 Task: Search one way flight ticket for 1 adult, 5 children, 2 infants in seat and 1 infant on lap in first from Louisville: Louisville International Airport (standiford Field) to Rock Springs: Southwest Wyoming Regional Airport (rock Springs Sweetwater County Airport) on 8-5-2023. Choice of flights is JetBlue. Number of bags: 7 checked bags. Price is upto 100000. Outbound departure time preference is 23:15.
Action: Mouse moved to (396, 373)
Screenshot: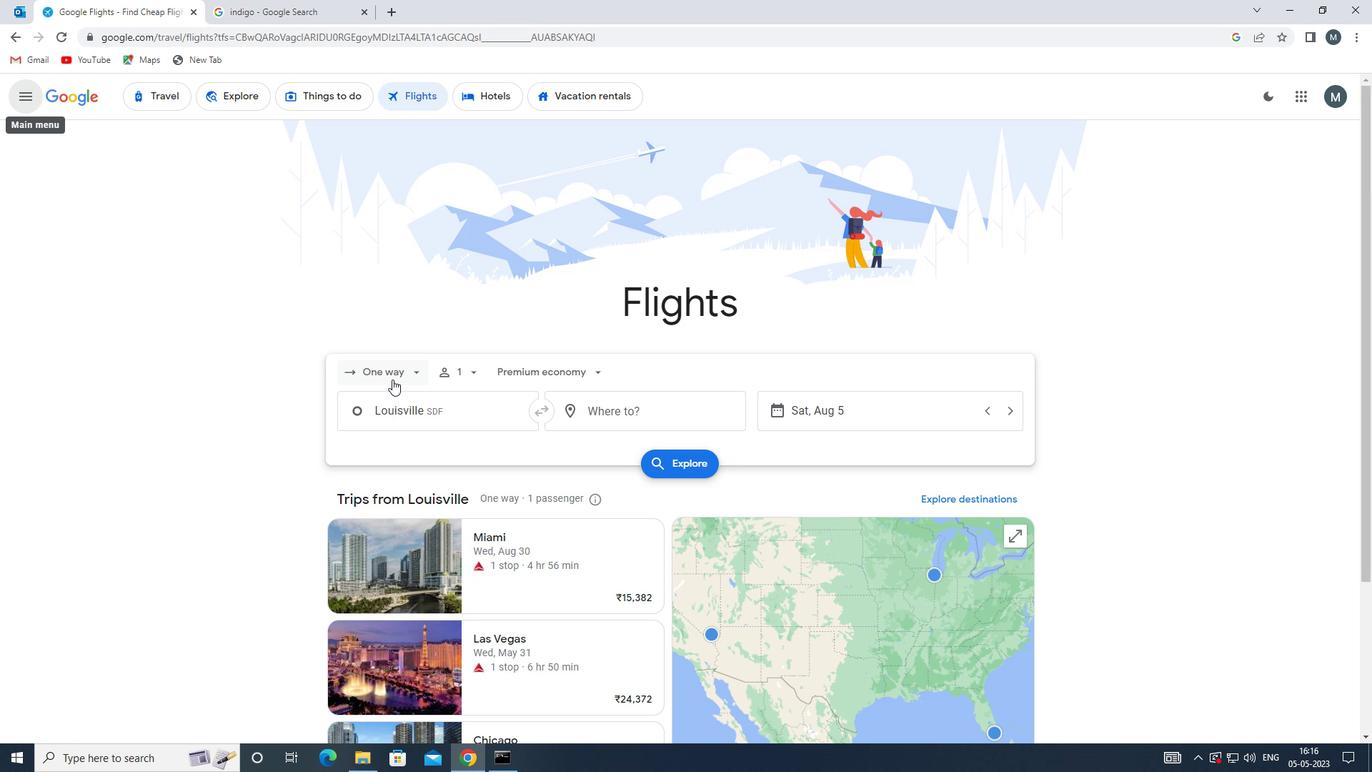 
Action: Mouse pressed left at (396, 373)
Screenshot: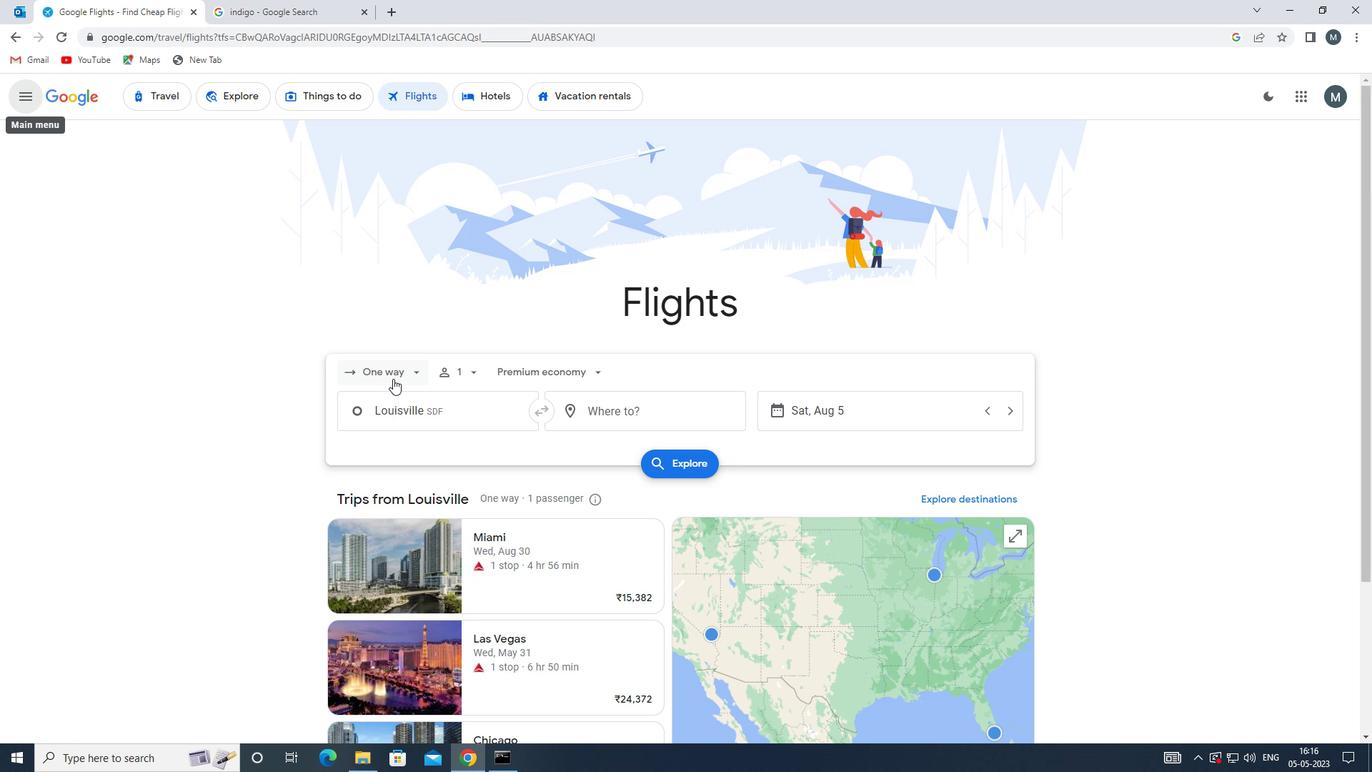 
Action: Mouse moved to (412, 447)
Screenshot: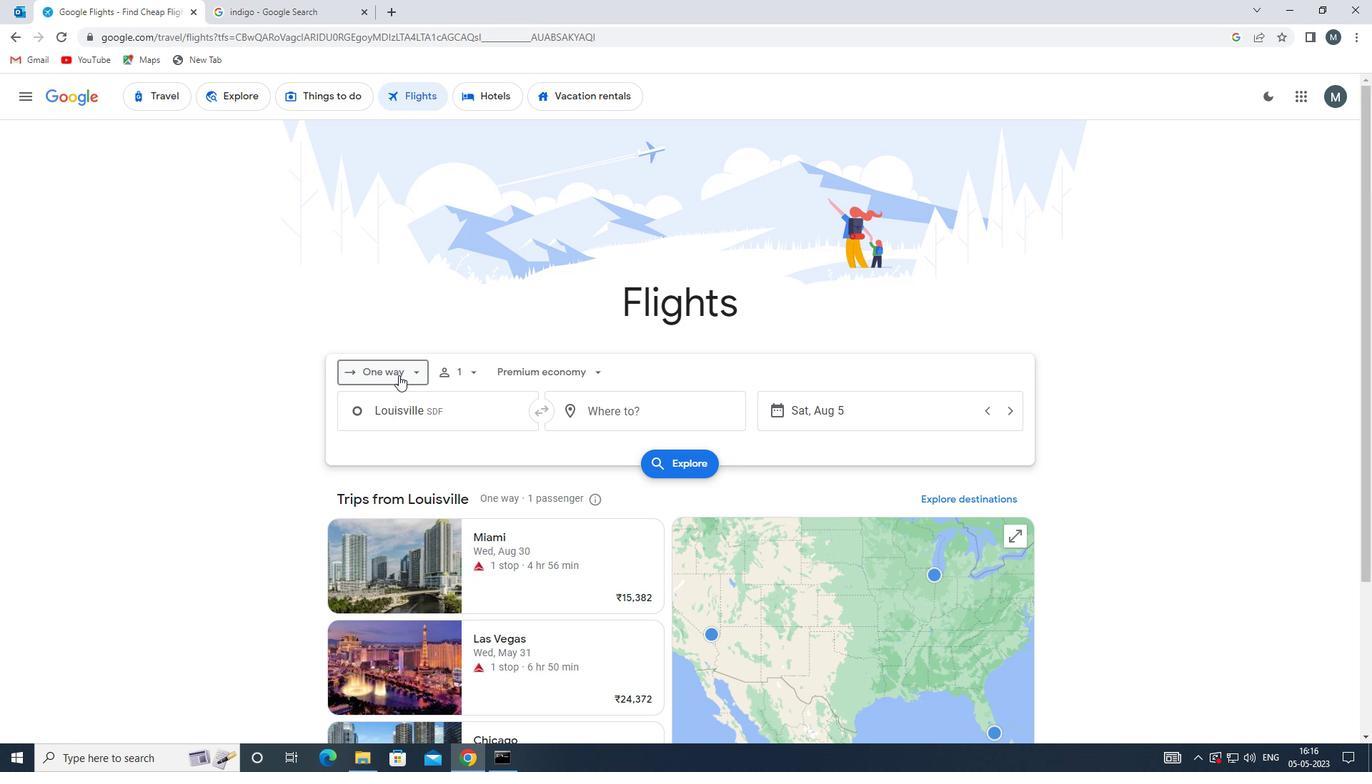 
Action: Mouse pressed left at (412, 447)
Screenshot: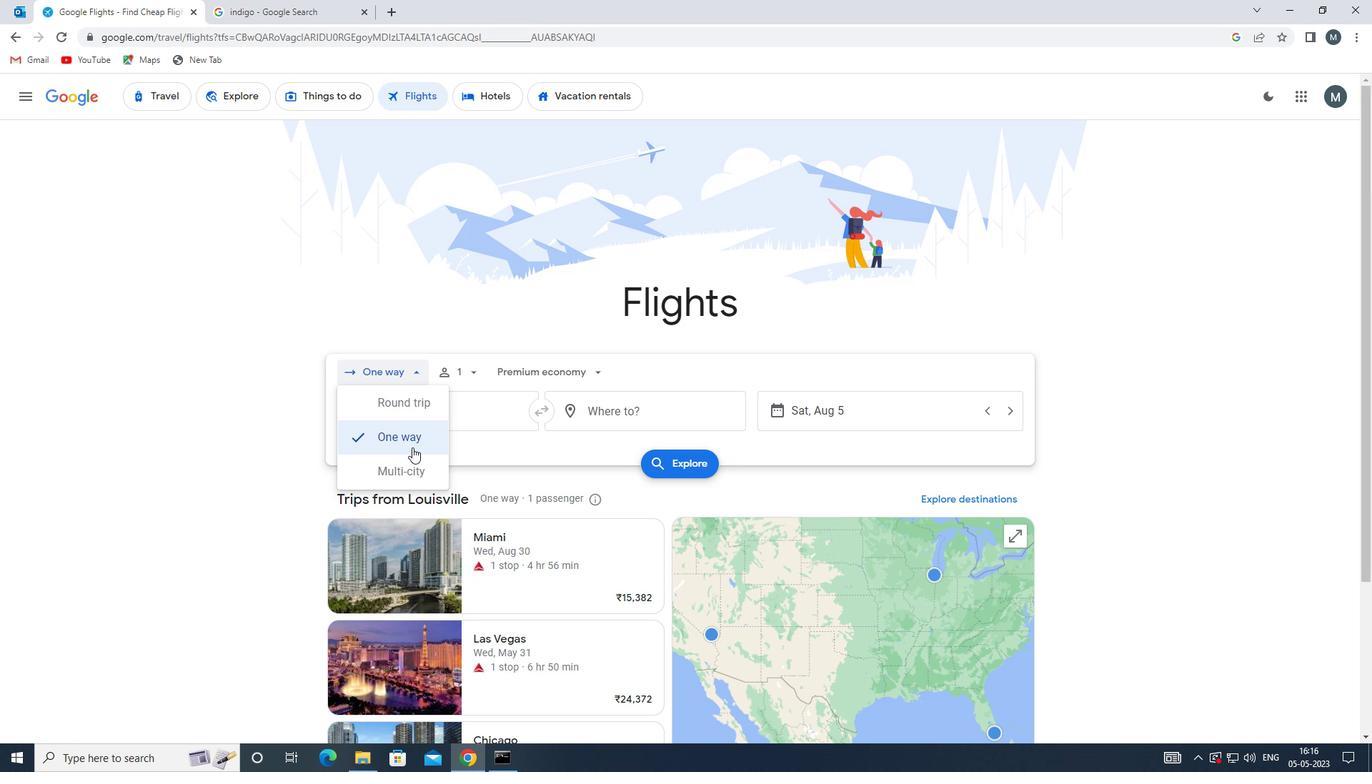 
Action: Mouse moved to (454, 375)
Screenshot: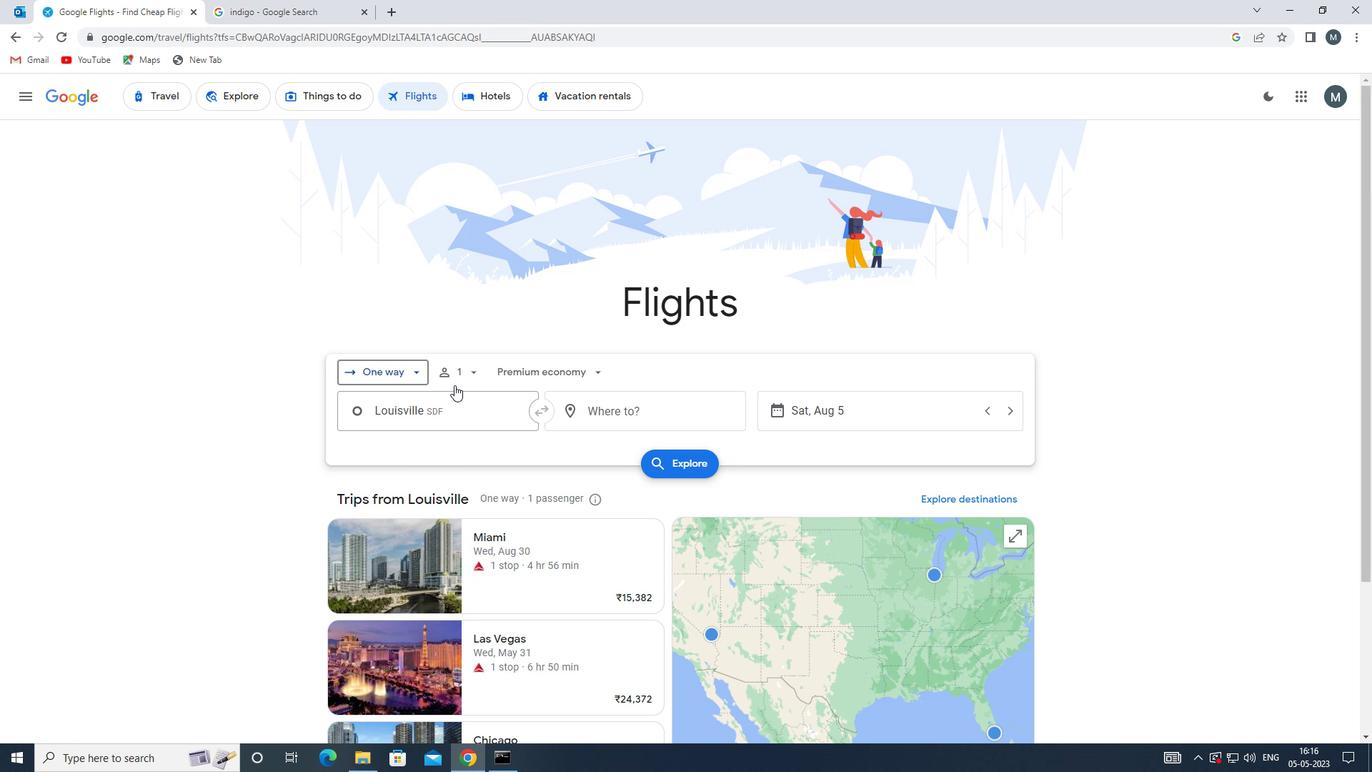 
Action: Mouse pressed left at (454, 375)
Screenshot: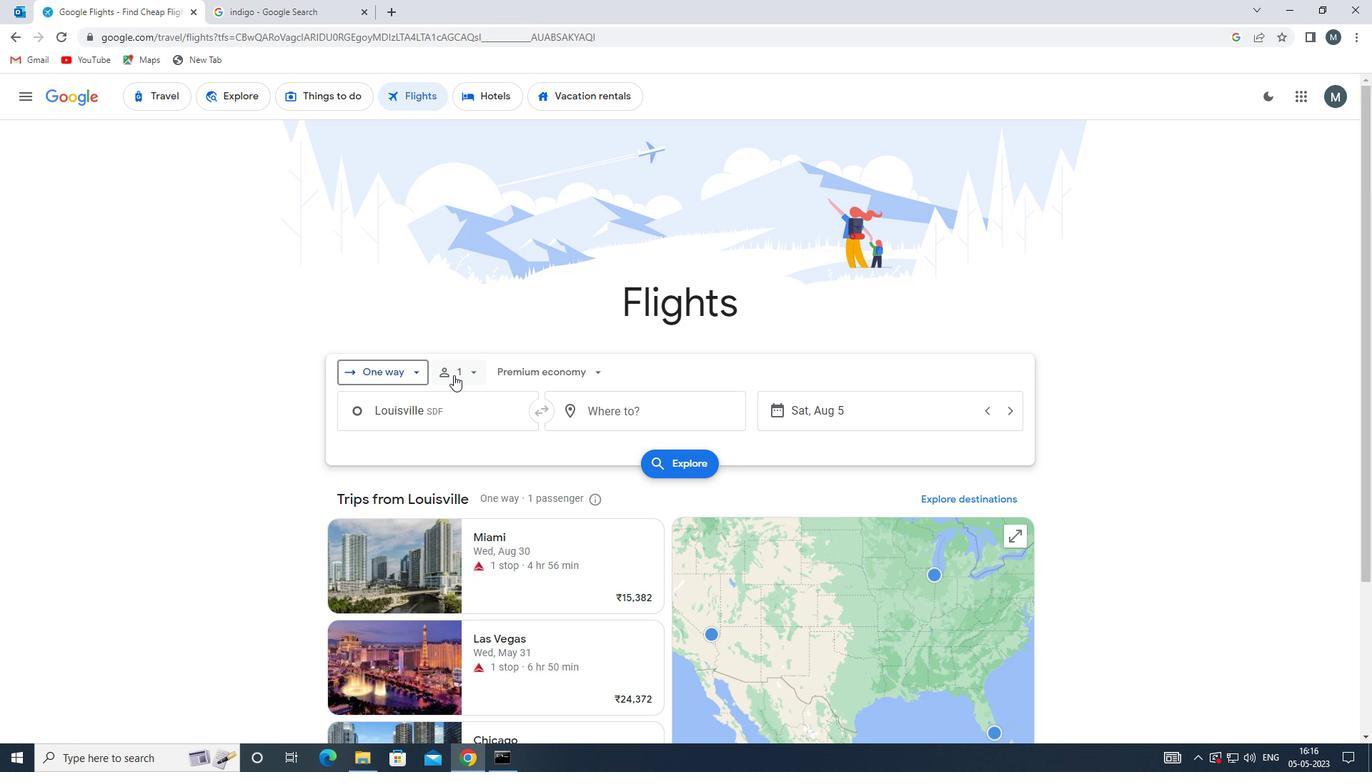 
Action: Mouse moved to (582, 442)
Screenshot: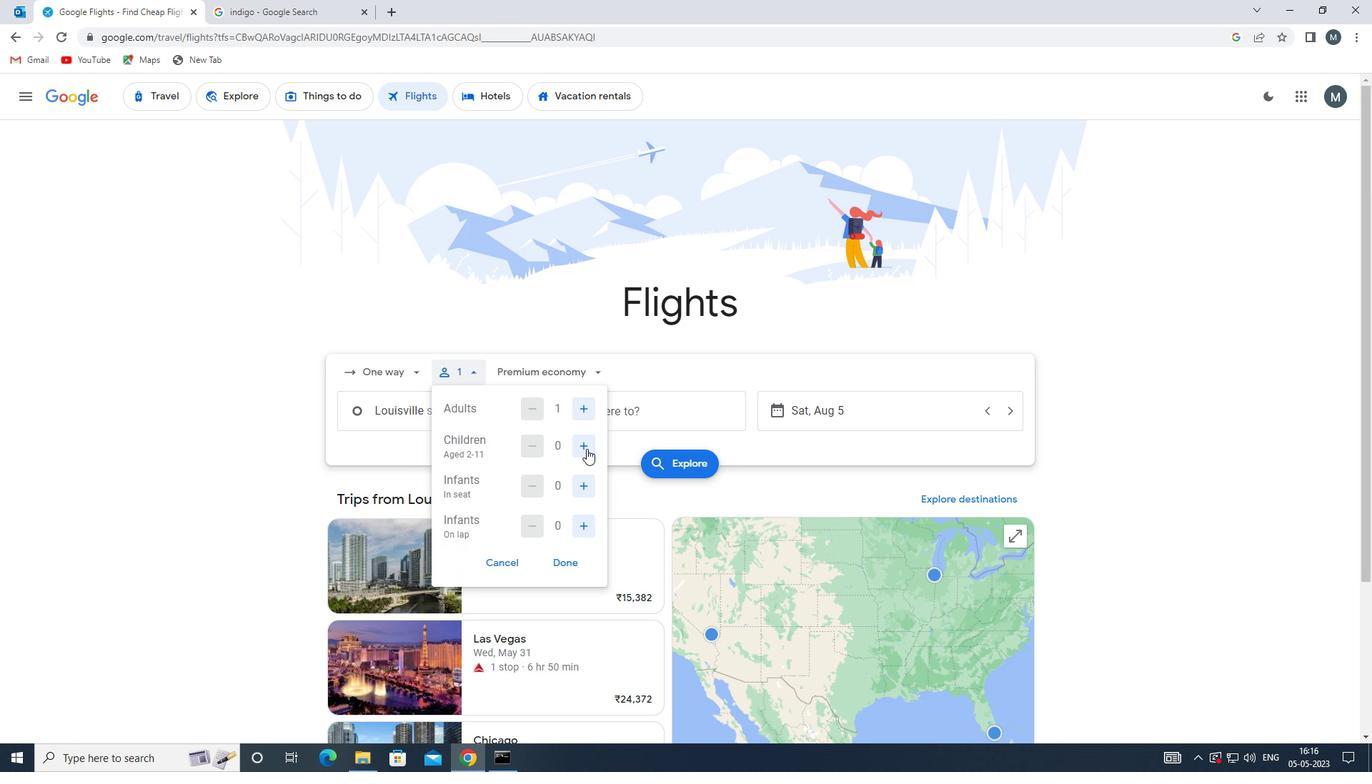 
Action: Mouse pressed left at (582, 442)
Screenshot: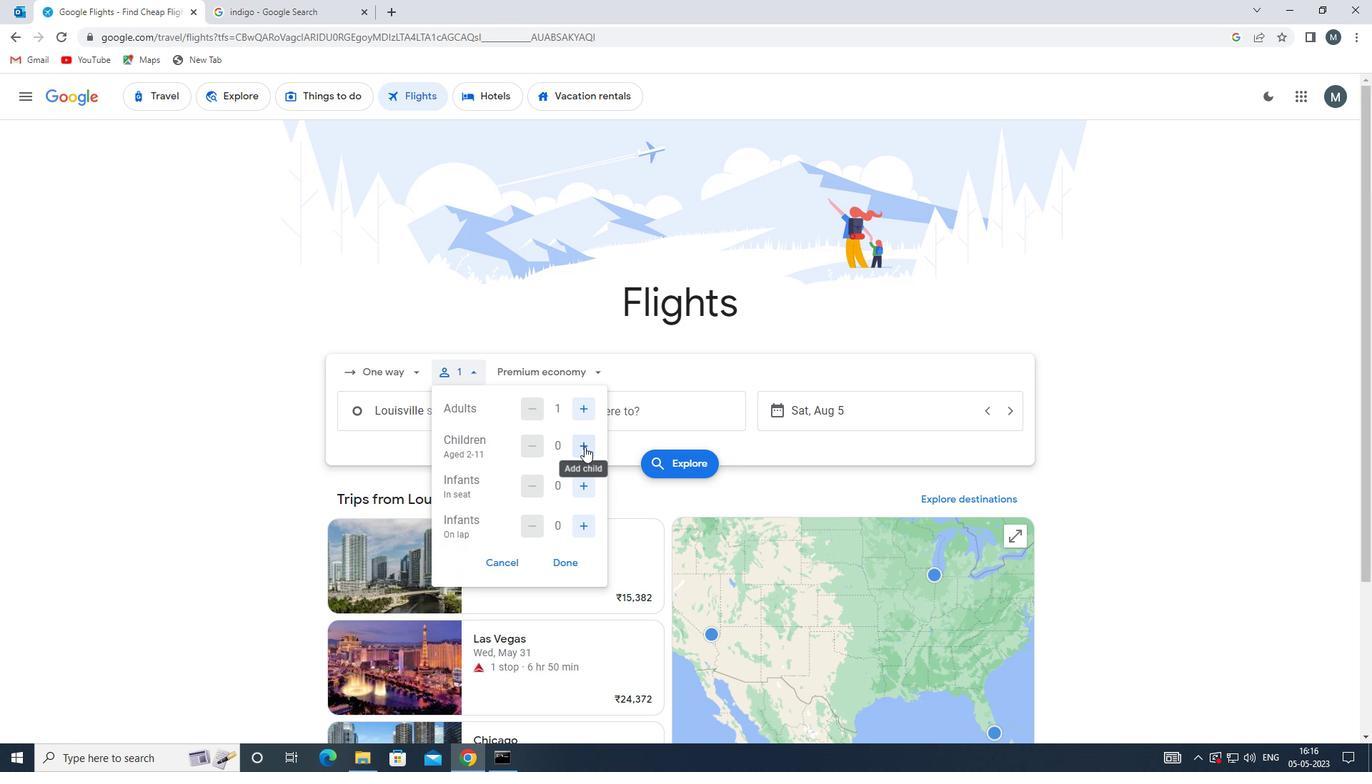 
Action: Mouse pressed left at (582, 442)
Screenshot: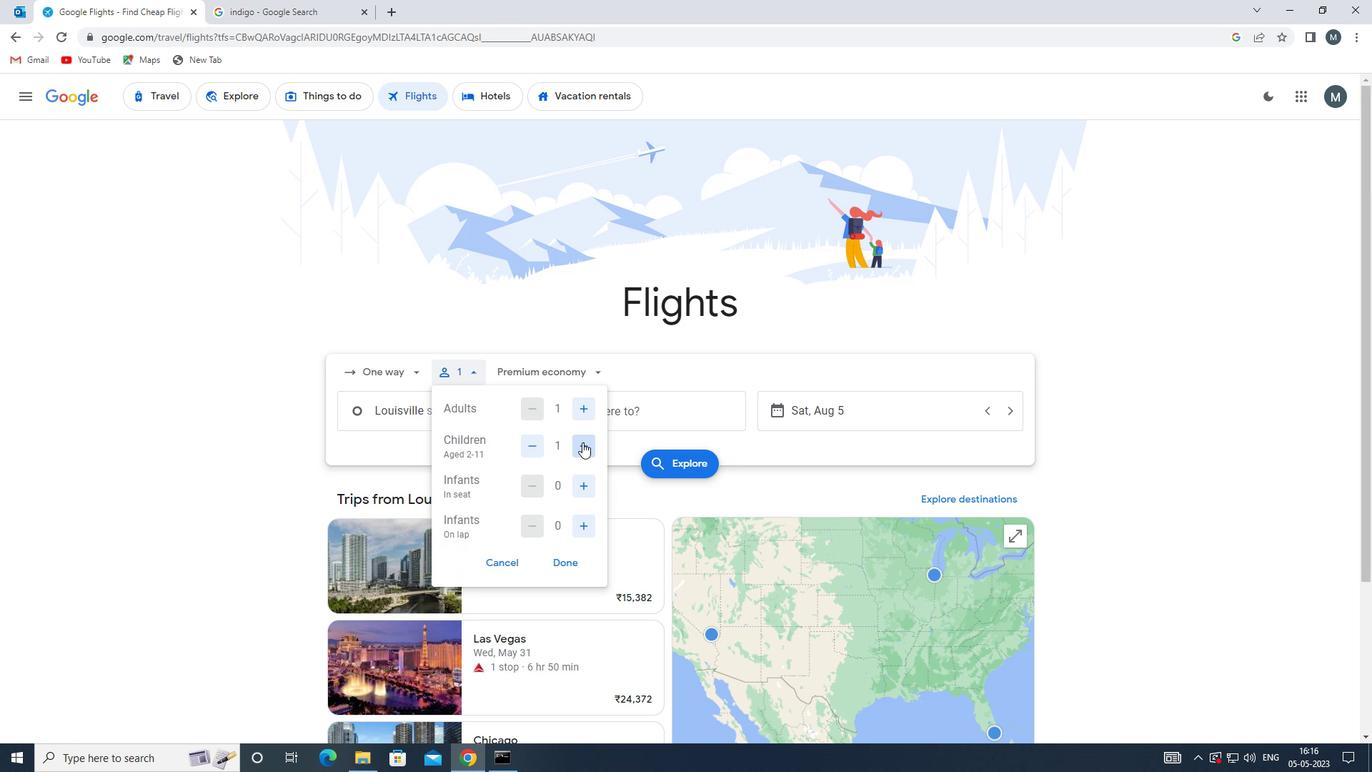 
Action: Mouse pressed left at (582, 442)
Screenshot: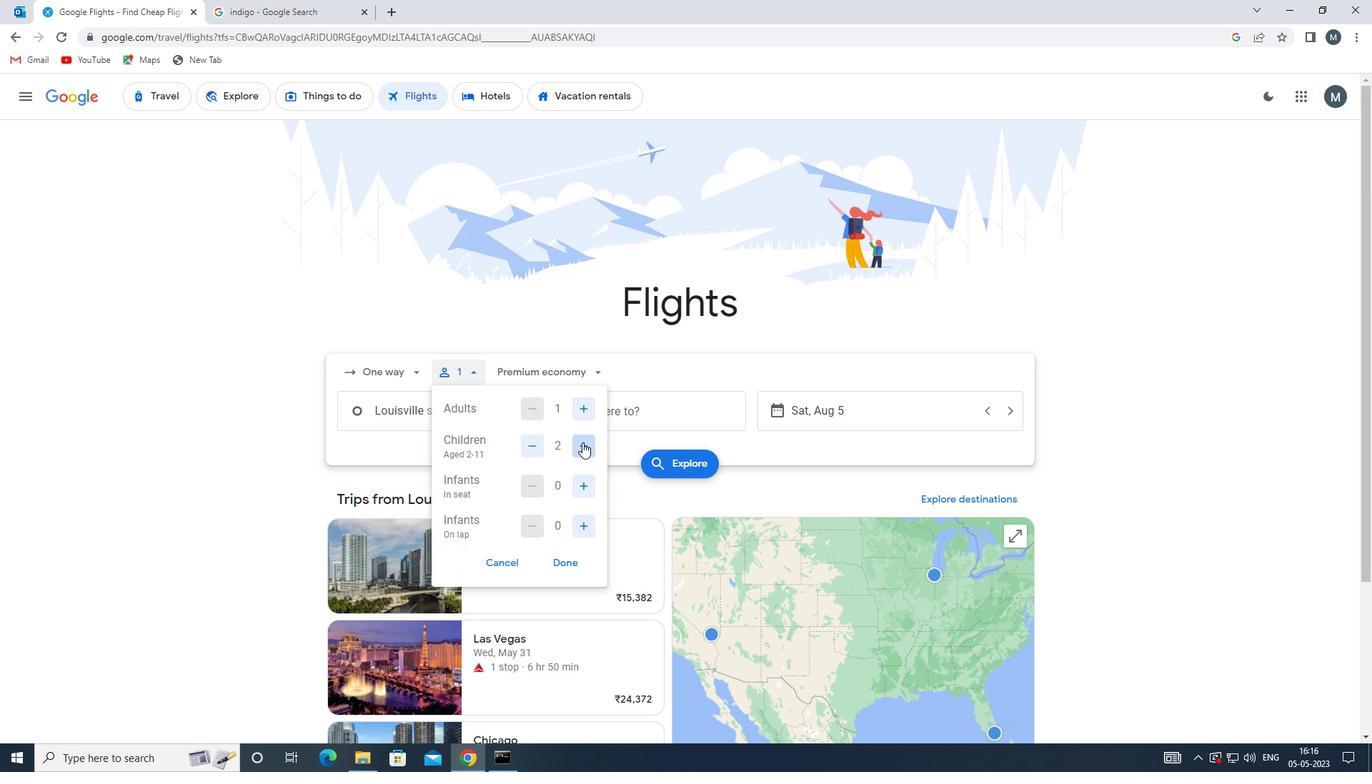 
Action: Mouse pressed left at (582, 442)
Screenshot: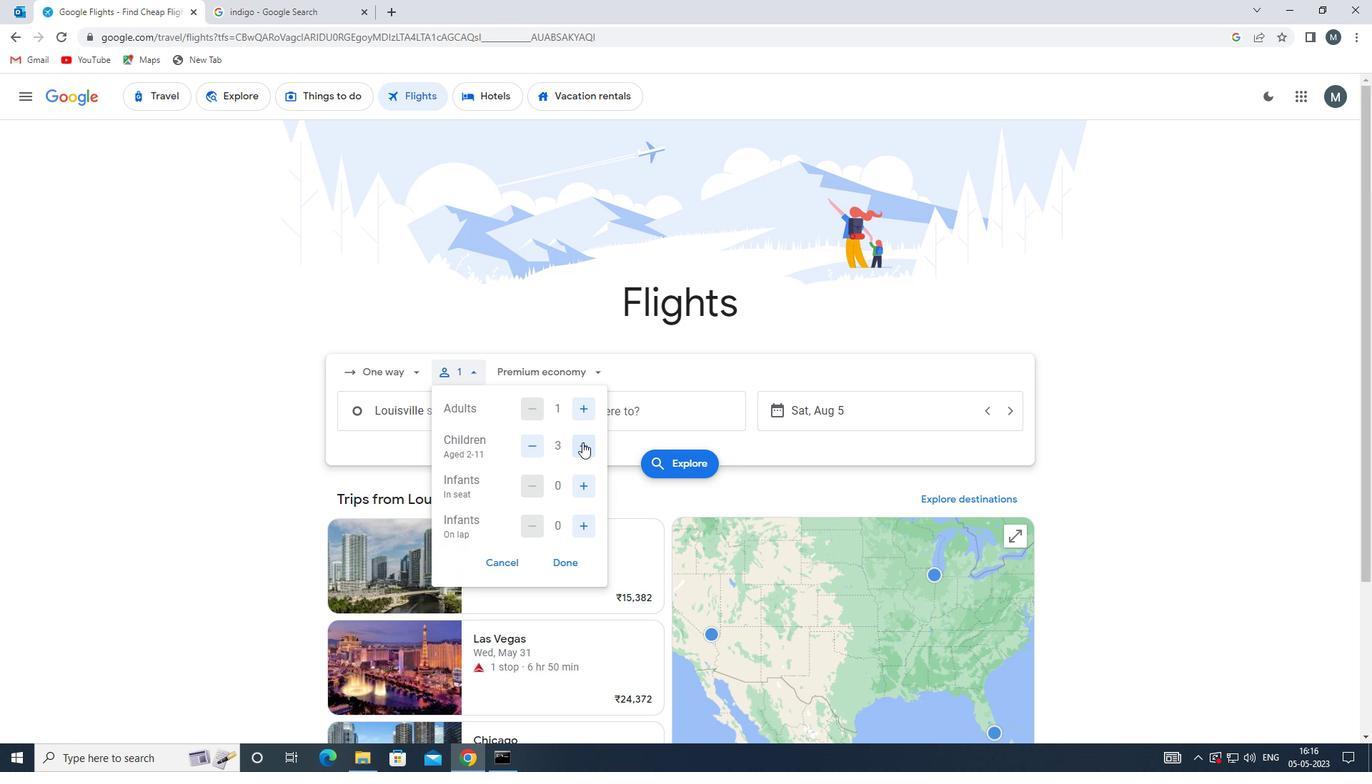 
Action: Mouse pressed left at (582, 442)
Screenshot: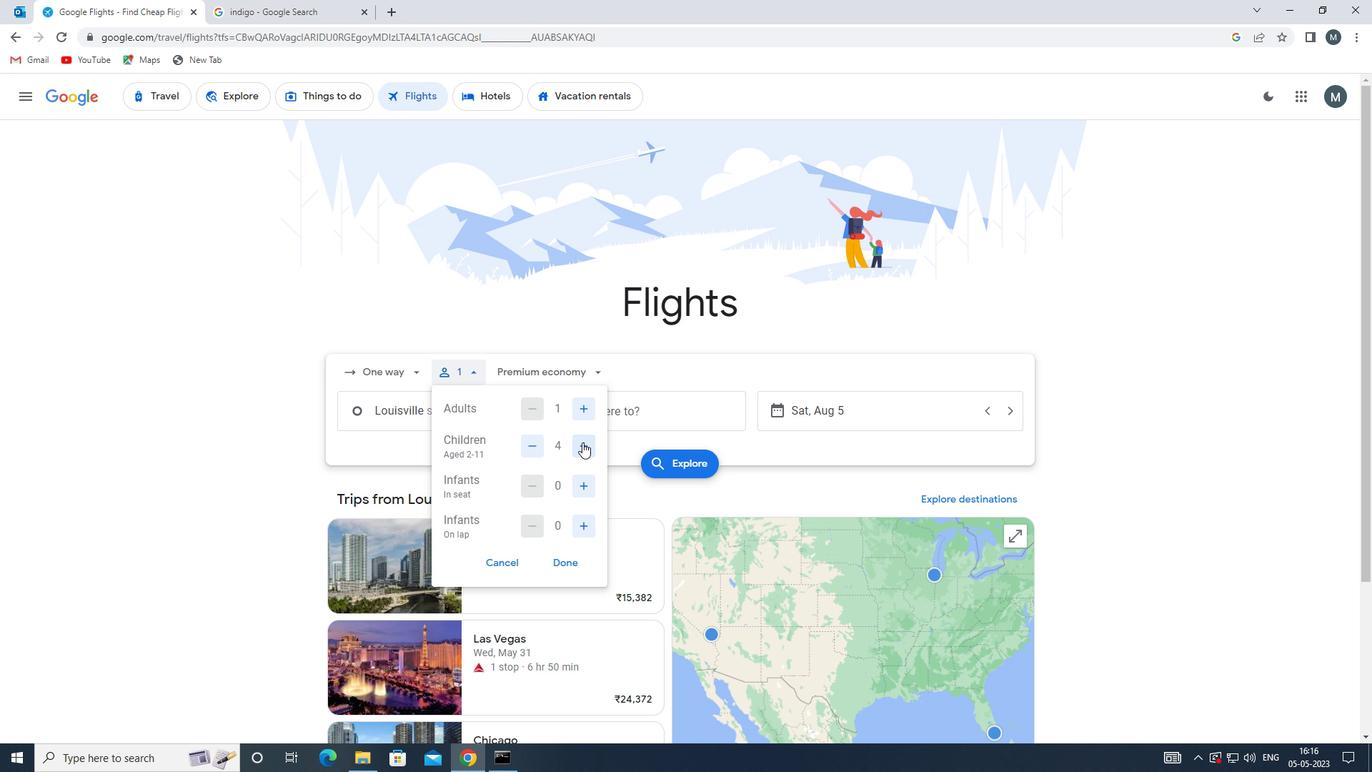 
Action: Mouse moved to (583, 485)
Screenshot: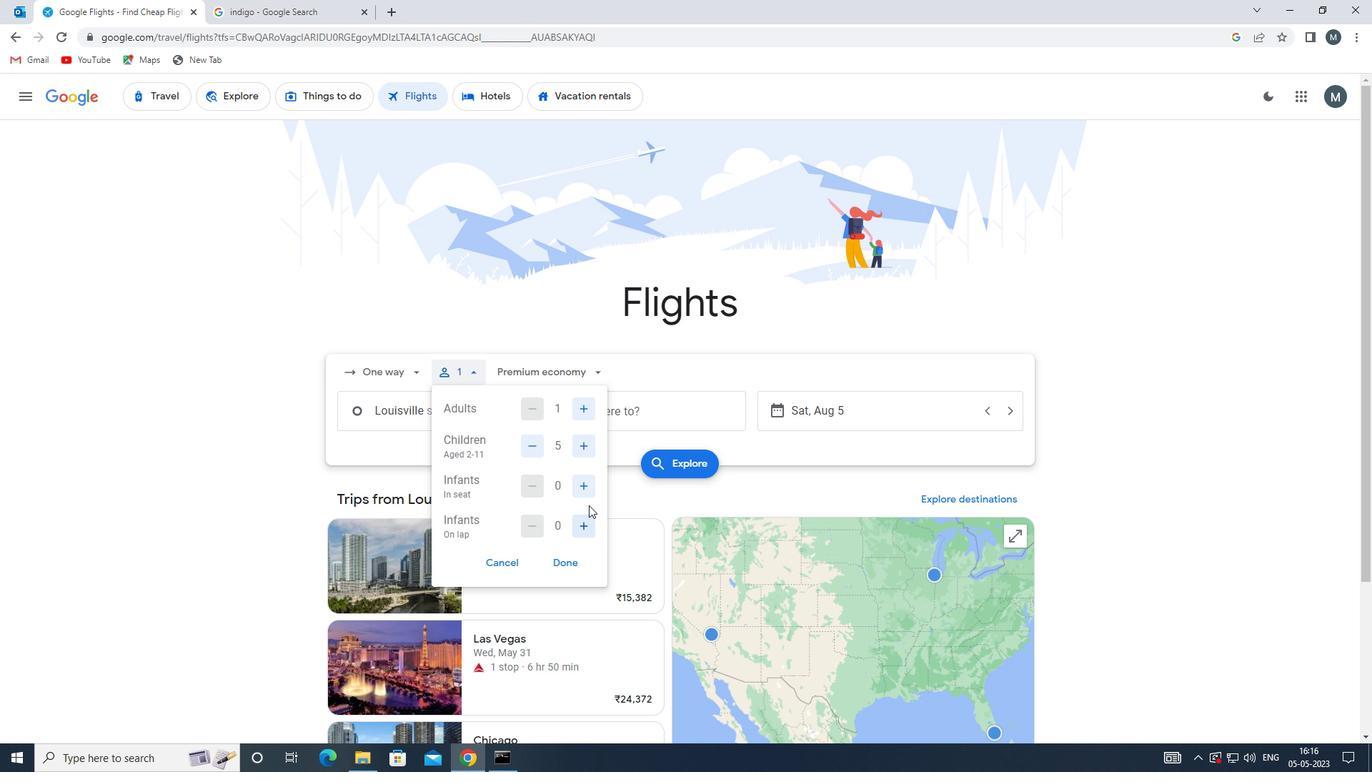
Action: Mouse pressed left at (583, 485)
Screenshot: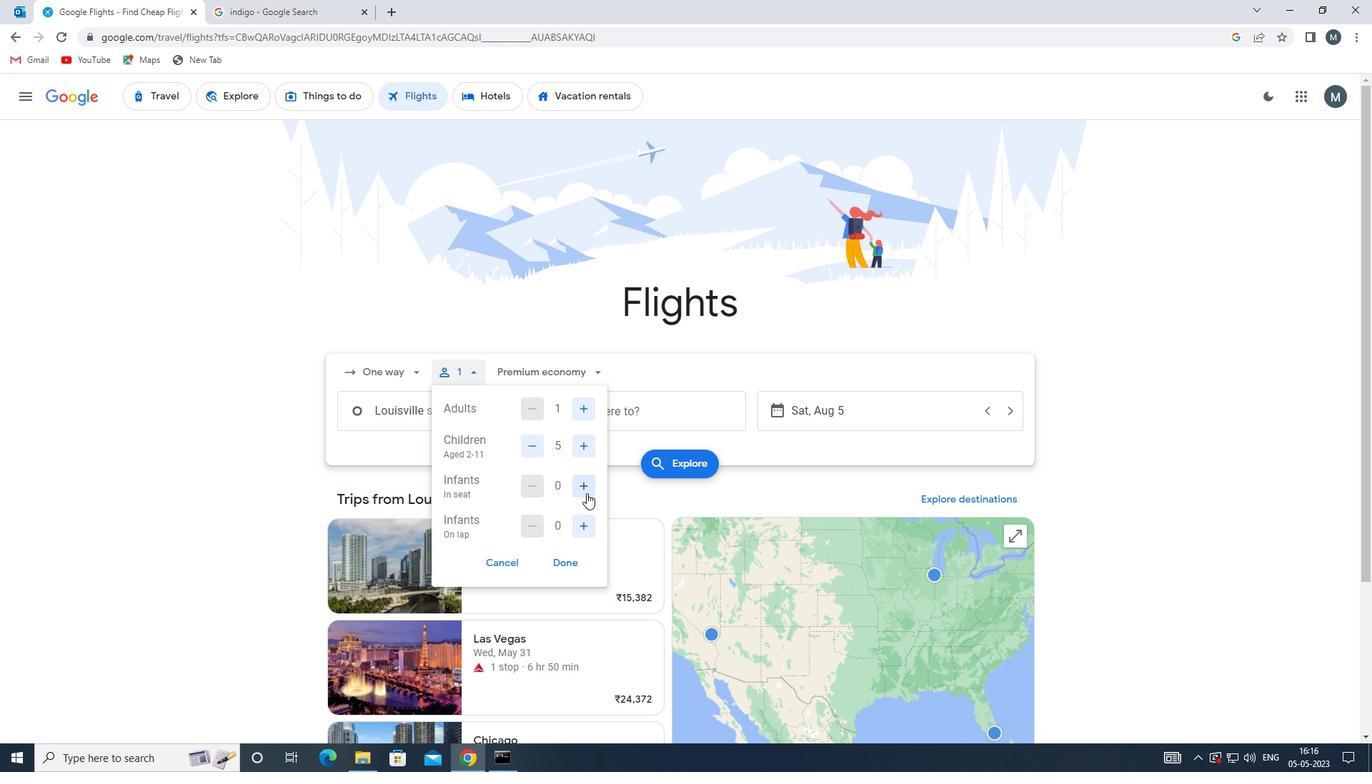 
Action: Mouse pressed left at (583, 485)
Screenshot: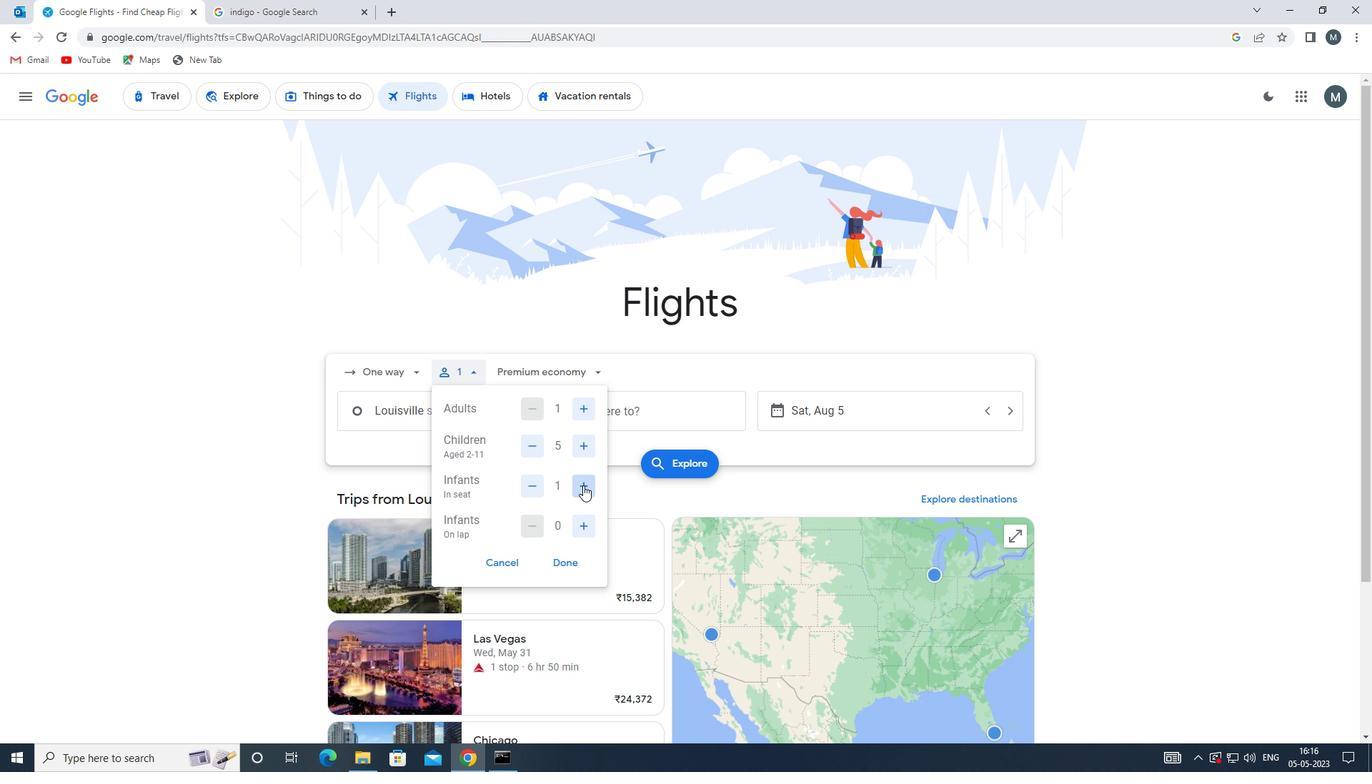 
Action: Mouse moved to (582, 530)
Screenshot: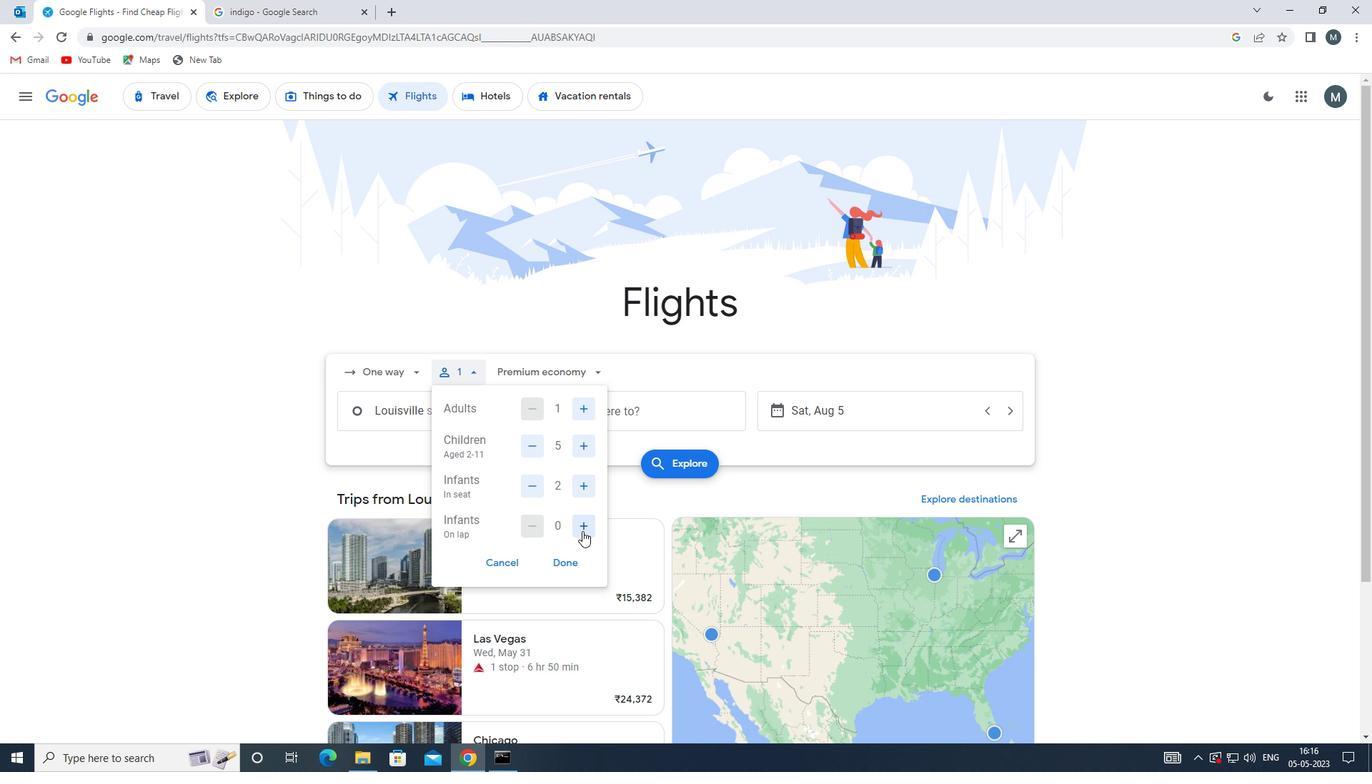 
Action: Mouse pressed left at (582, 530)
Screenshot: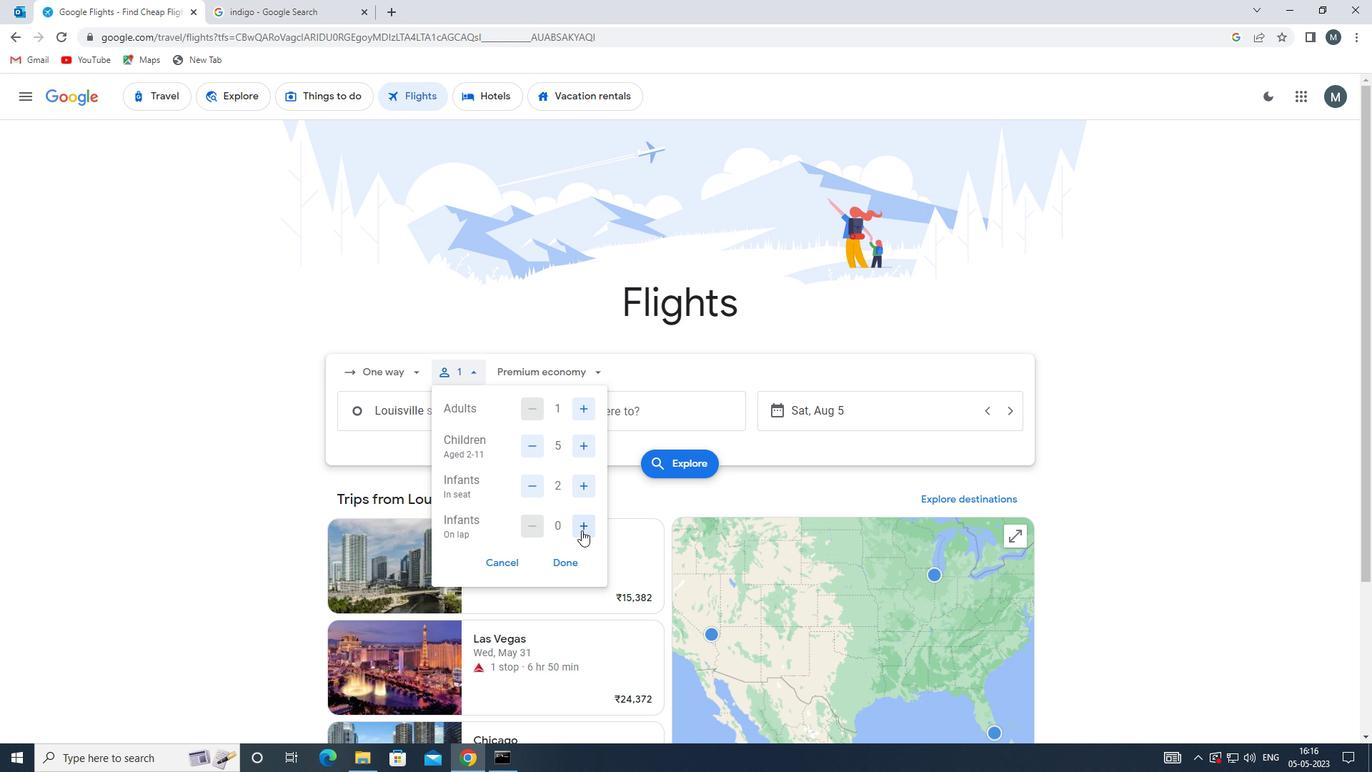 
Action: Mouse moved to (536, 481)
Screenshot: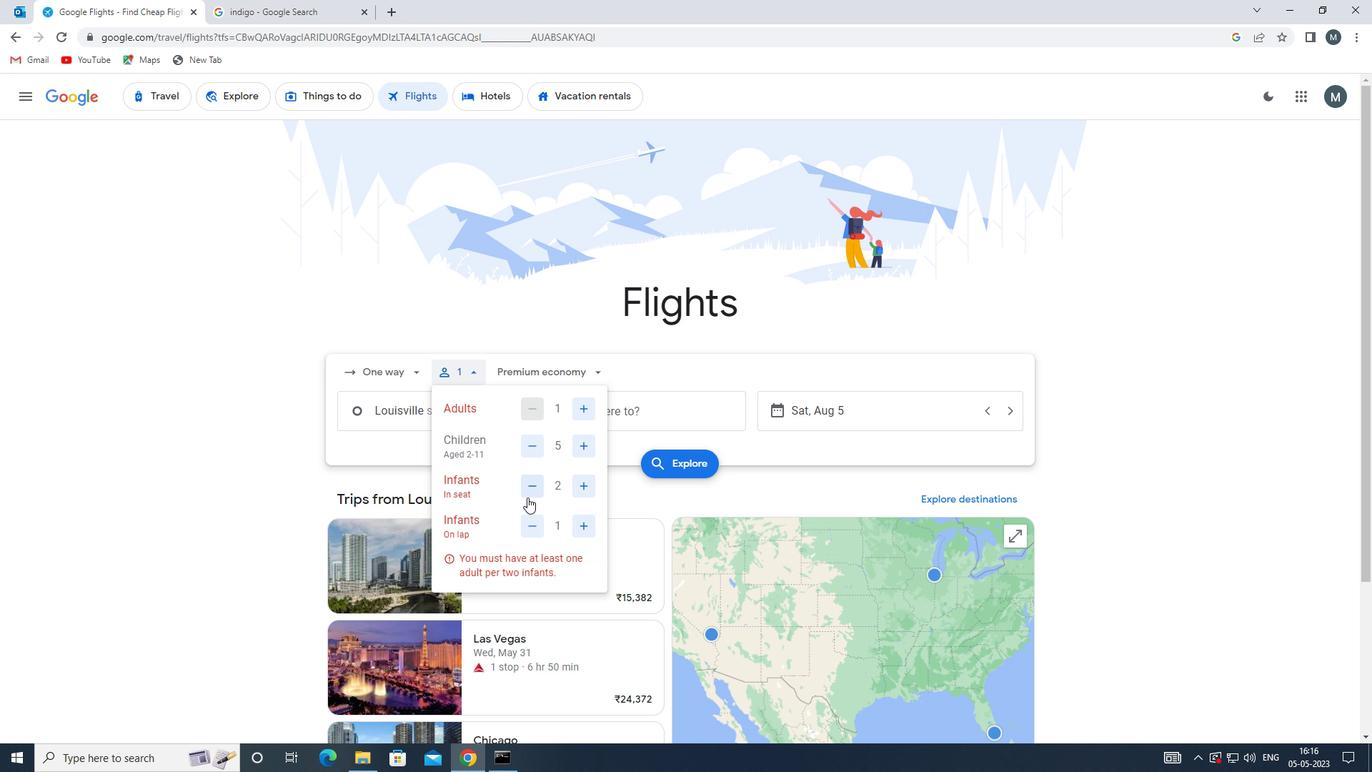 
Action: Mouse pressed left at (536, 481)
Screenshot: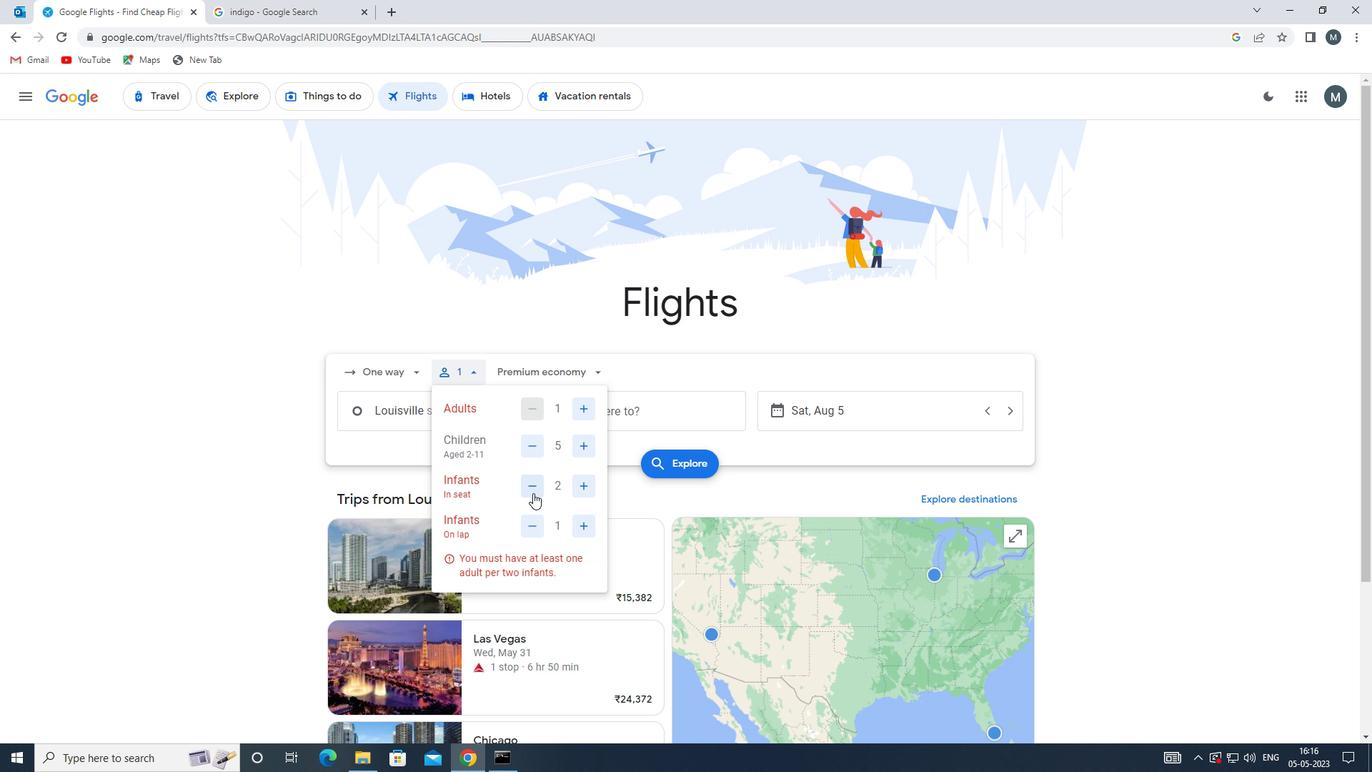 
Action: Mouse moved to (567, 559)
Screenshot: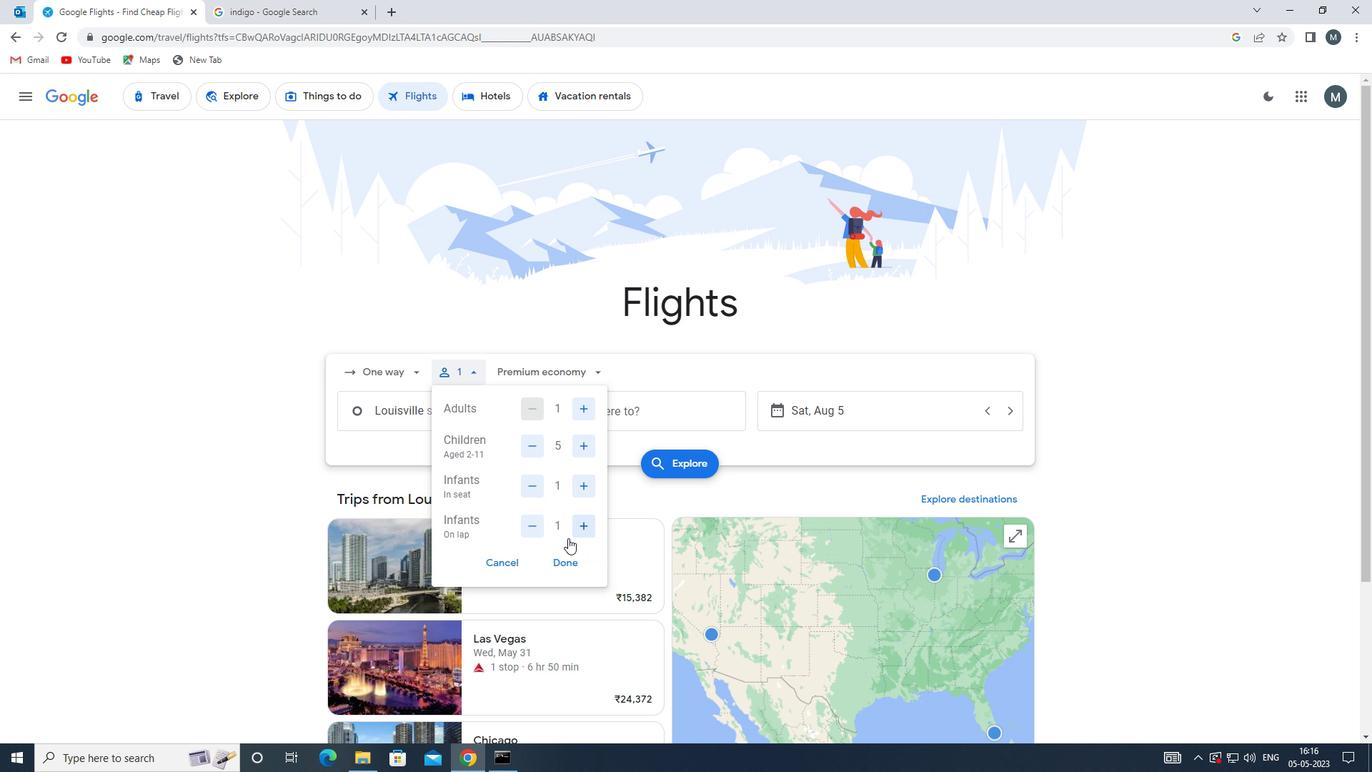 
Action: Mouse pressed left at (567, 559)
Screenshot: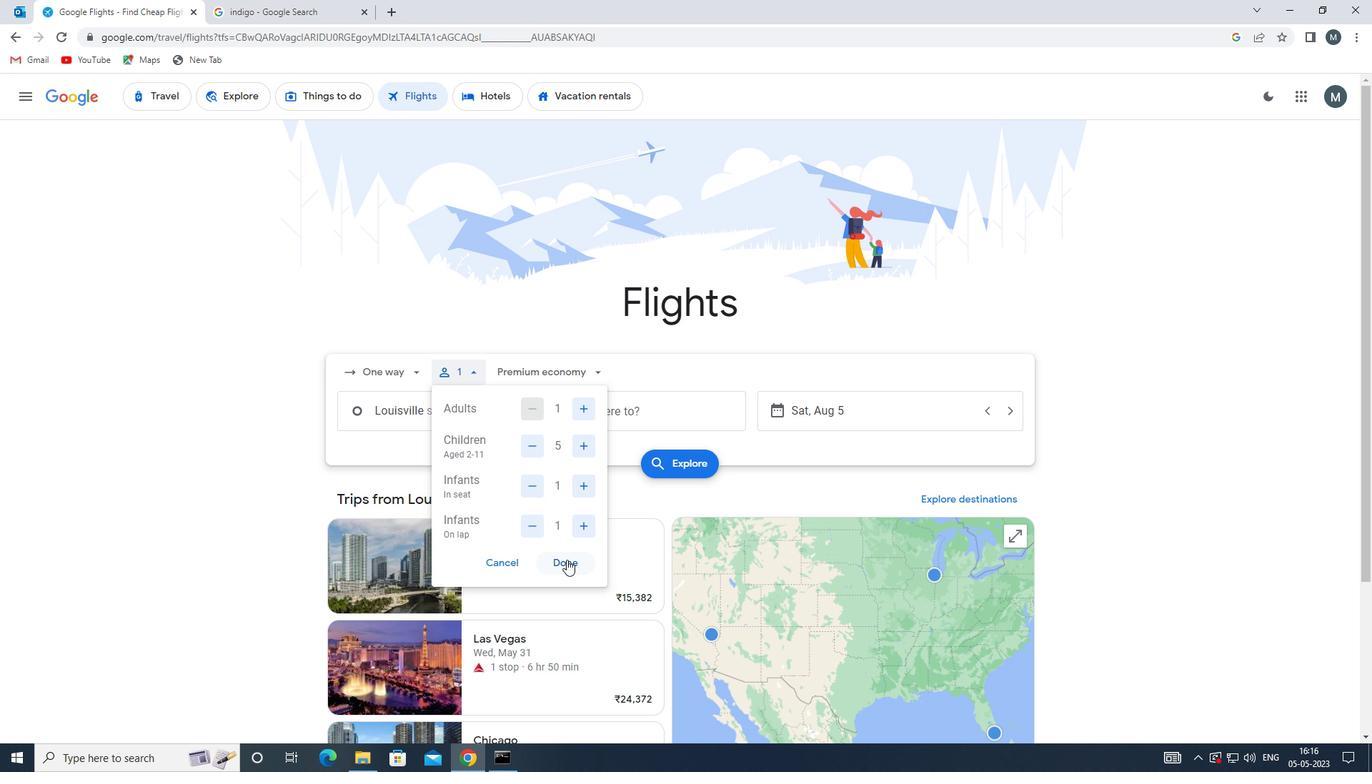 
Action: Mouse moved to (552, 371)
Screenshot: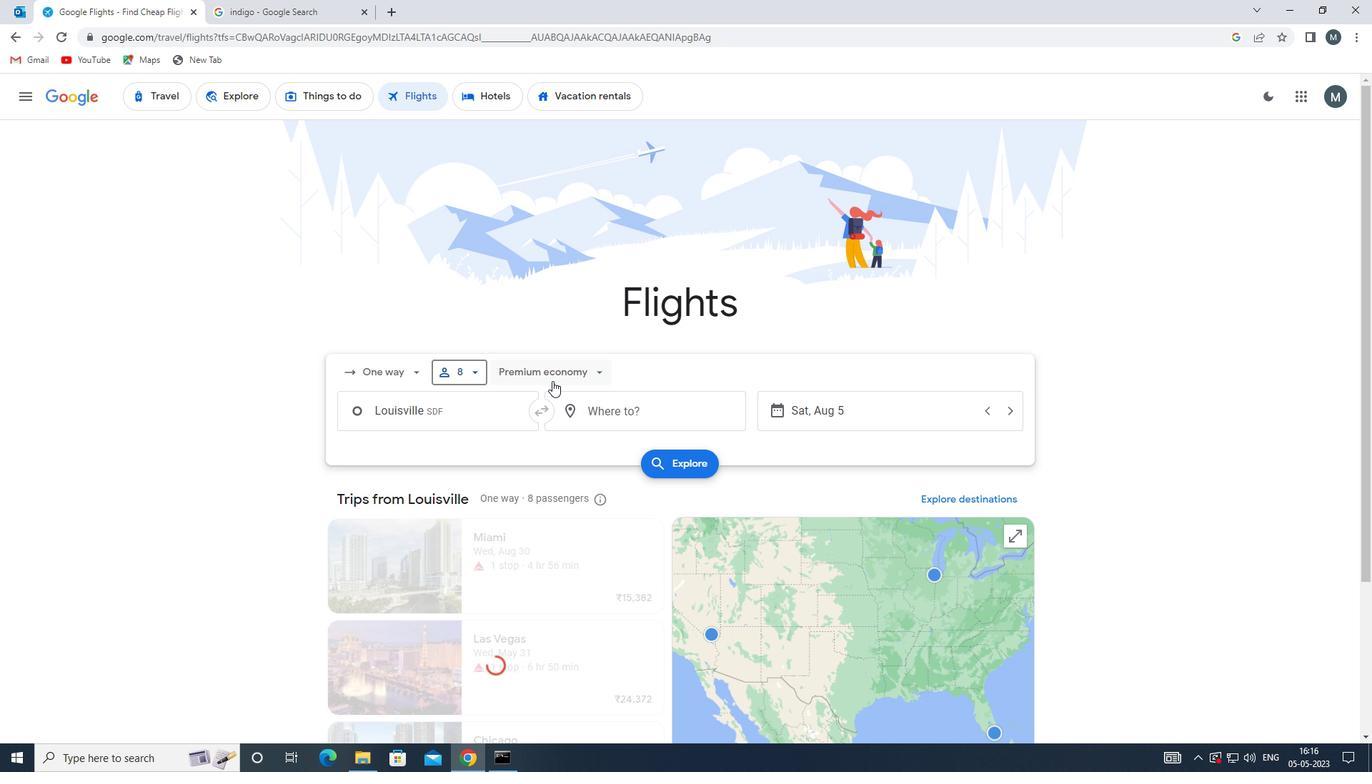 
Action: Mouse pressed left at (552, 371)
Screenshot: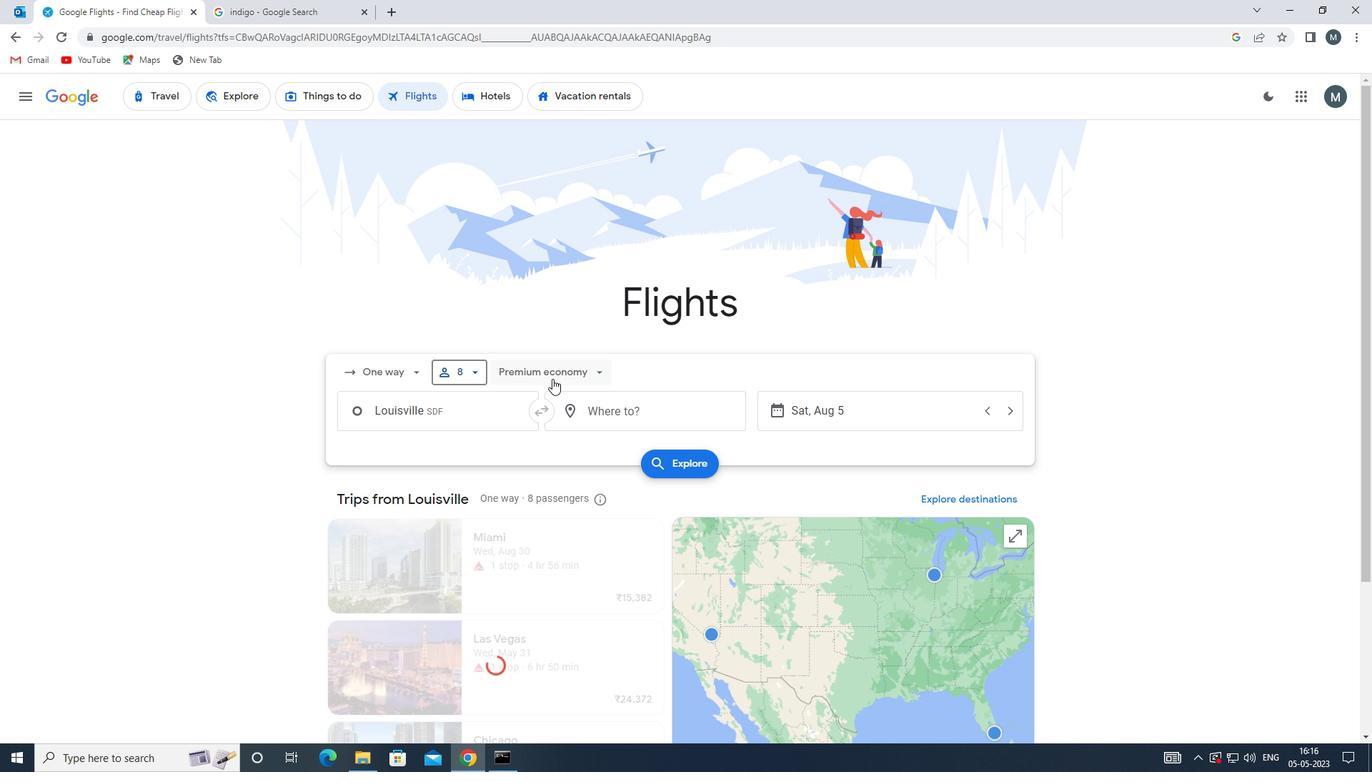 
Action: Mouse moved to (552, 512)
Screenshot: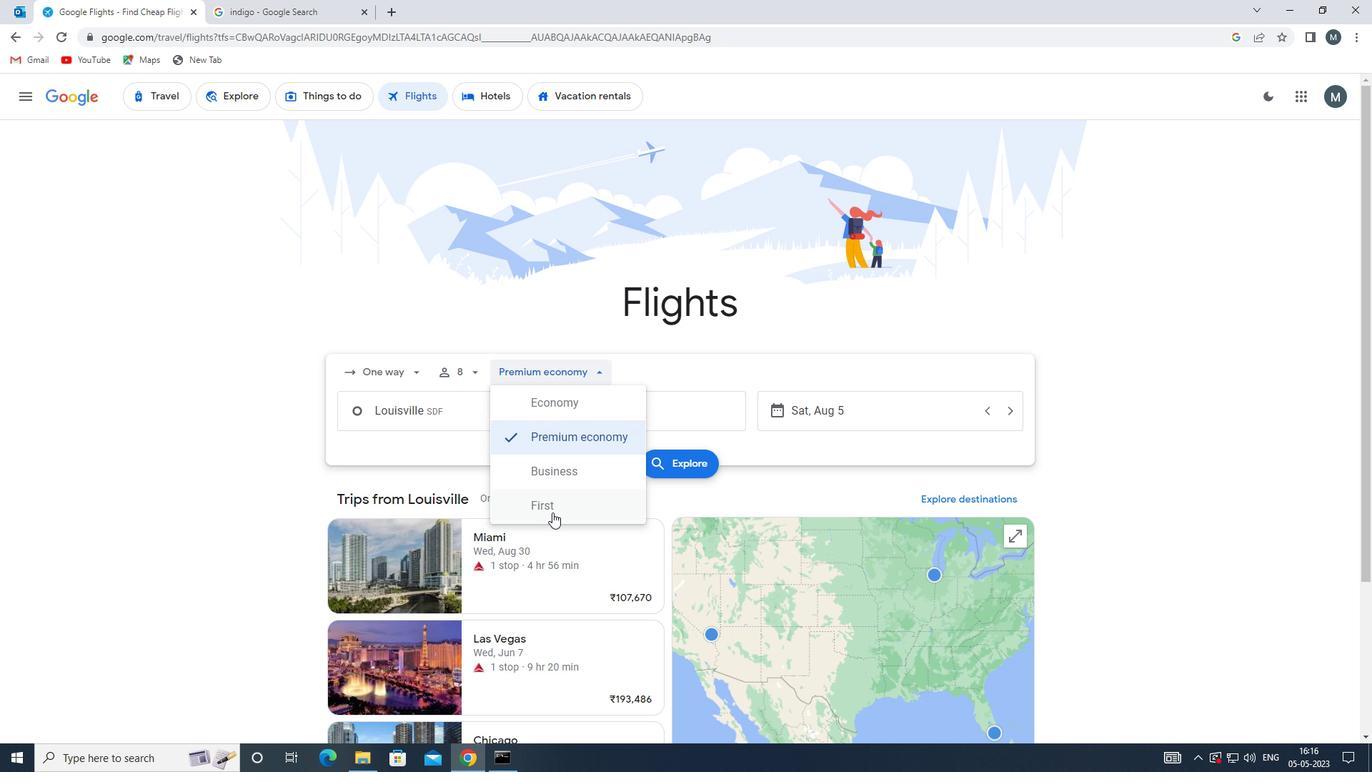 
Action: Mouse pressed left at (552, 512)
Screenshot: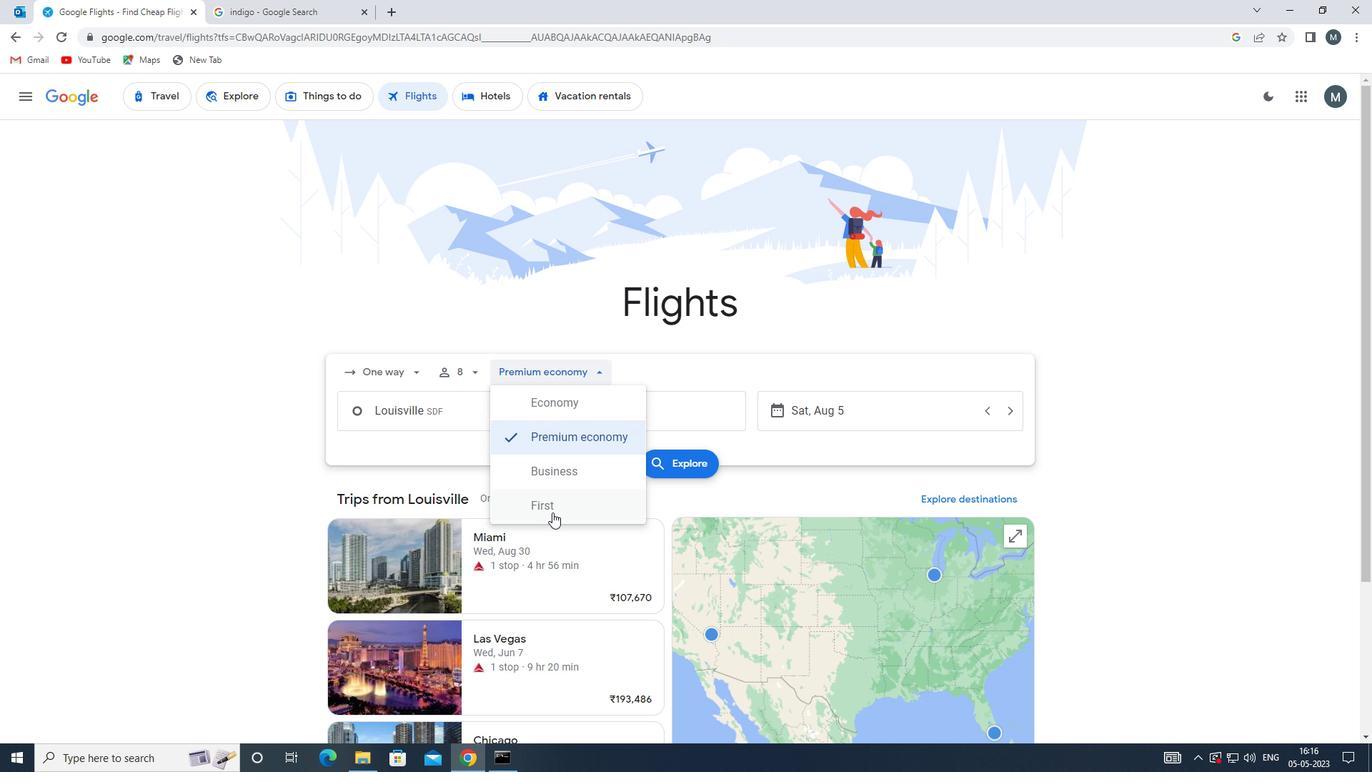 
Action: Mouse moved to (430, 410)
Screenshot: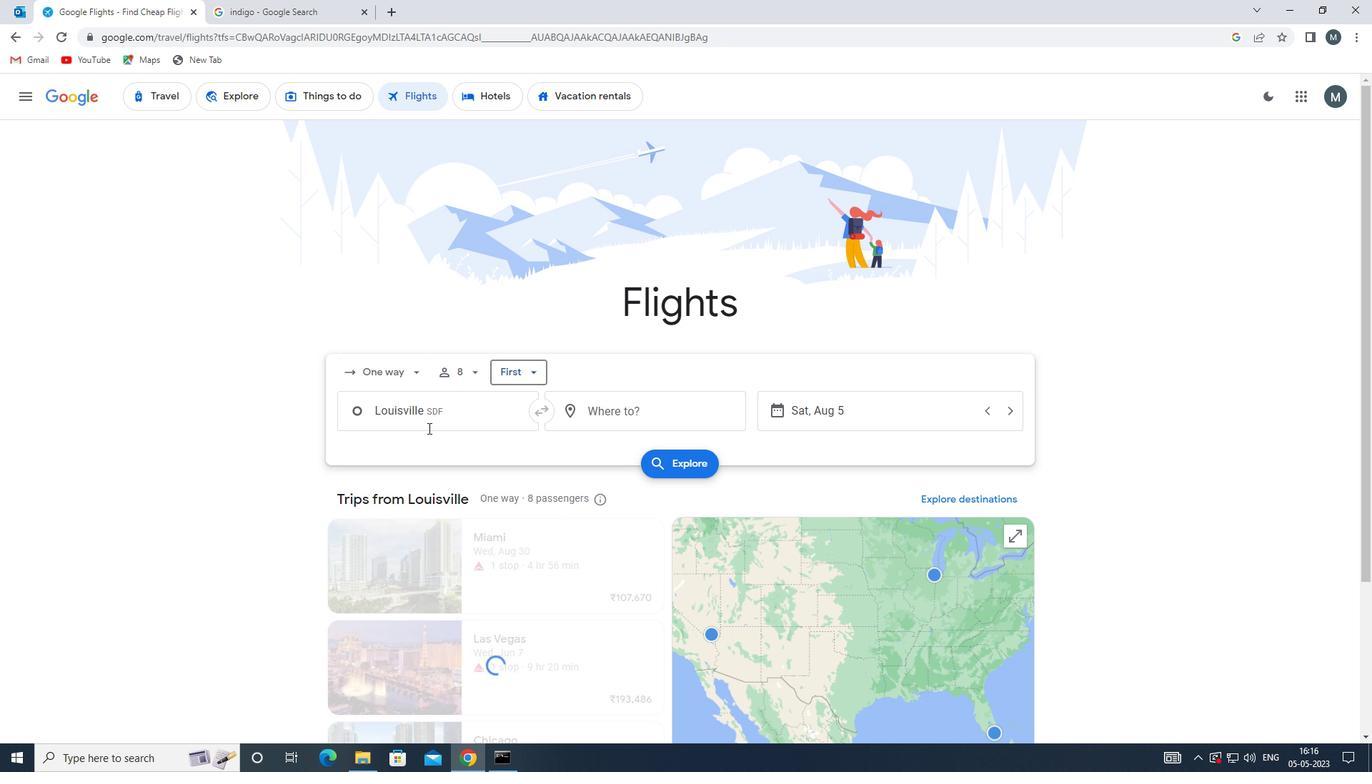 
Action: Mouse pressed left at (430, 410)
Screenshot: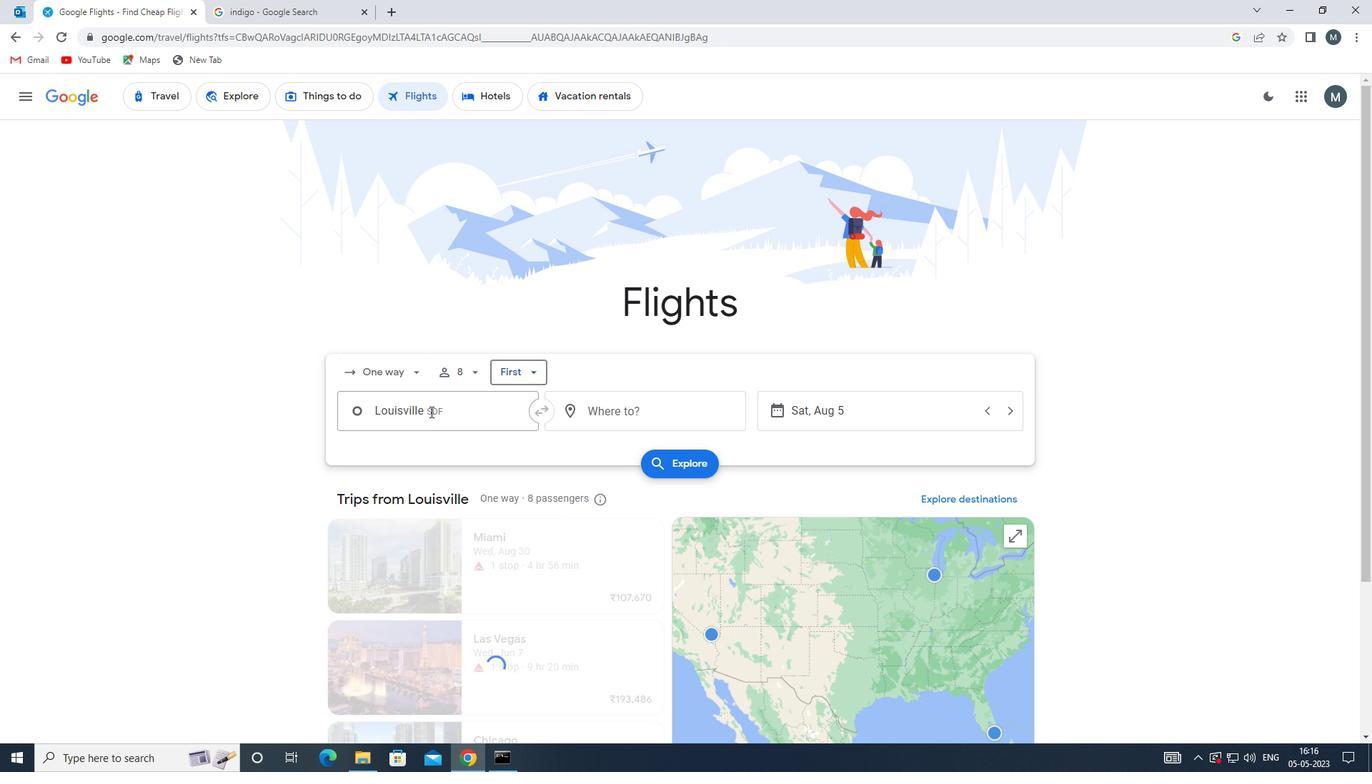 
Action: Mouse moved to (491, 490)
Screenshot: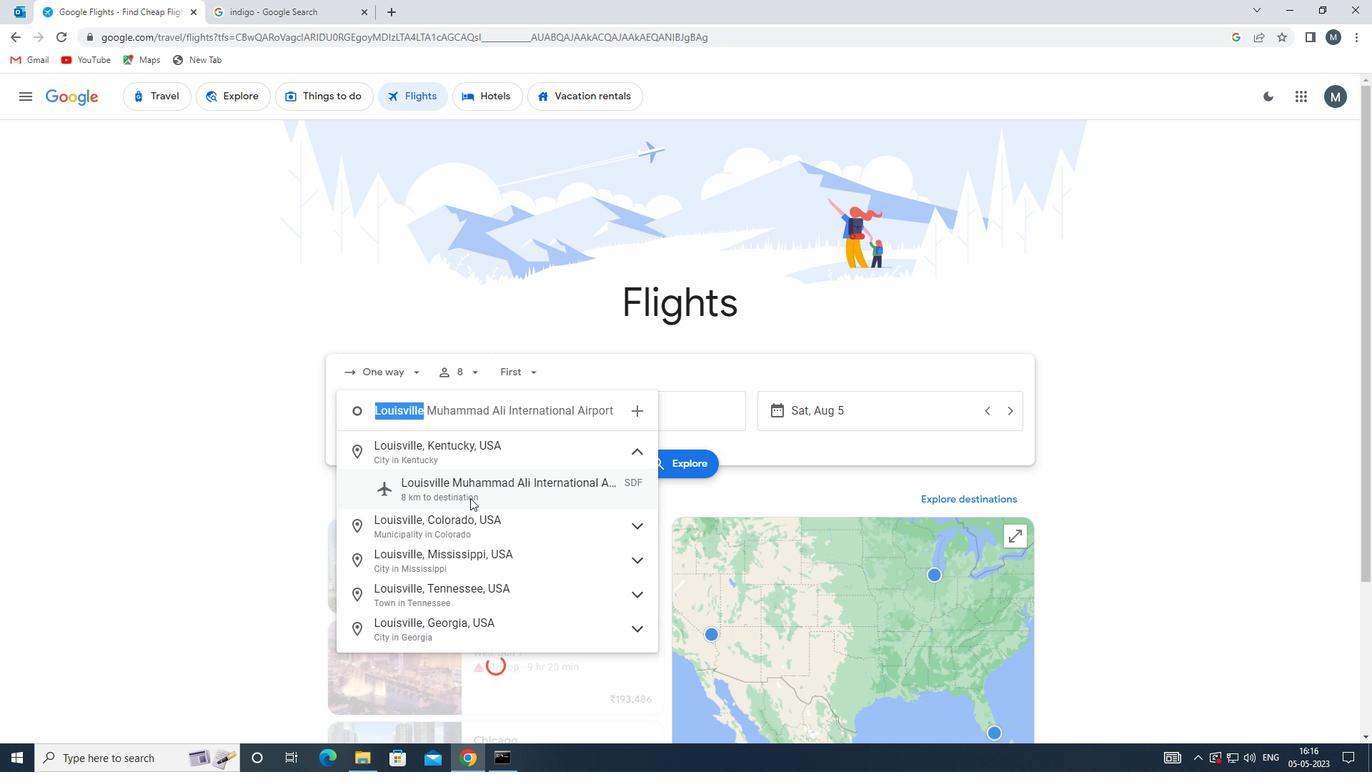 
Action: Mouse pressed left at (491, 490)
Screenshot: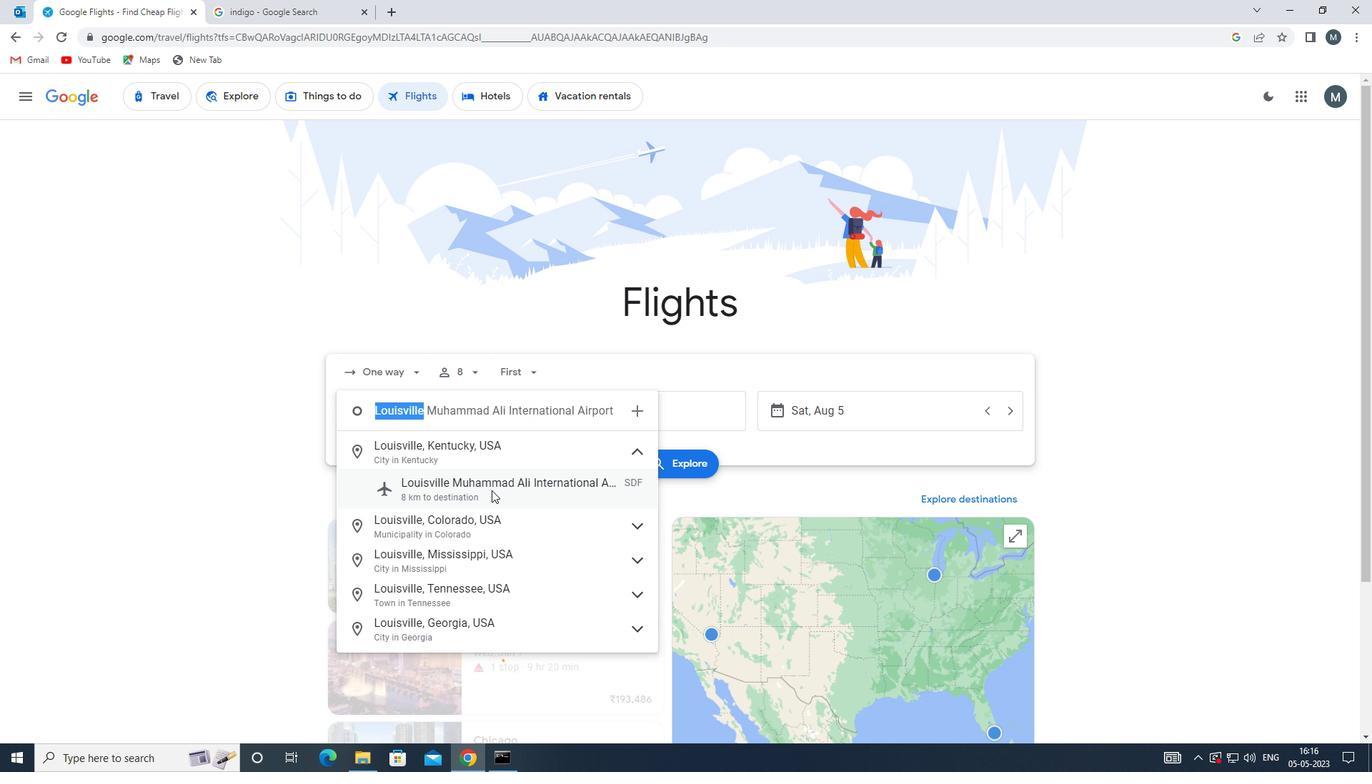 
Action: Mouse moved to (632, 409)
Screenshot: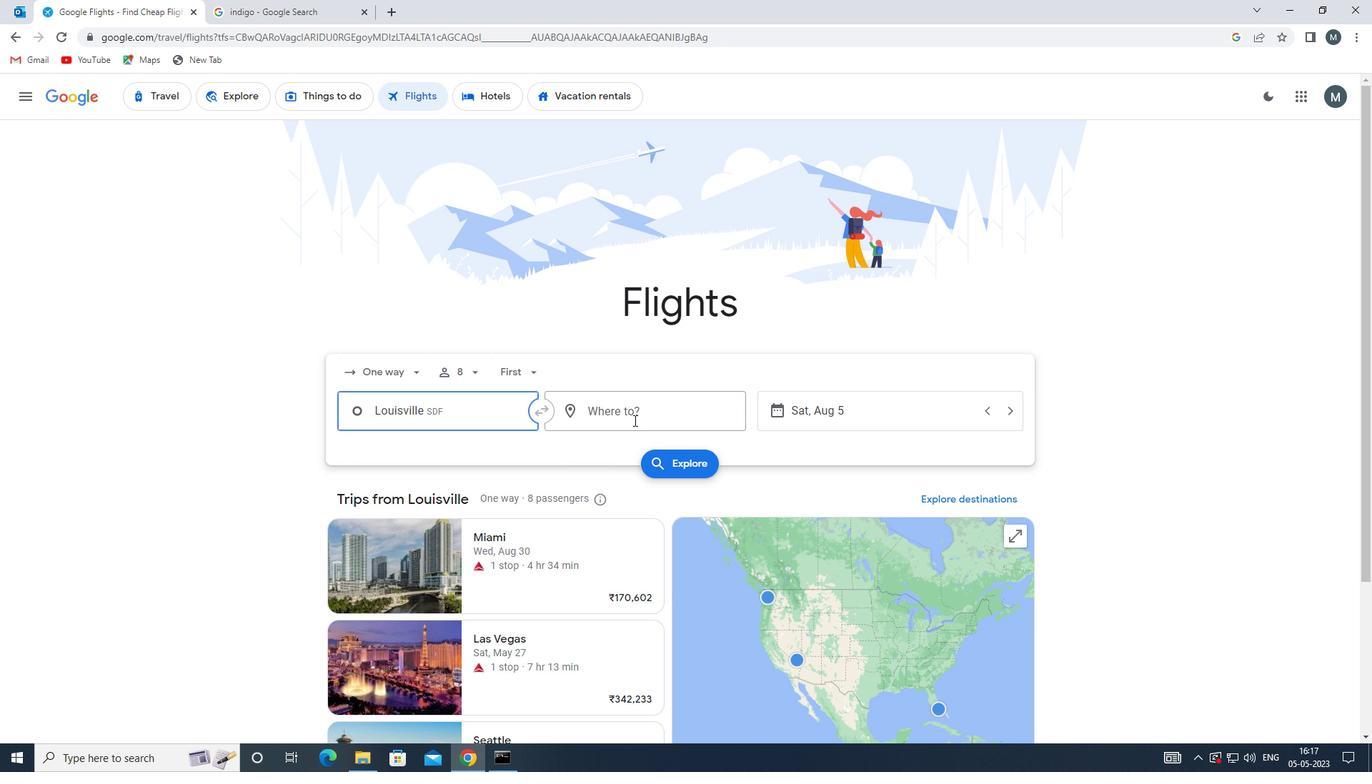 
Action: Mouse pressed left at (632, 409)
Screenshot: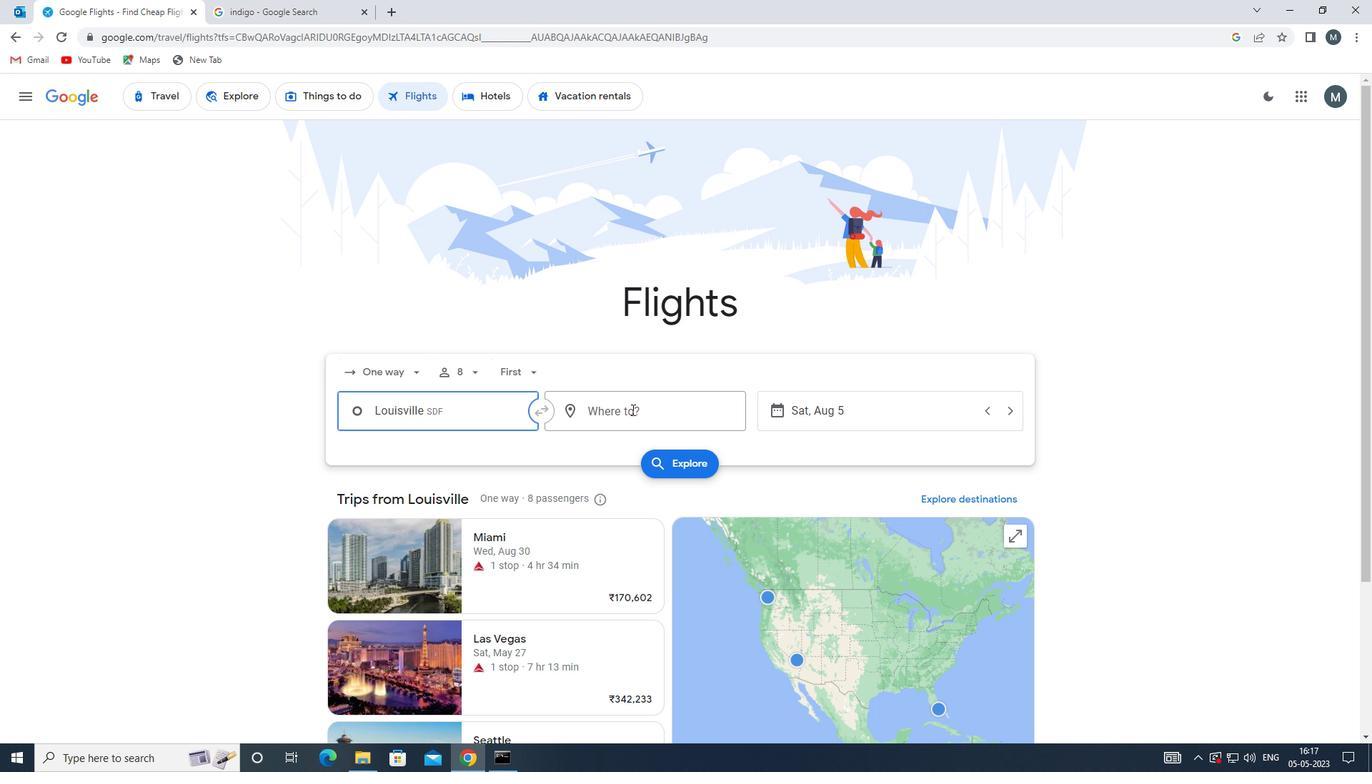 
Action: Key pressed r<Key.backspace><Key.backspace><Key.backspace>southwest<Key.space>wyoming
Screenshot: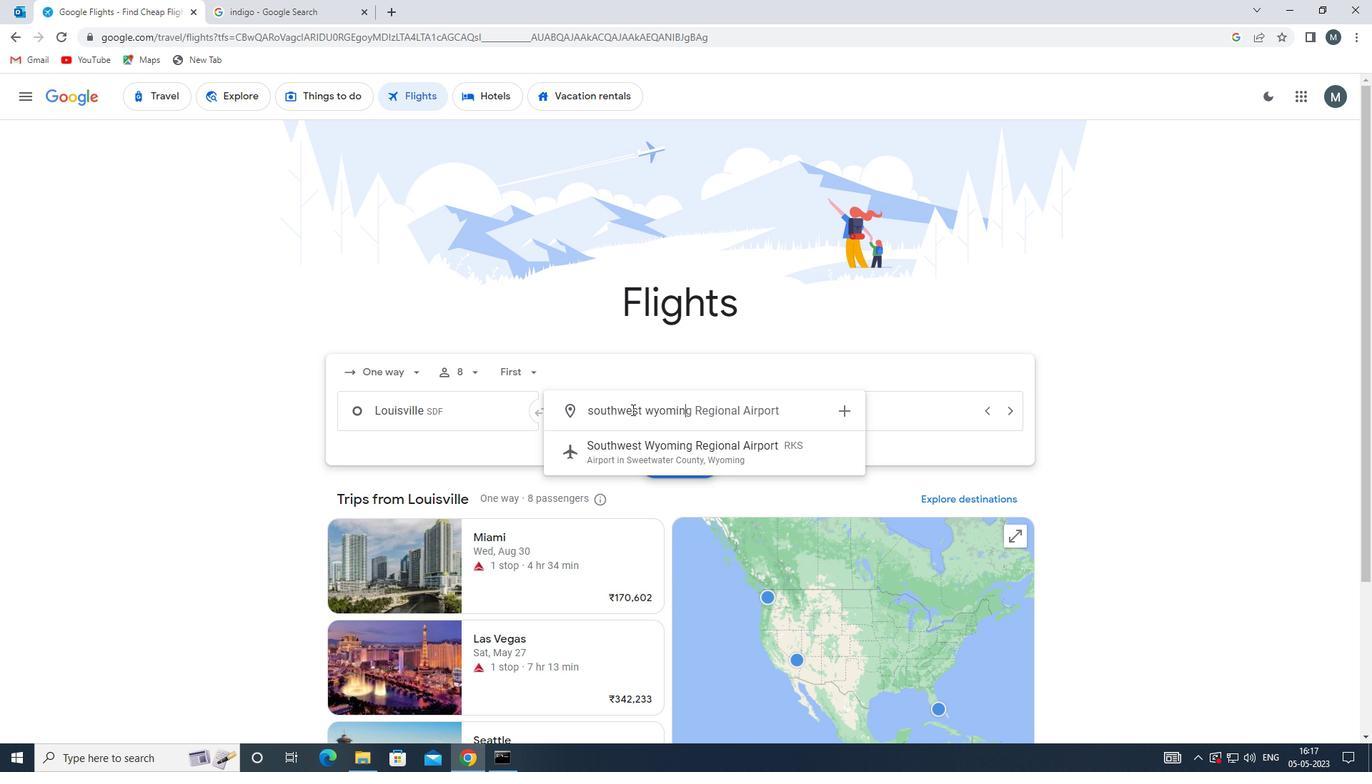 
Action: Mouse moved to (654, 452)
Screenshot: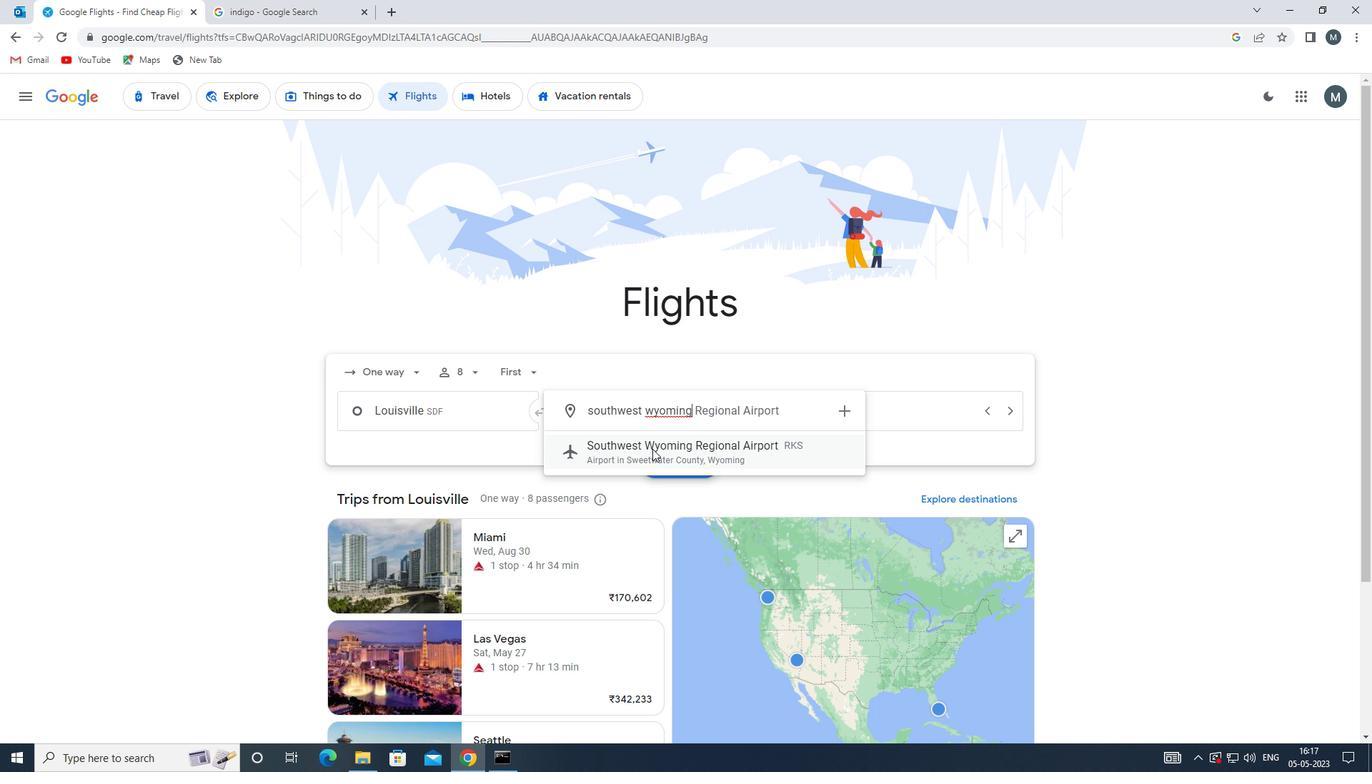 
Action: Mouse pressed left at (654, 452)
Screenshot: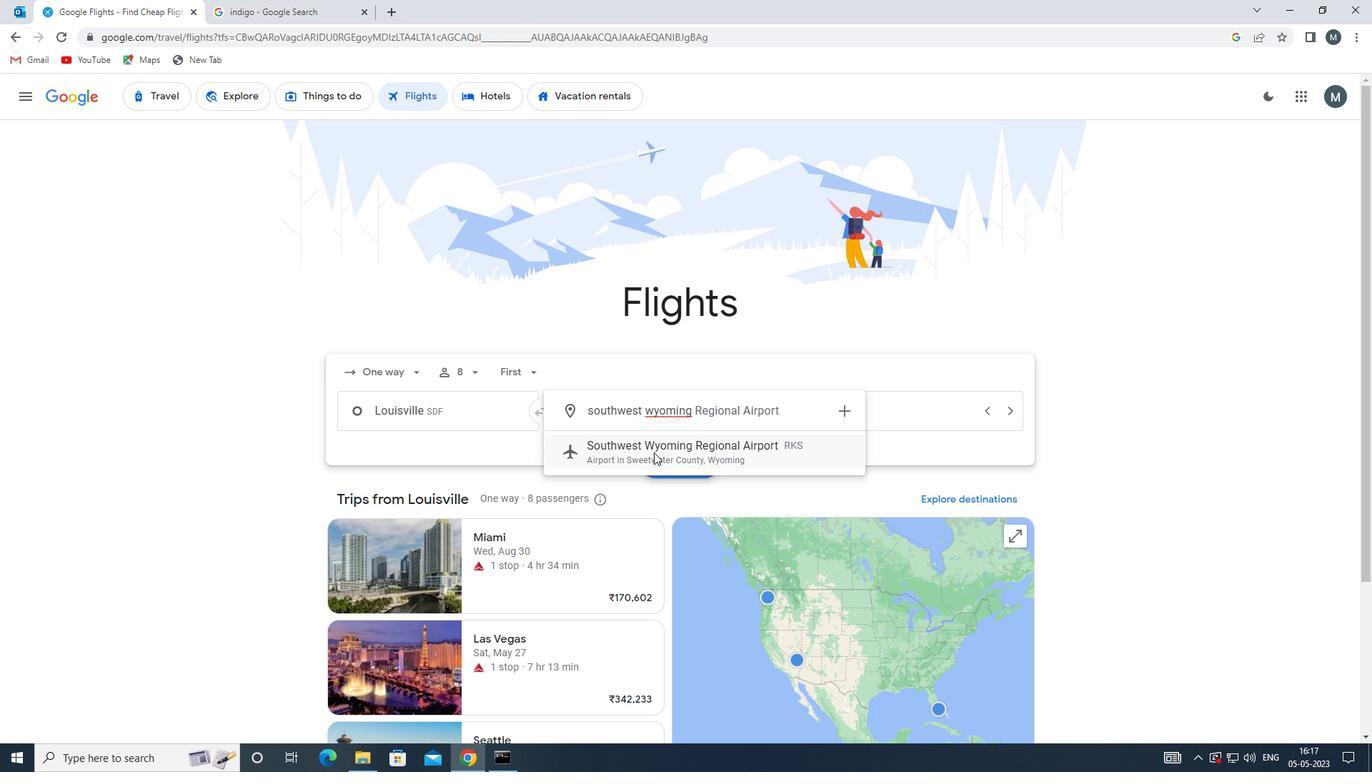 
Action: Mouse moved to (823, 410)
Screenshot: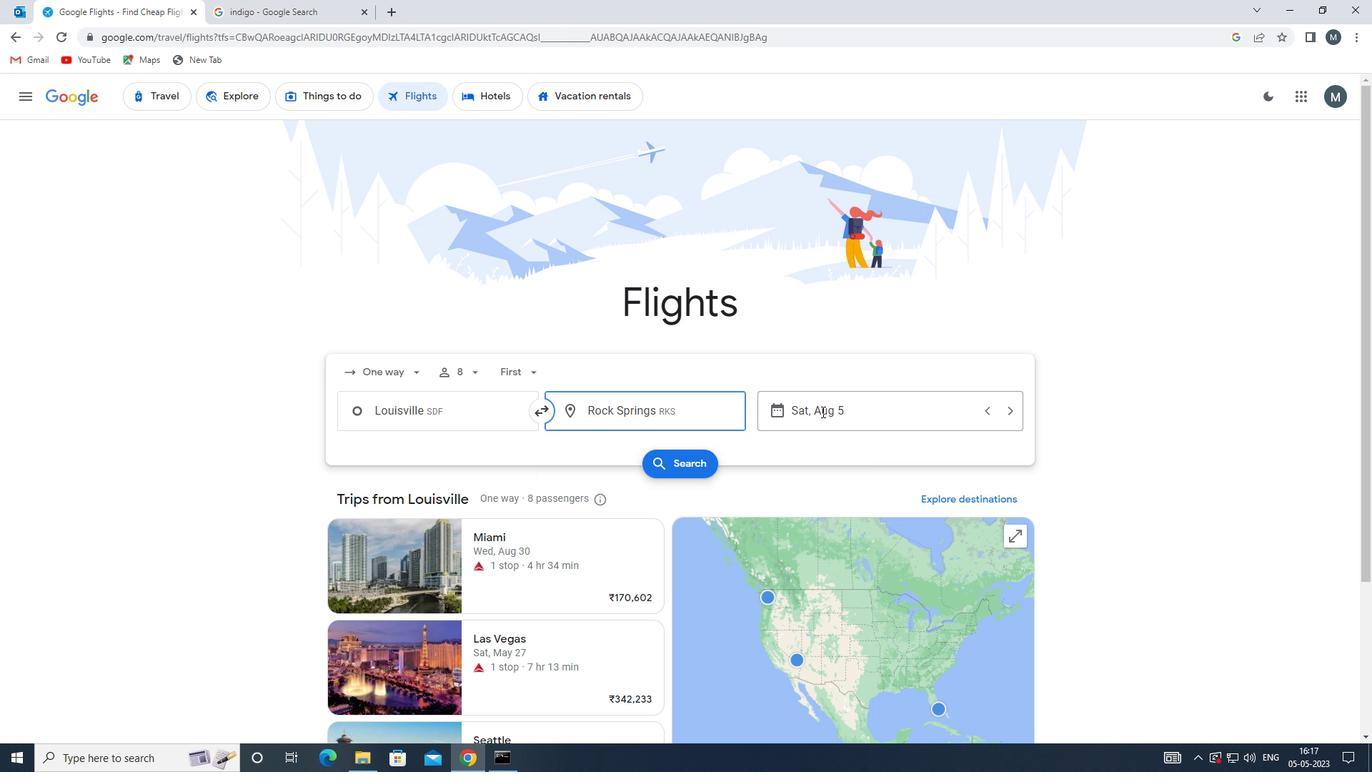 
Action: Mouse pressed left at (823, 410)
Screenshot: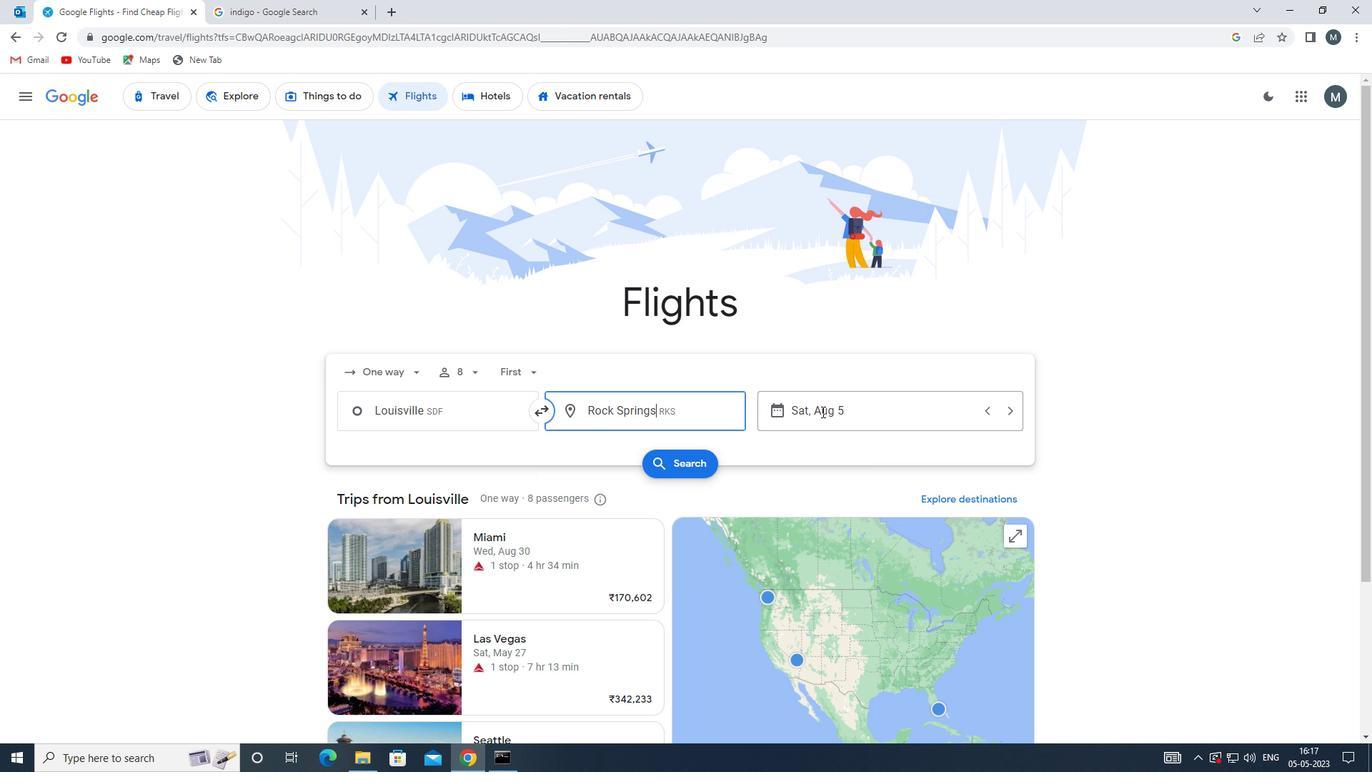 
Action: Mouse moved to (723, 484)
Screenshot: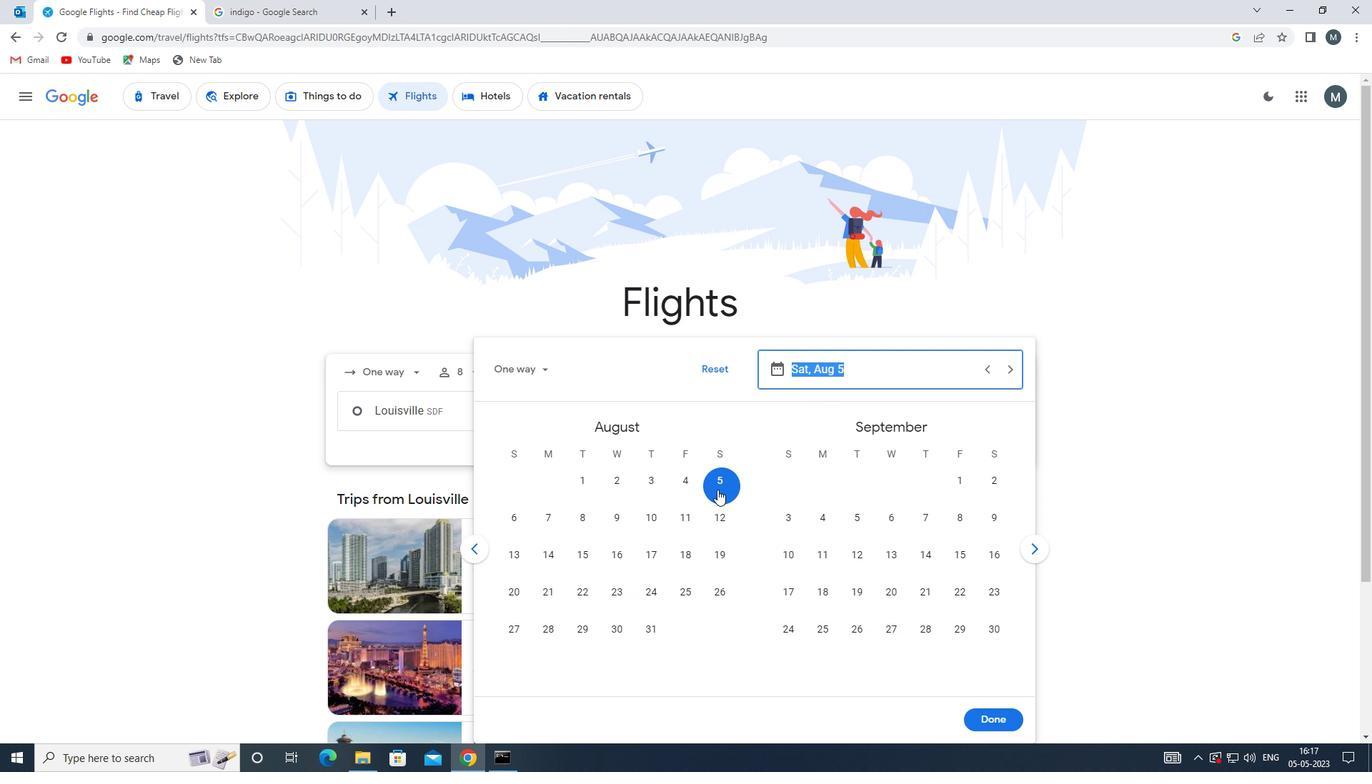 
Action: Mouse pressed left at (723, 484)
Screenshot: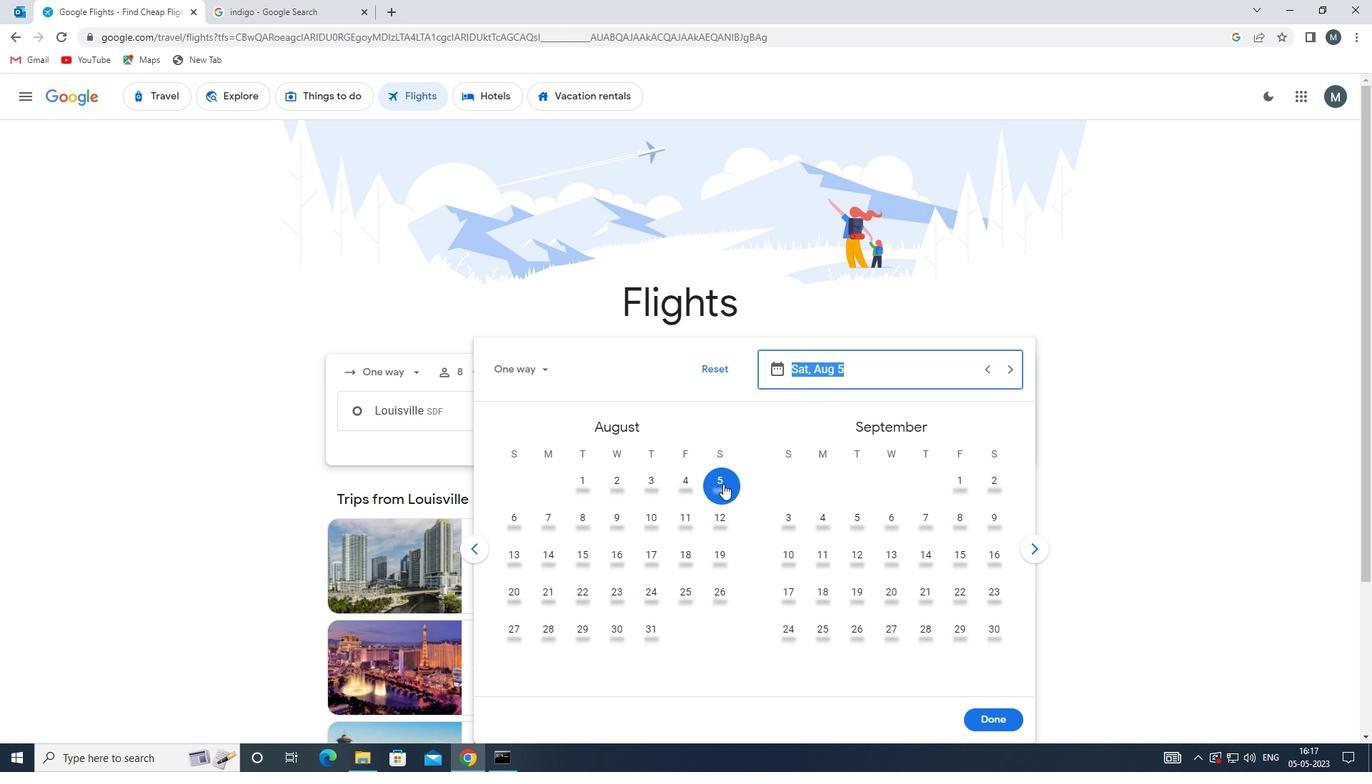 
Action: Mouse moved to (993, 717)
Screenshot: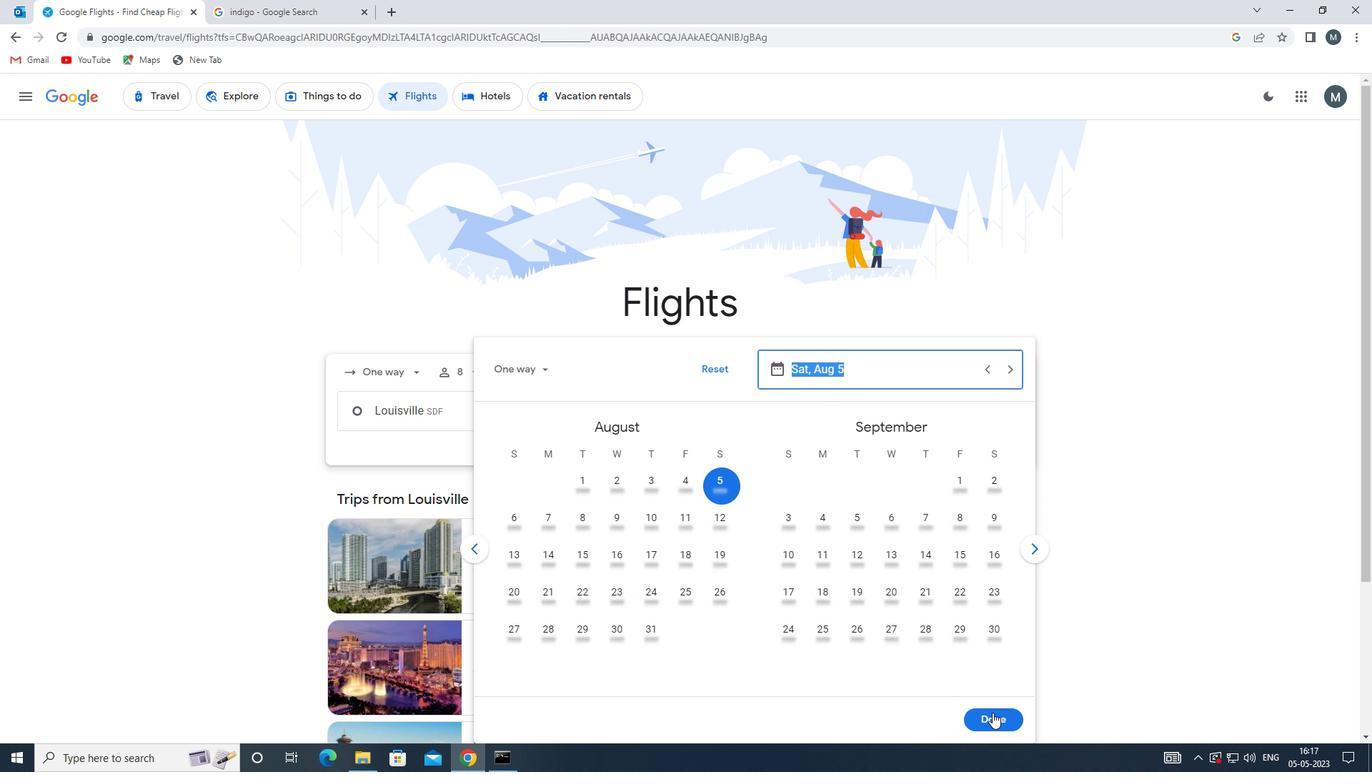 
Action: Mouse pressed left at (993, 717)
Screenshot: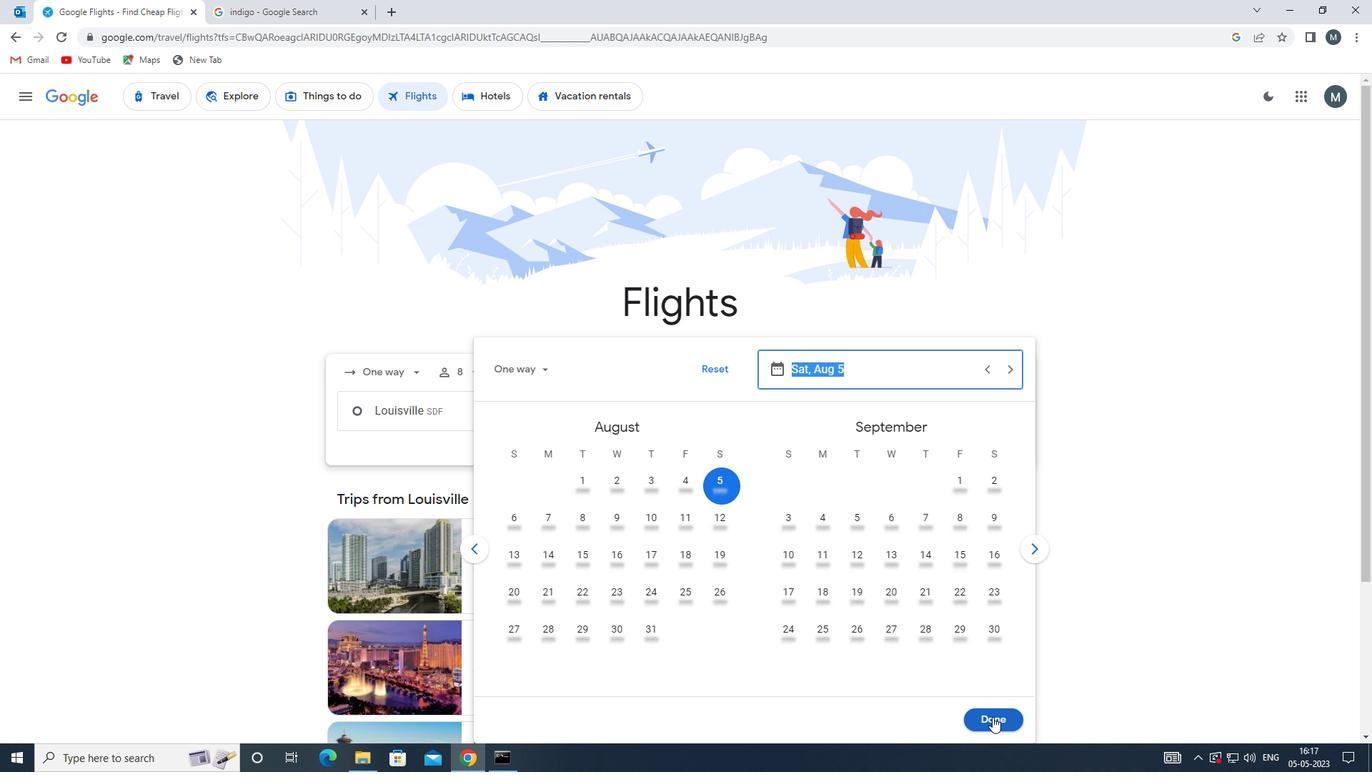 
Action: Mouse moved to (670, 464)
Screenshot: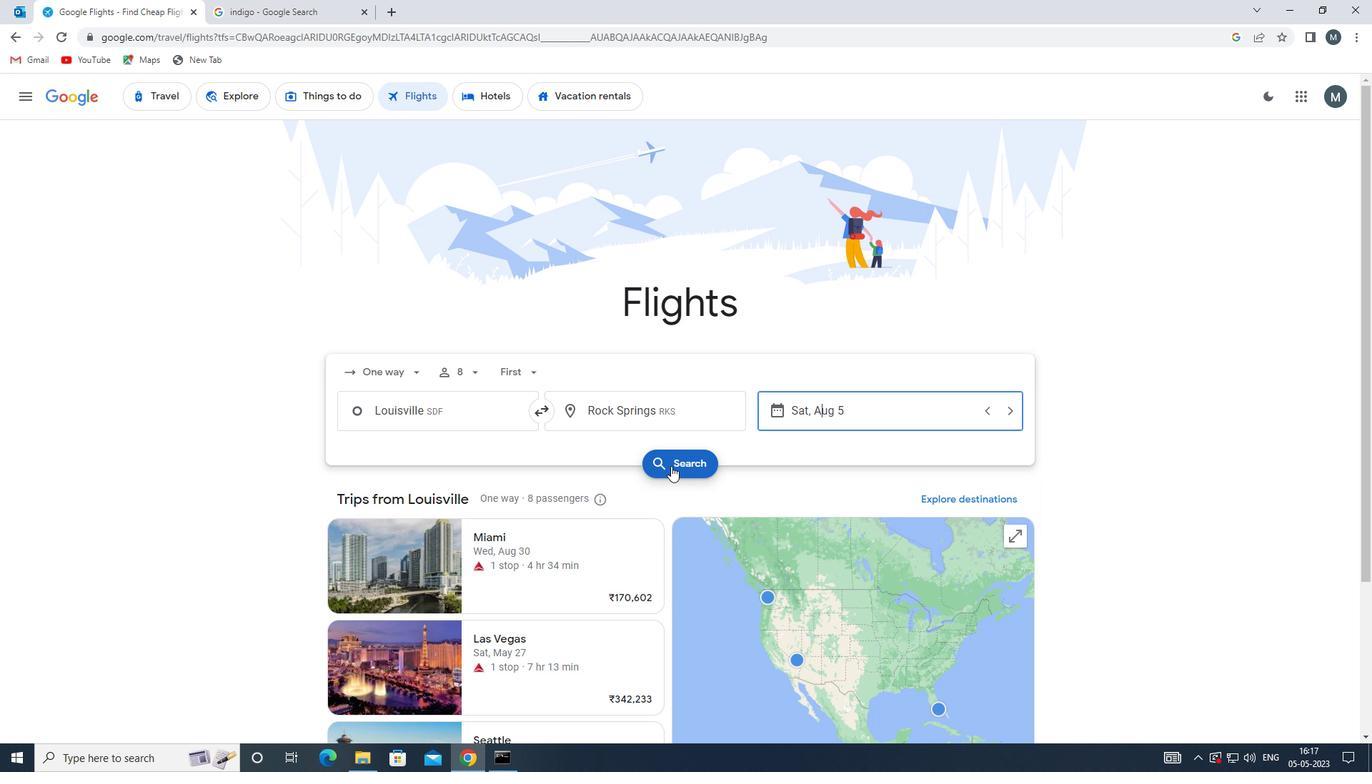 
Action: Mouse pressed left at (670, 464)
Screenshot: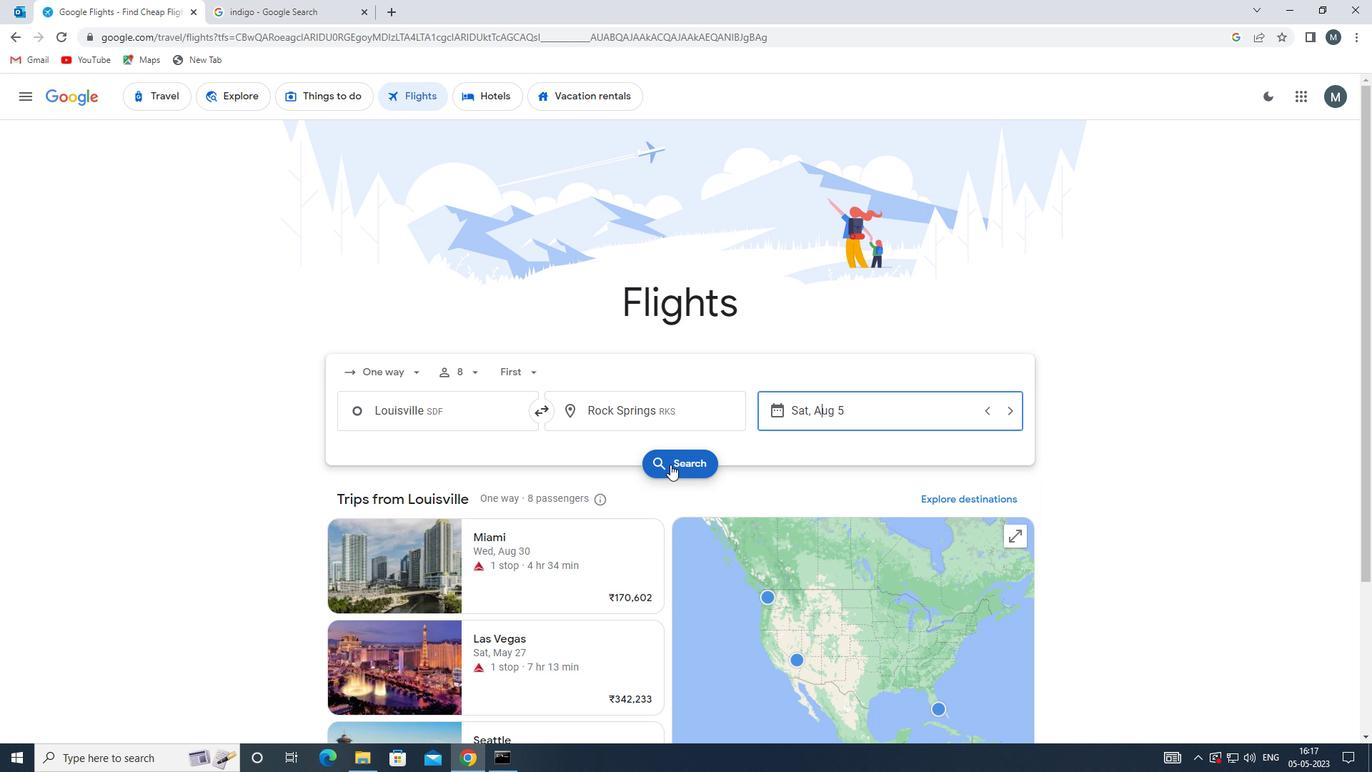 
Action: Mouse moved to (362, 224)
Screenshot: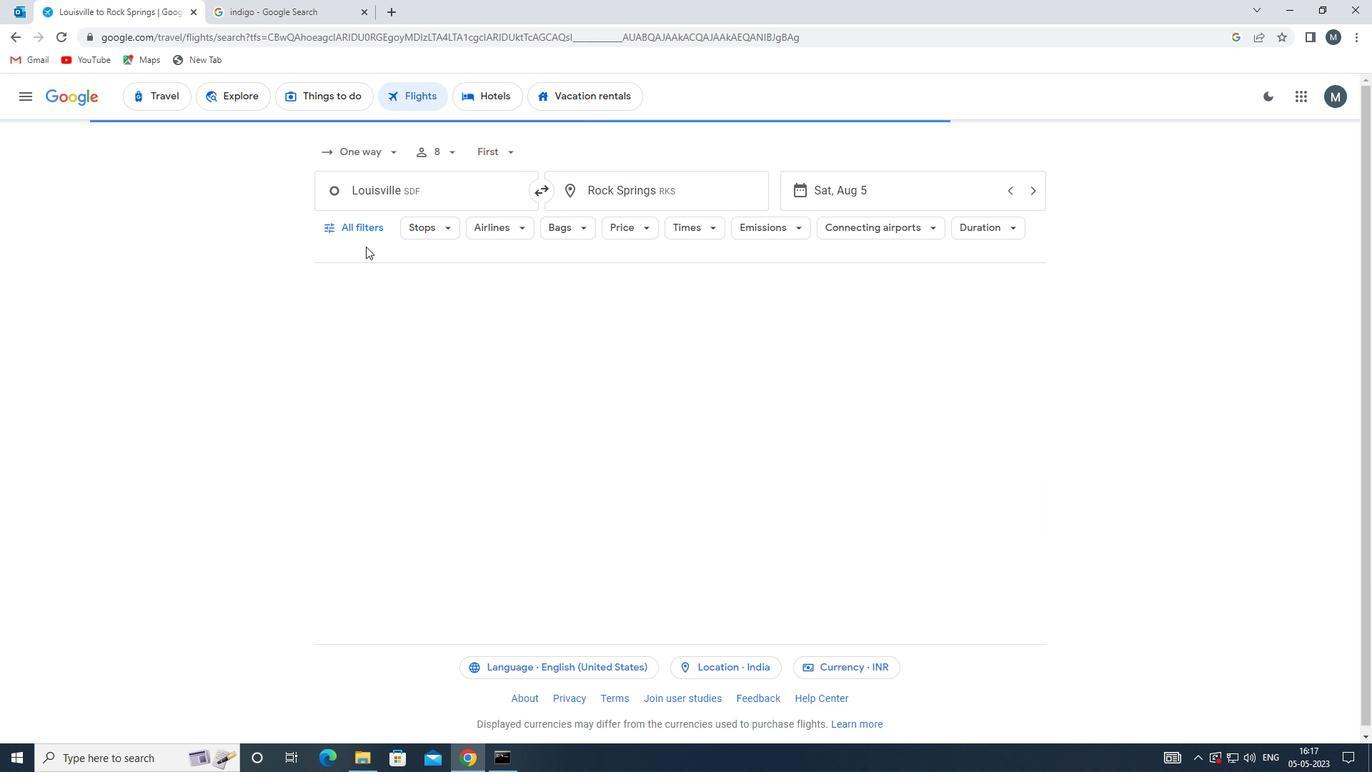 
Action: Mouse pressed left at (362, 224)
Screenshot: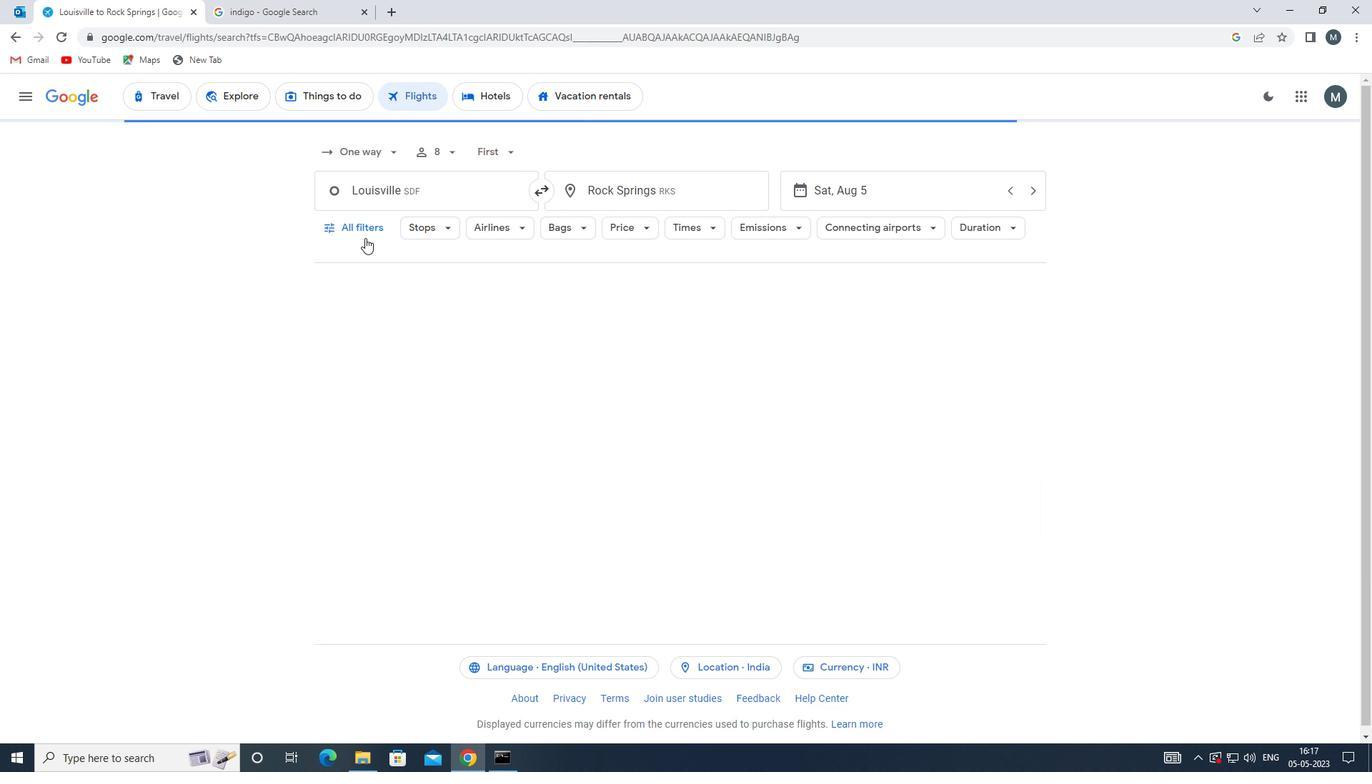 
Action: Mouse moved to (411, 437)
Screenshot: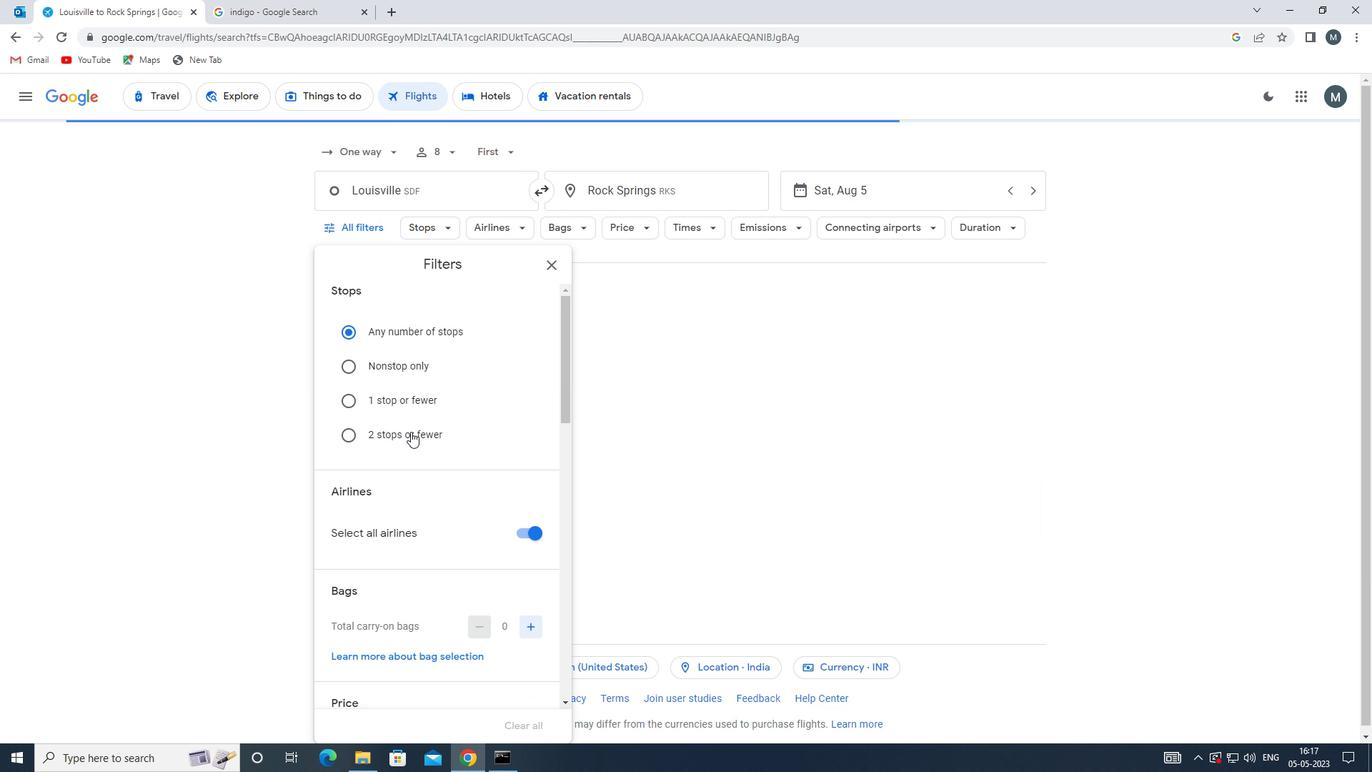 
Action: Mouse scrolled (411, 436) with delta (0, 0)
Screenshot: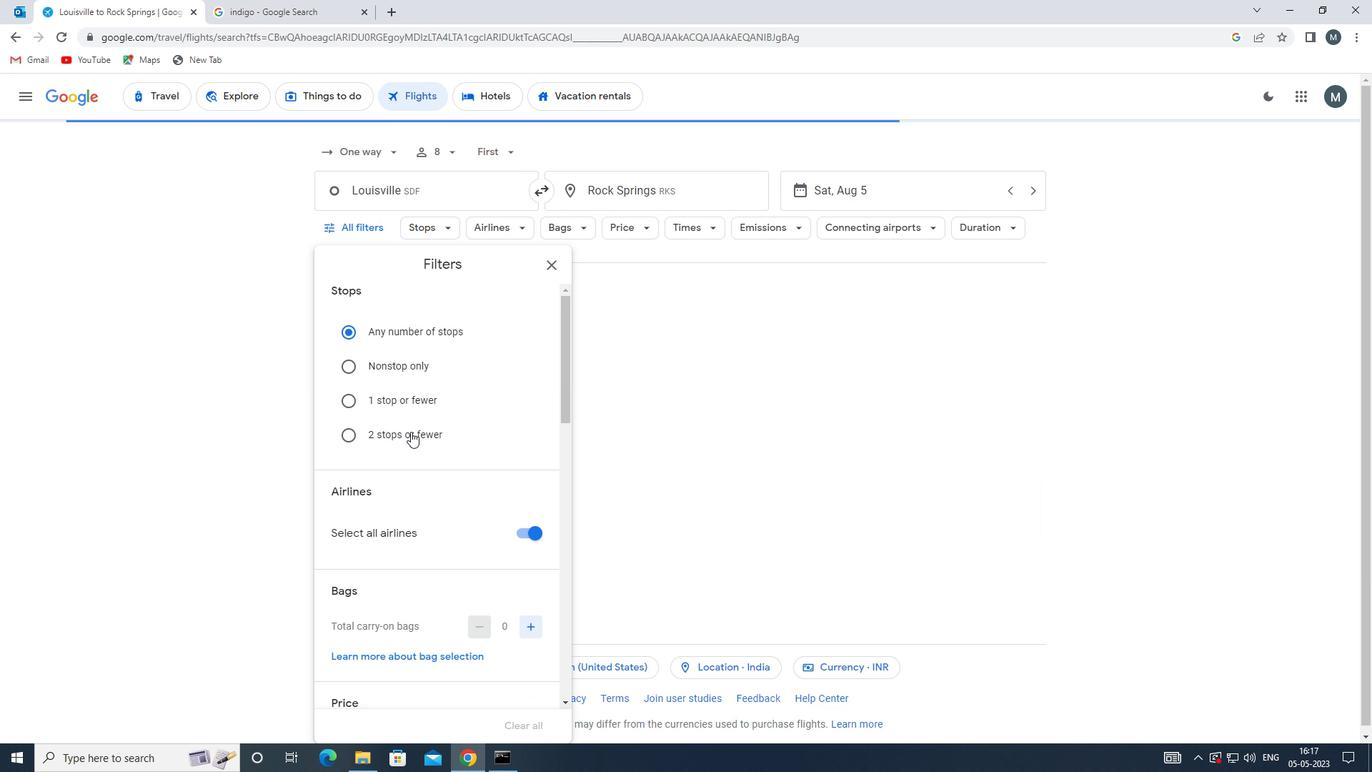 
Action: Mouse moved to (413, 438)
Screenshot: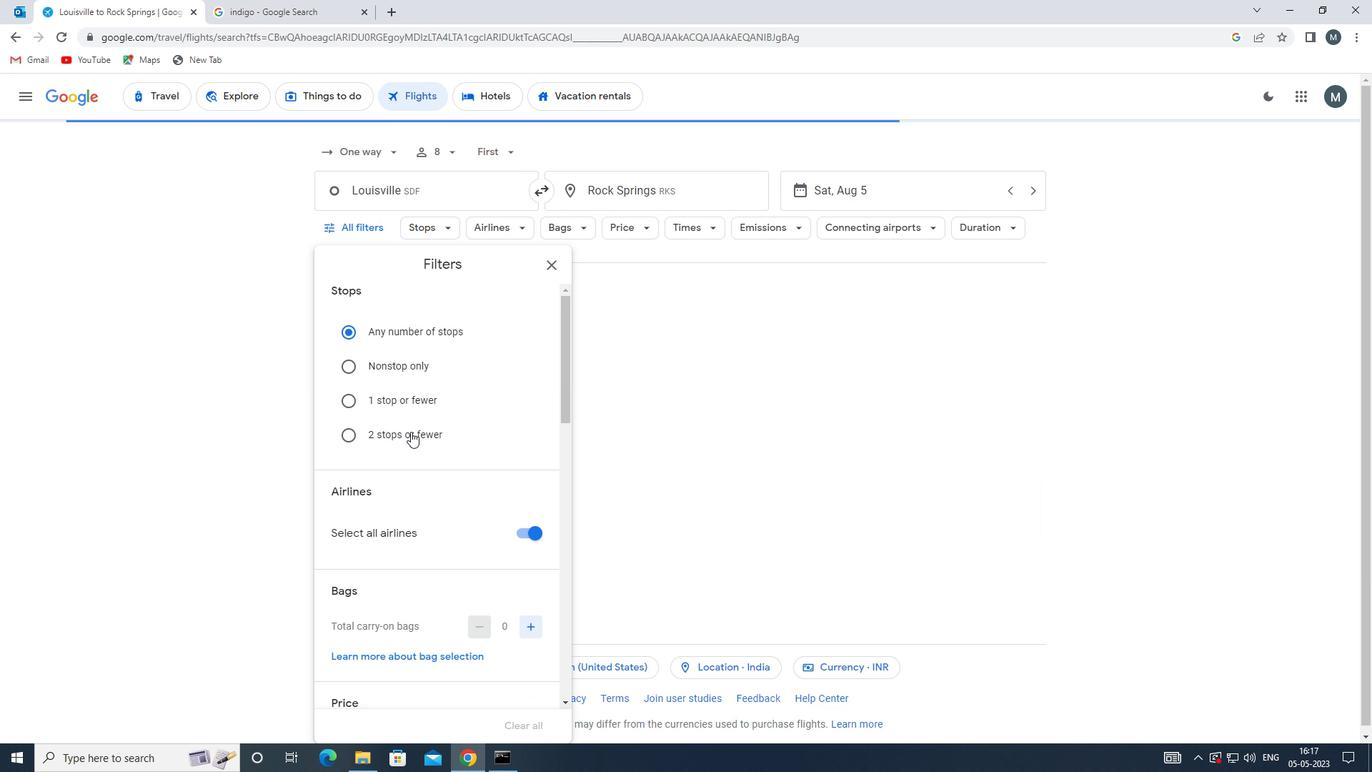 
Action: Mouse scrolled (413, 437) with delta (0, 0)
Screenshot: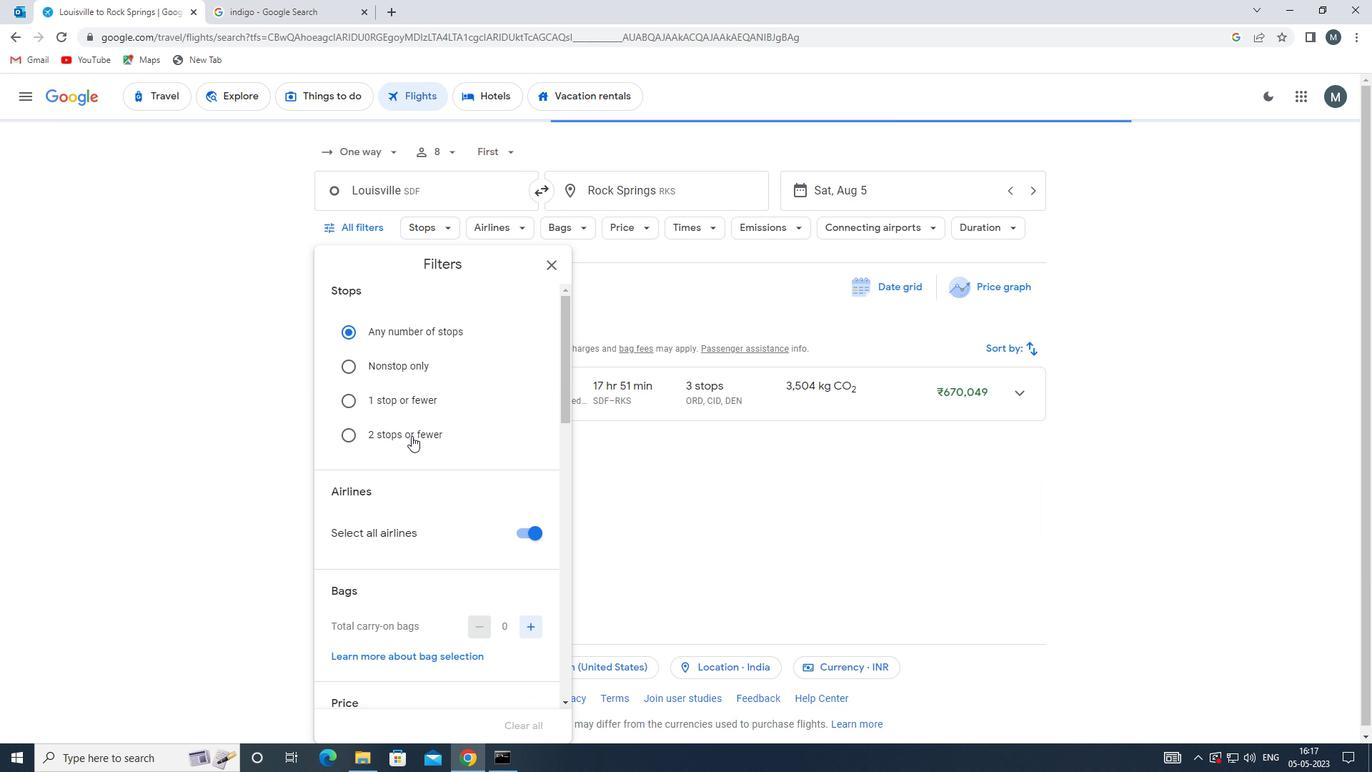 
Action: Mouse moved to (528, 388)
Screenshot: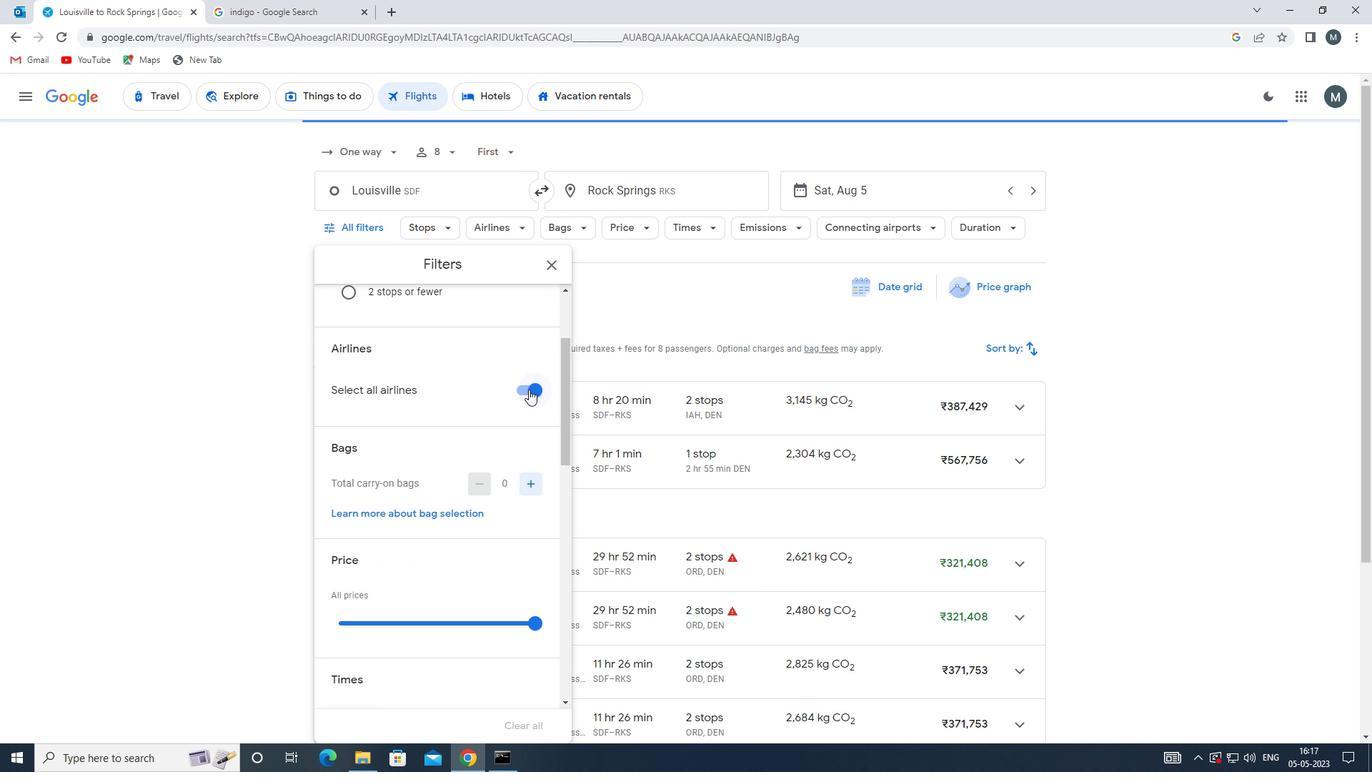
Action: Mouse pressed left at (528, 388)
Screenshot: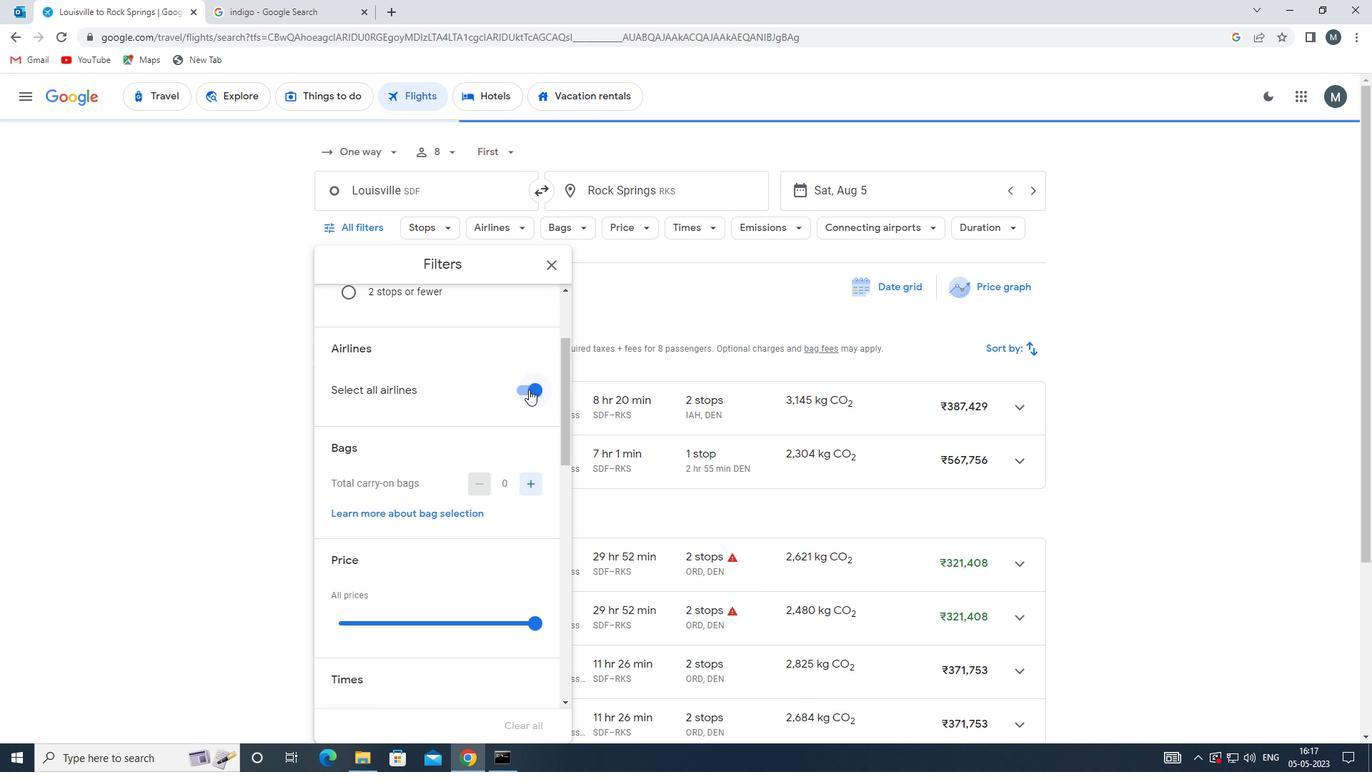 
Action: Mouse moved to (436, 433)
Screenshot: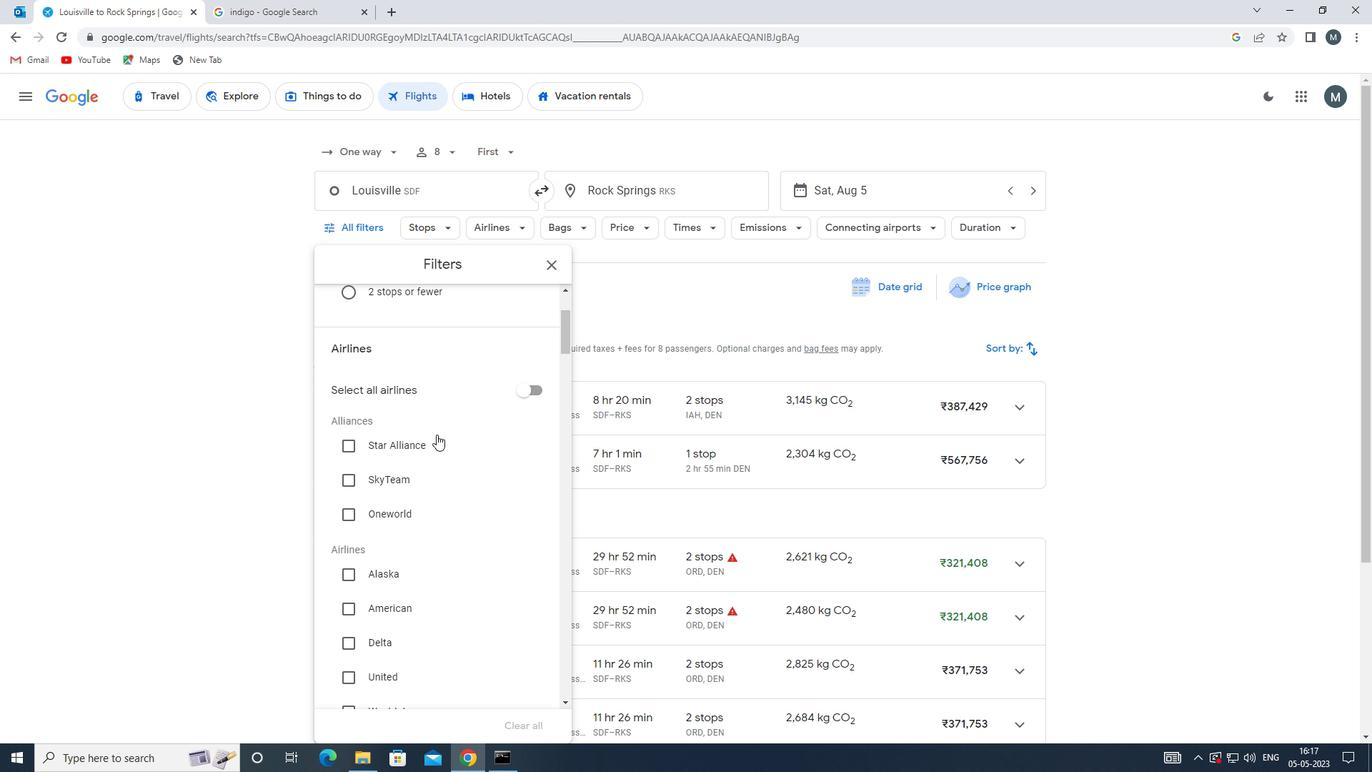 
Action: Mouse scrolled (436, 432) with delta (0, 0)
Screenshot: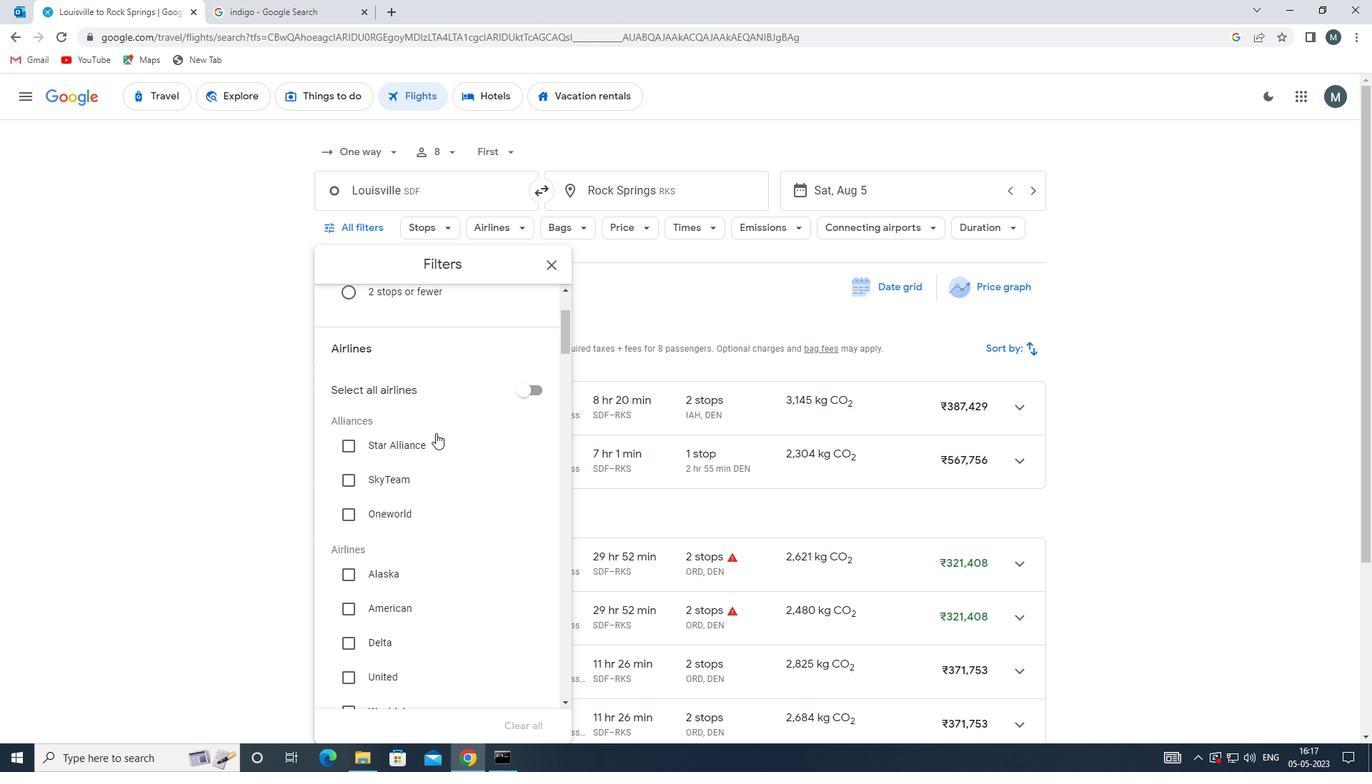
Action: Mouse moved to (442, 439)
Screenshot: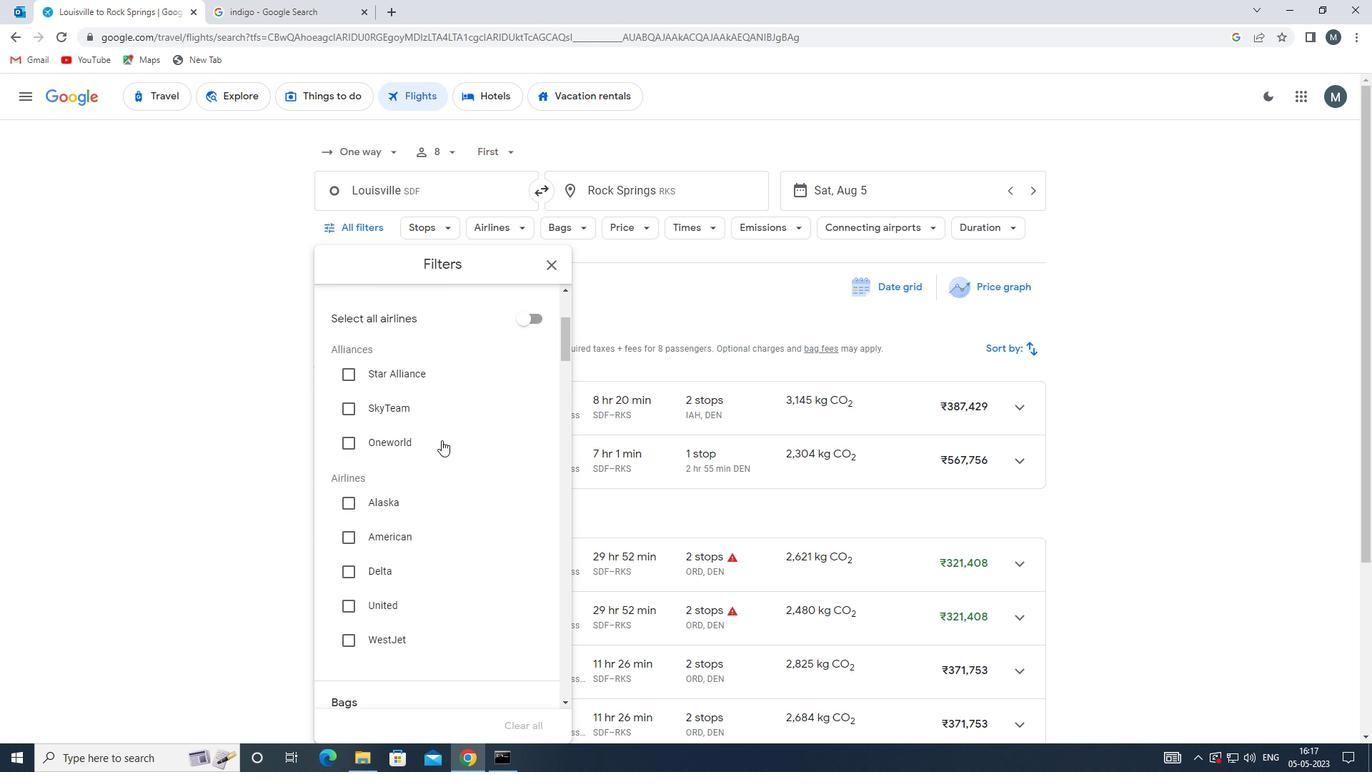 
Action: Mouse scrolled (442, 438) with delta (0, 0)
Screenshot: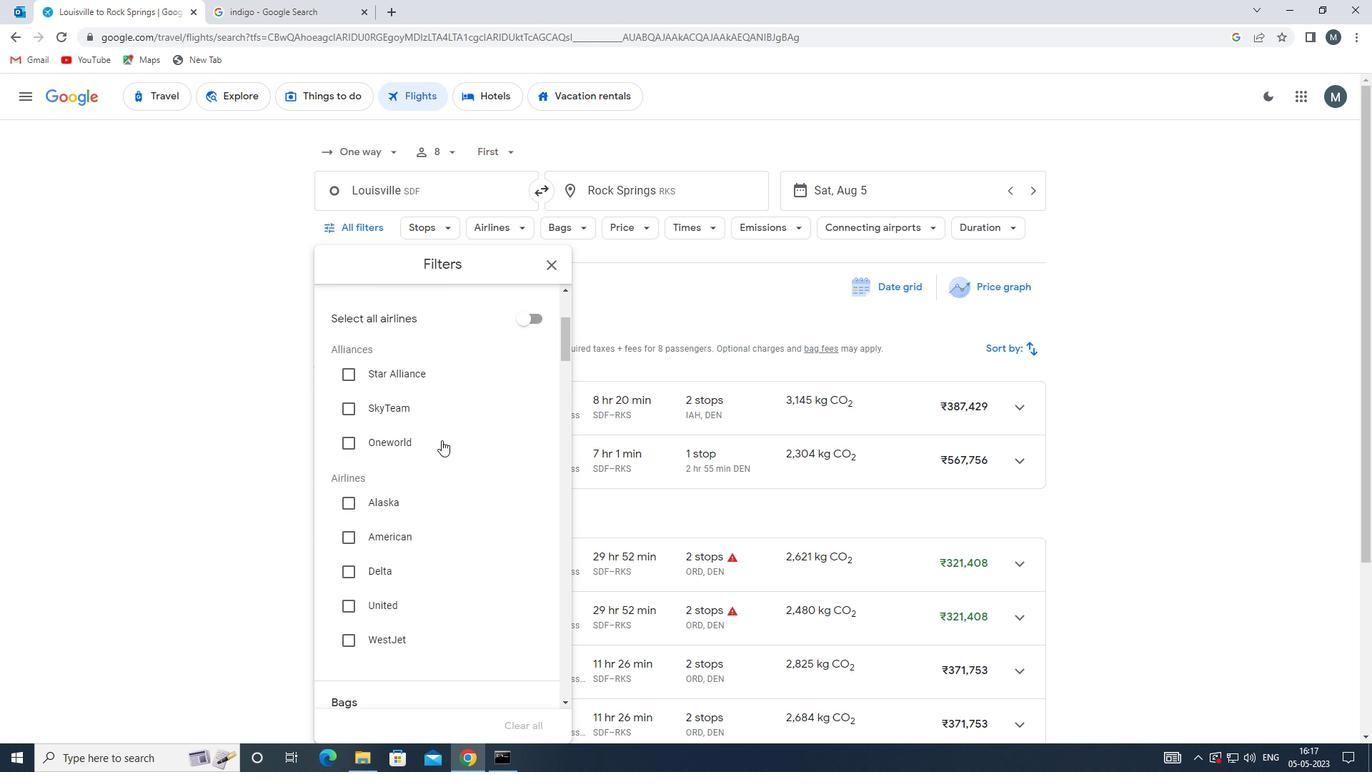 
Action: Mouse moved to (442, 438)
Screenshot: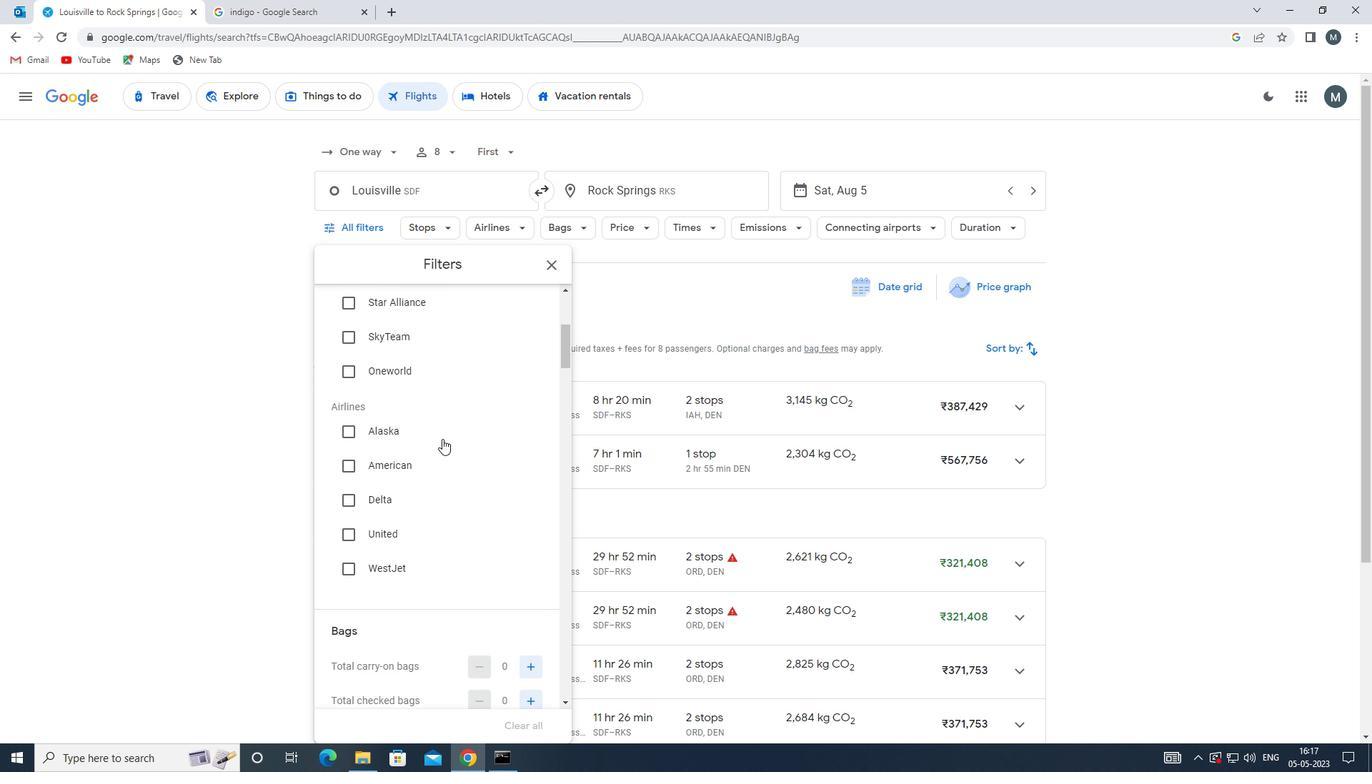 
Action: Mouse scrolled (442, 437) with delta (0, 0)
Screenshot: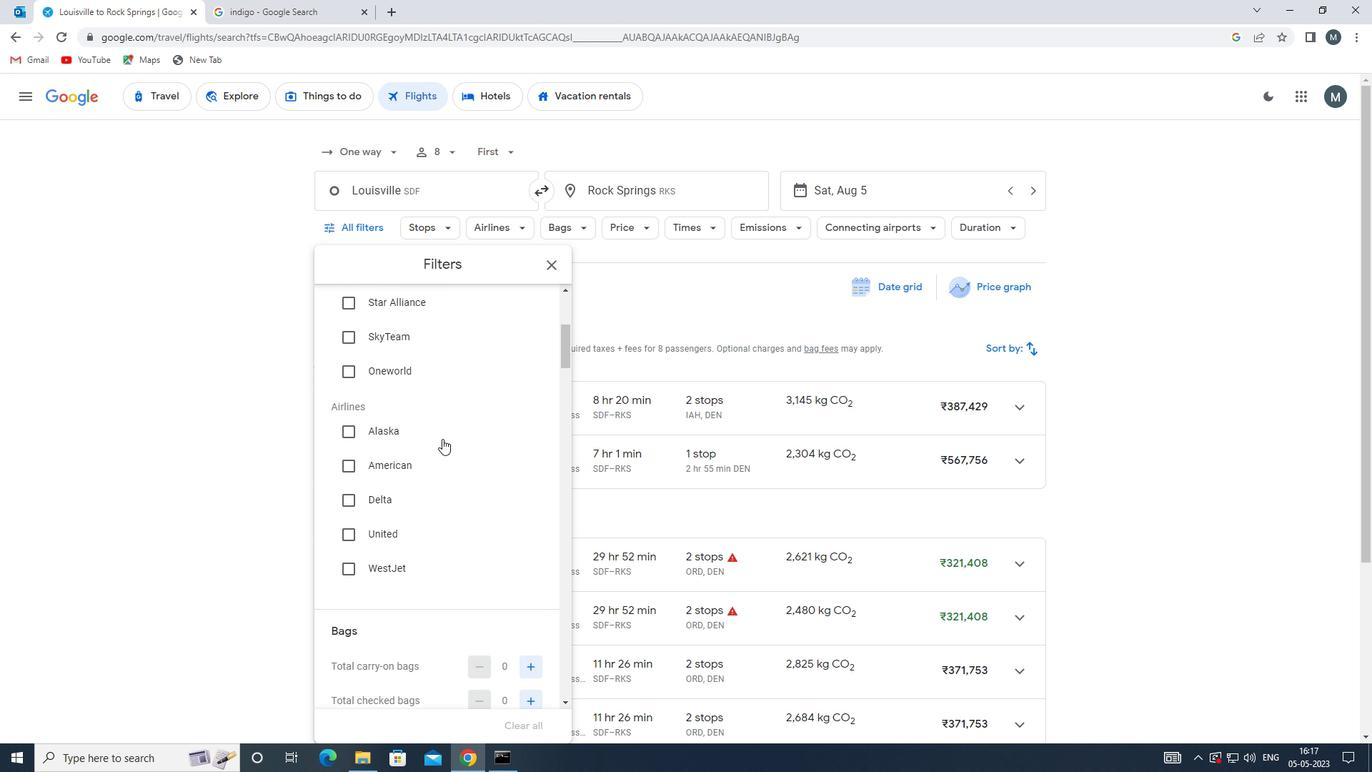 
Action: Mouse scrolled (442, 437) with delta (0, 0)
Screenshot: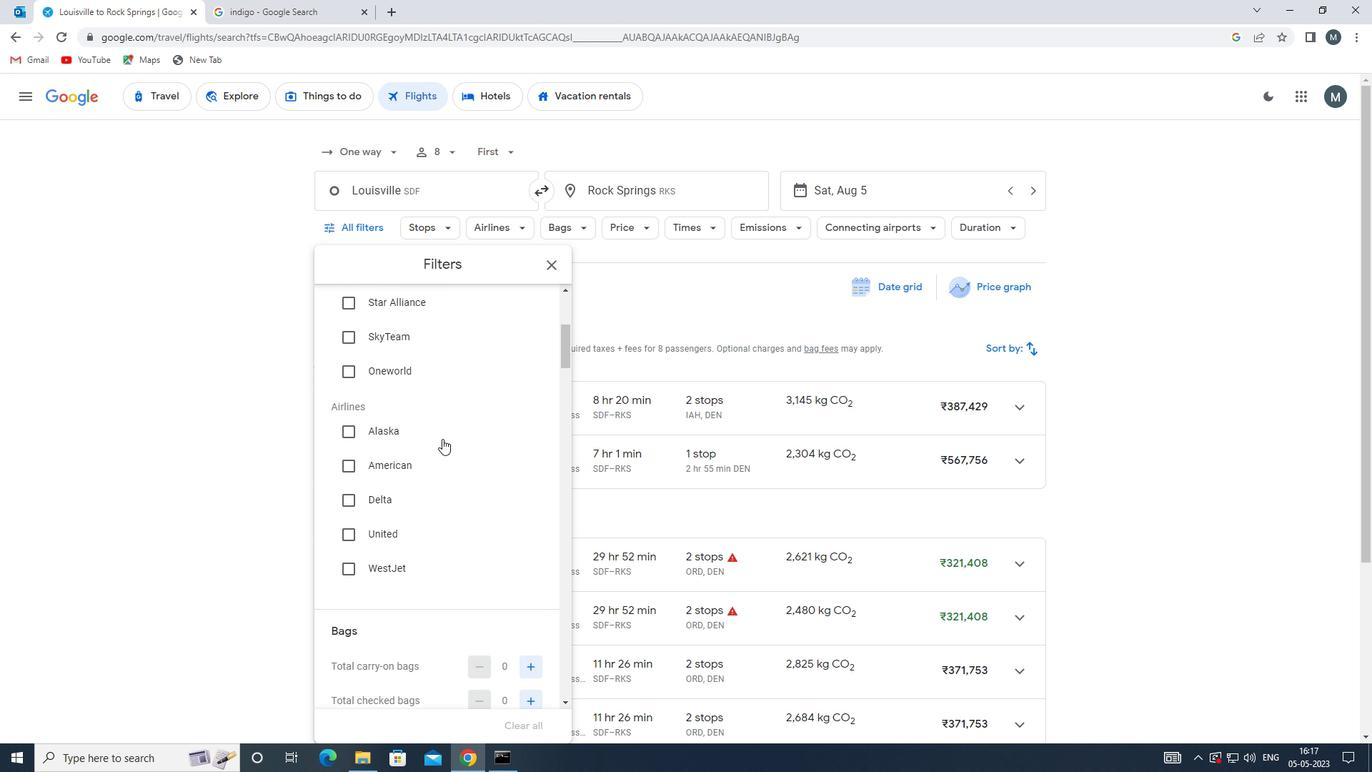 
Action: Mouse moved to (442, 438)
Screenshot: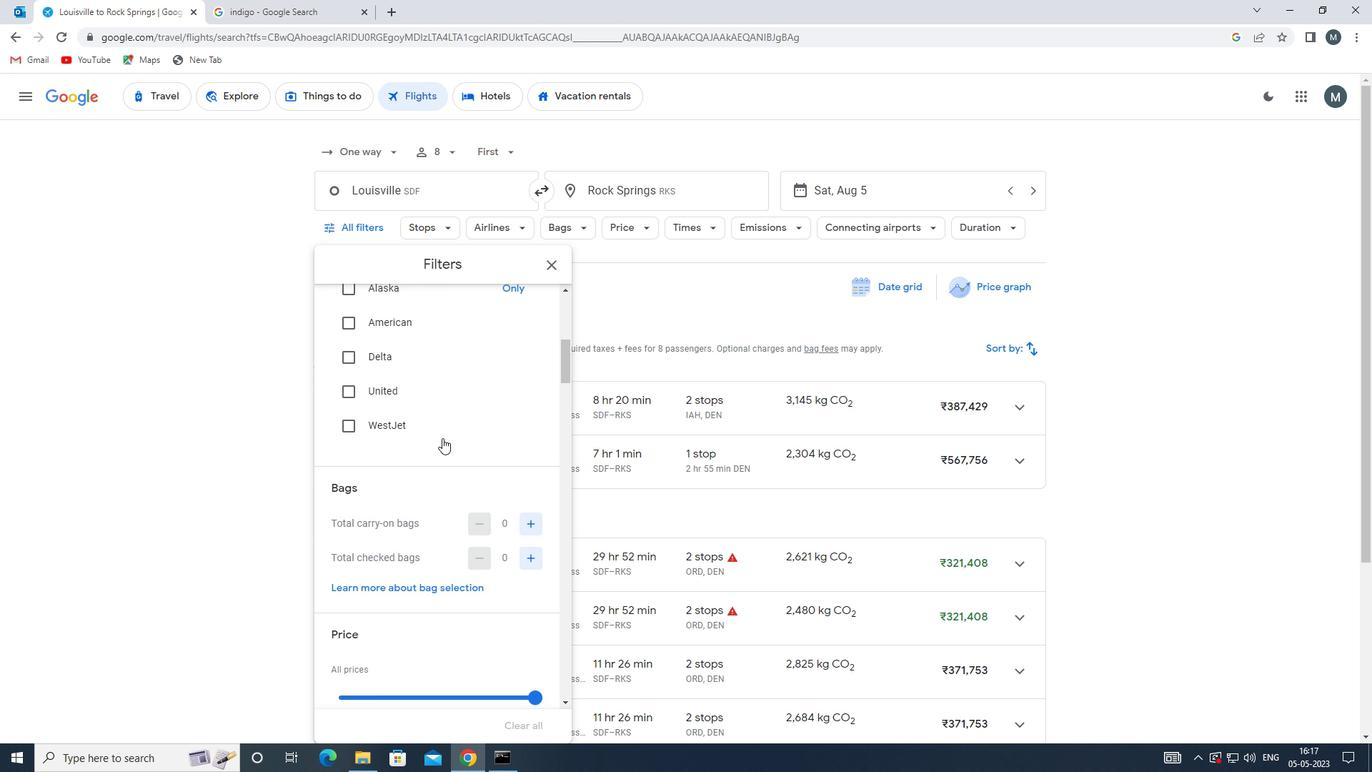 
Action: Mouse scrolled (442, 437) with delta (0, 0)
Screenshot: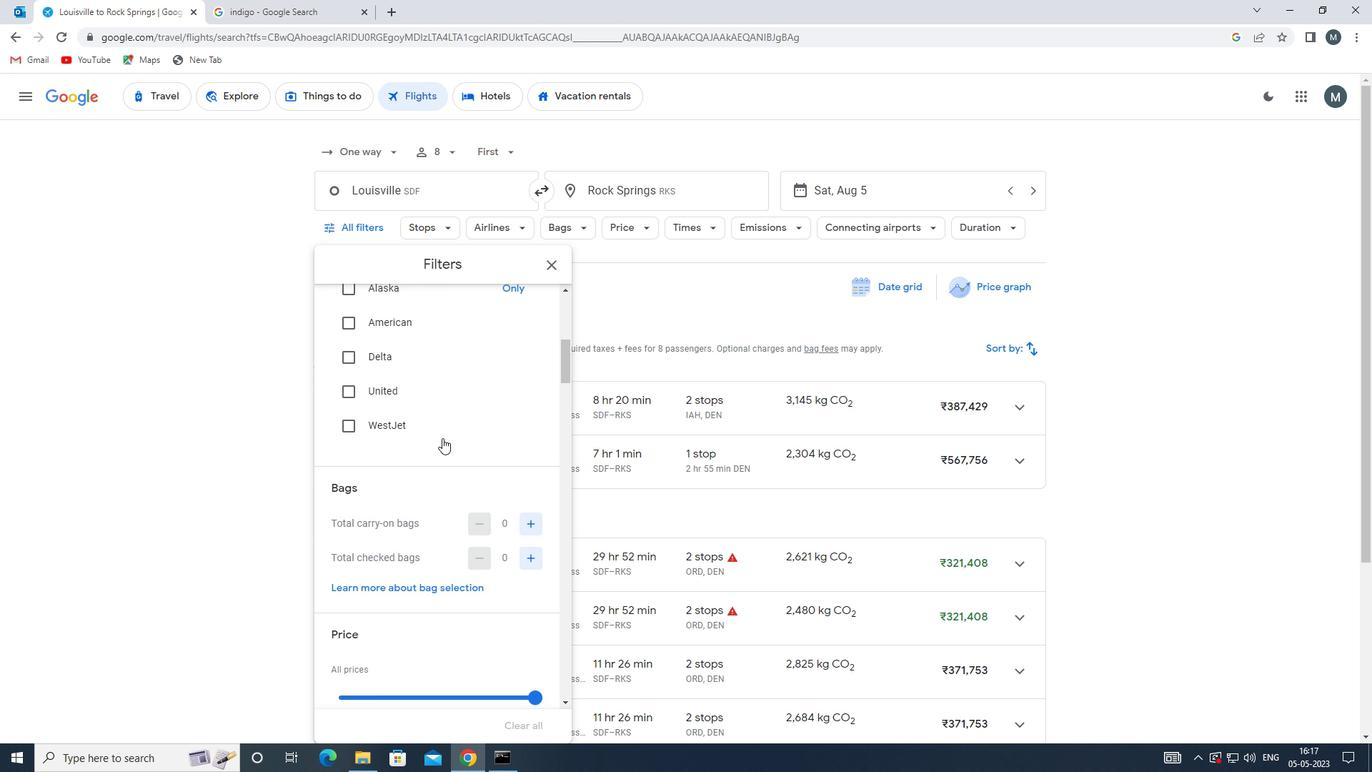 
Action: Mouse moved to (536, 489)
Screenshot: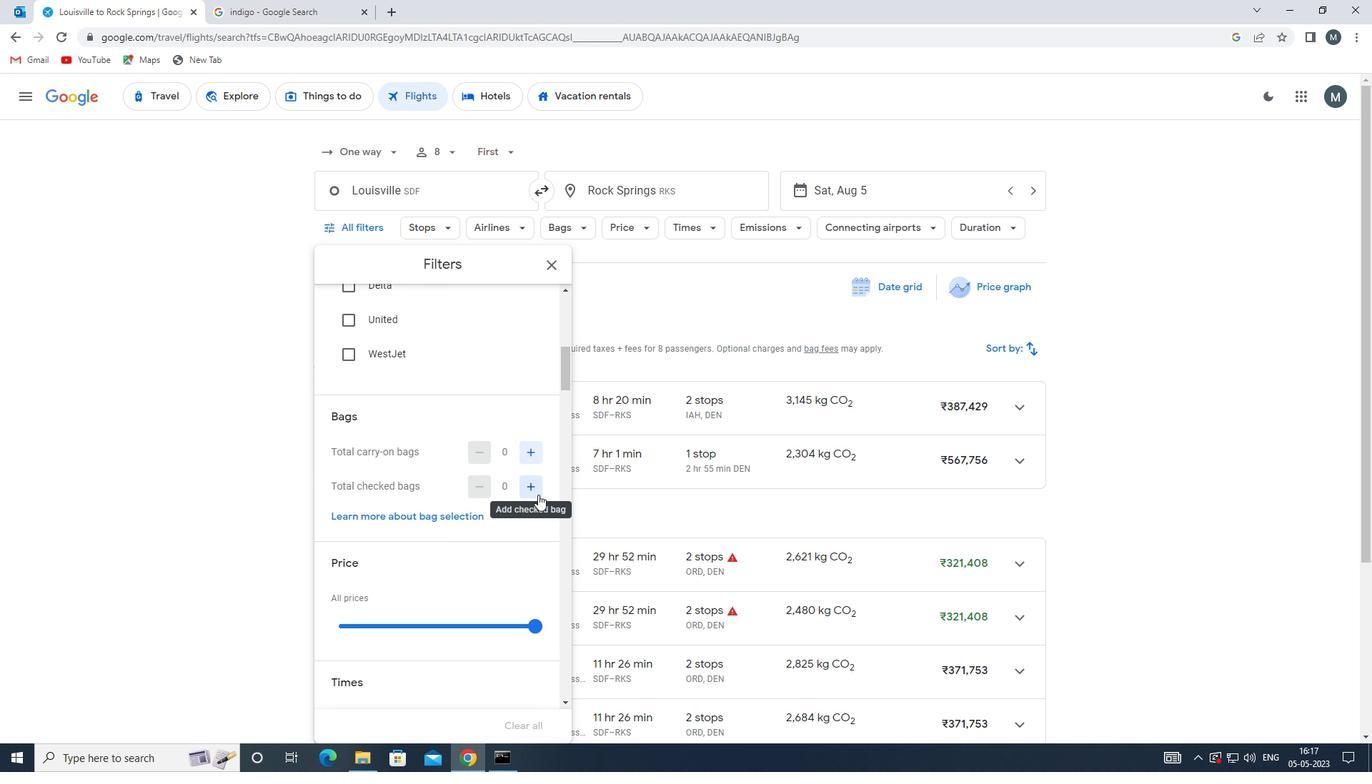 
Action: Mouse pressed left at (536, 489)
Screenshot: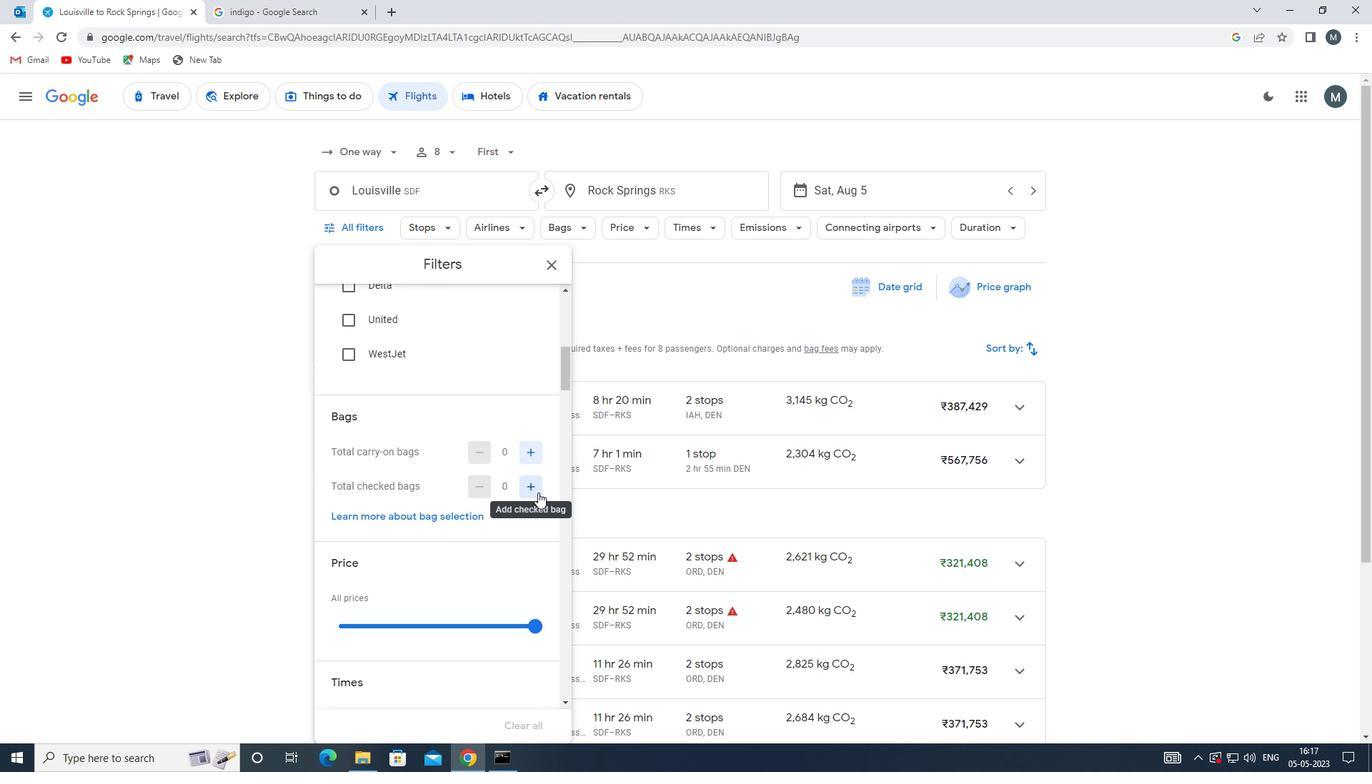 
Action: Mouse pressed left at (536, 489)
Screenshot: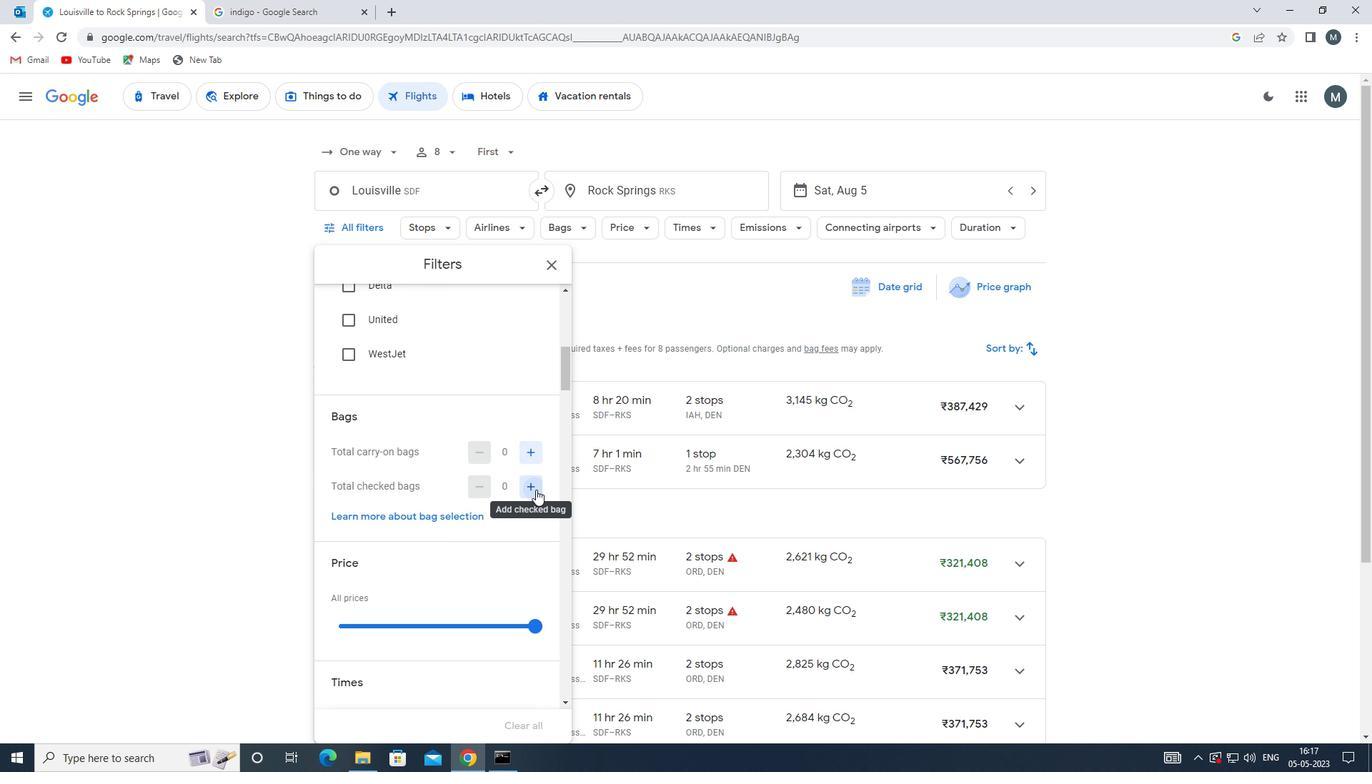 
Action: Mouse pressed left at (536, 489)
Screenshot: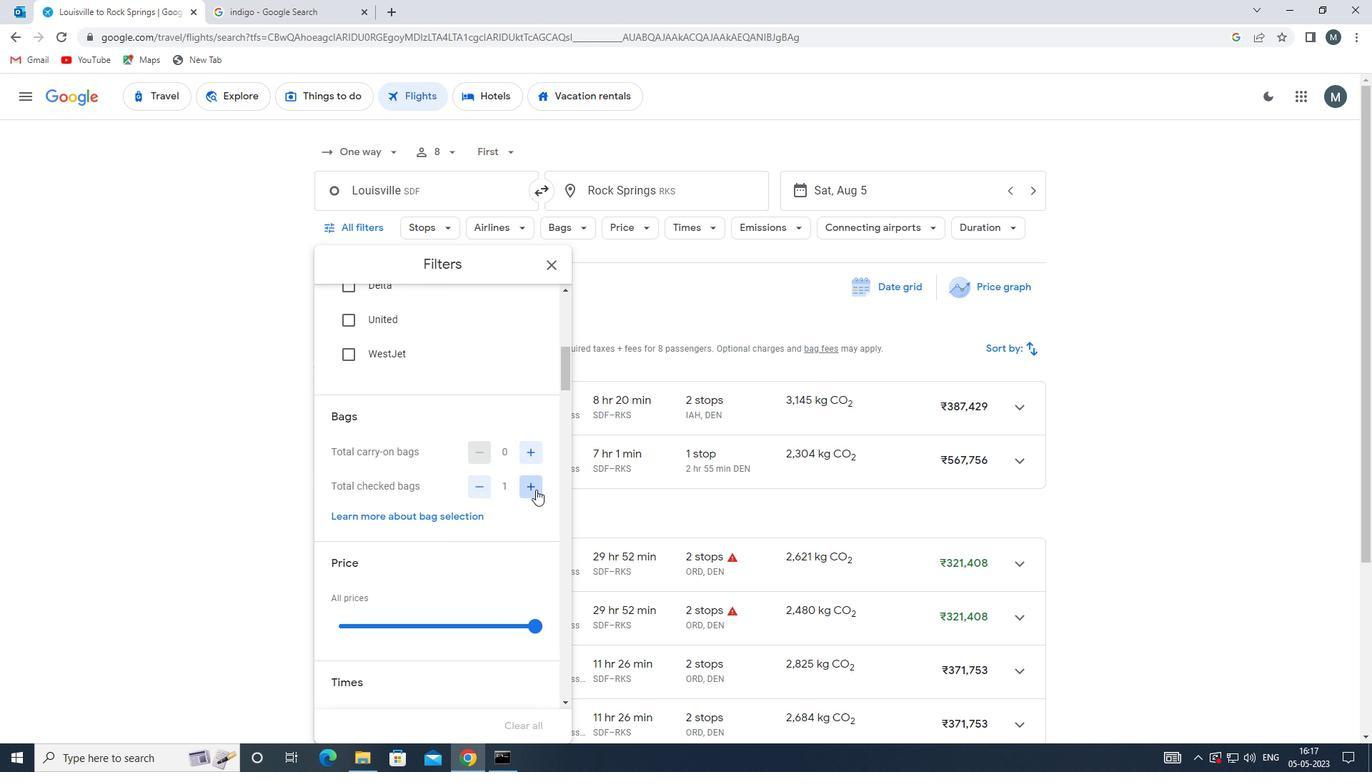
Action: Mouse pressed left at (536, 489)
Screenshot: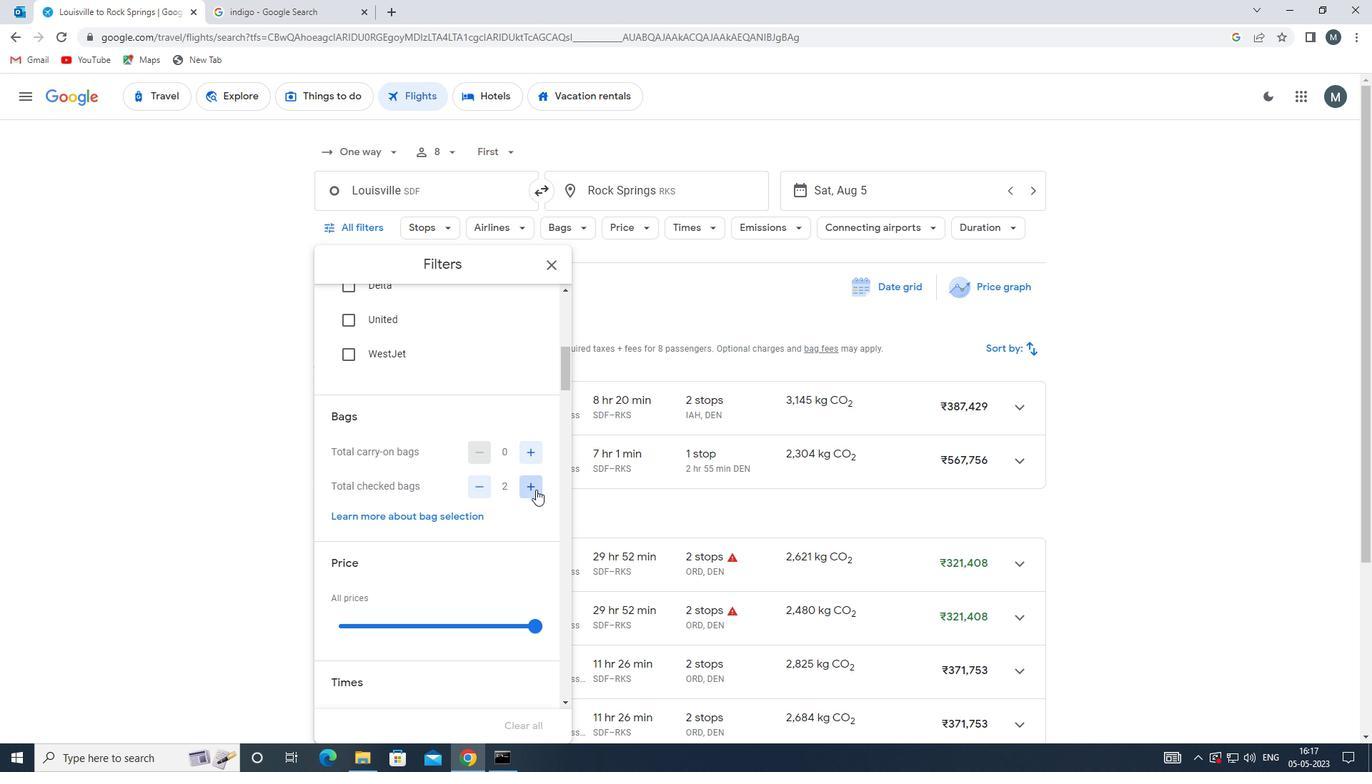 
Action: Mouse pressed left at (536, 489)
Screenshot: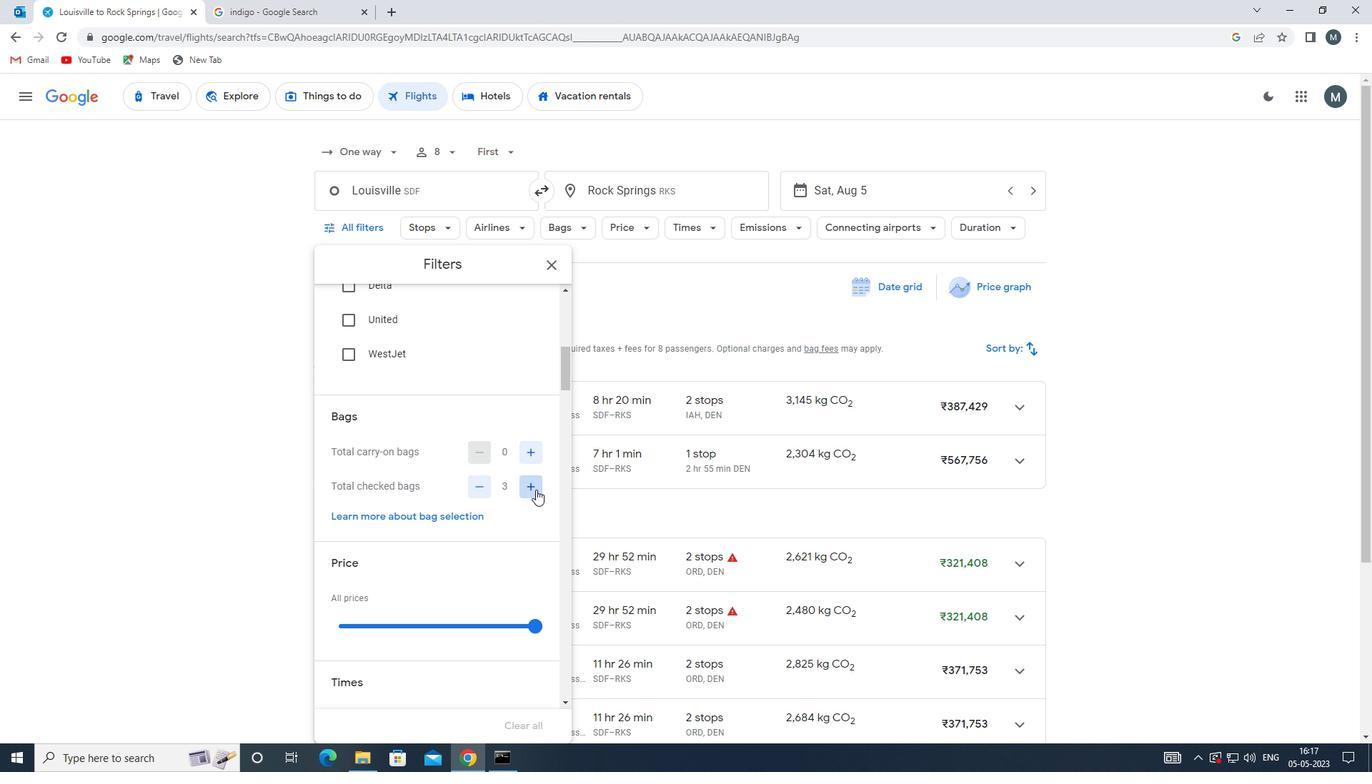 
Action: Mouse pressed left at (536, 489)
Screenshot: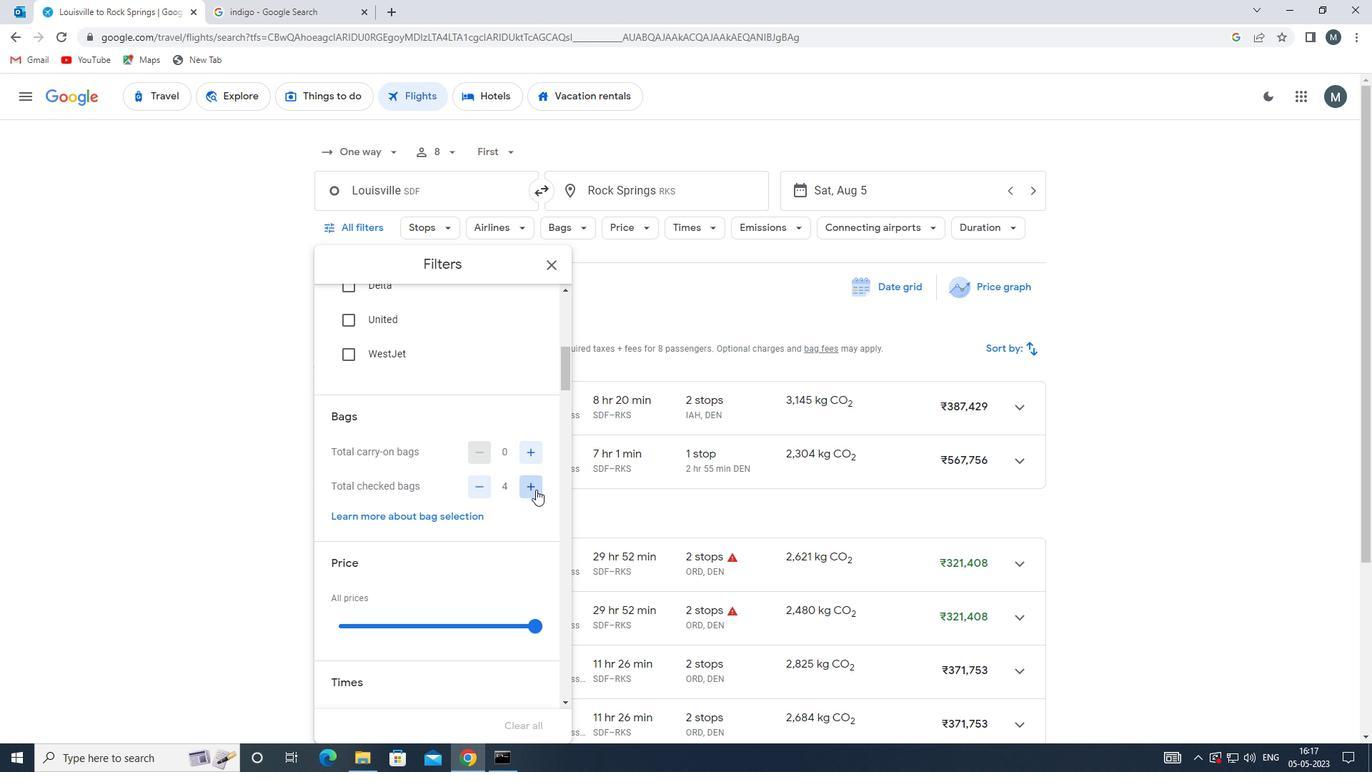 
Action: Mouse pressed left at (536, 489)
Screenshot: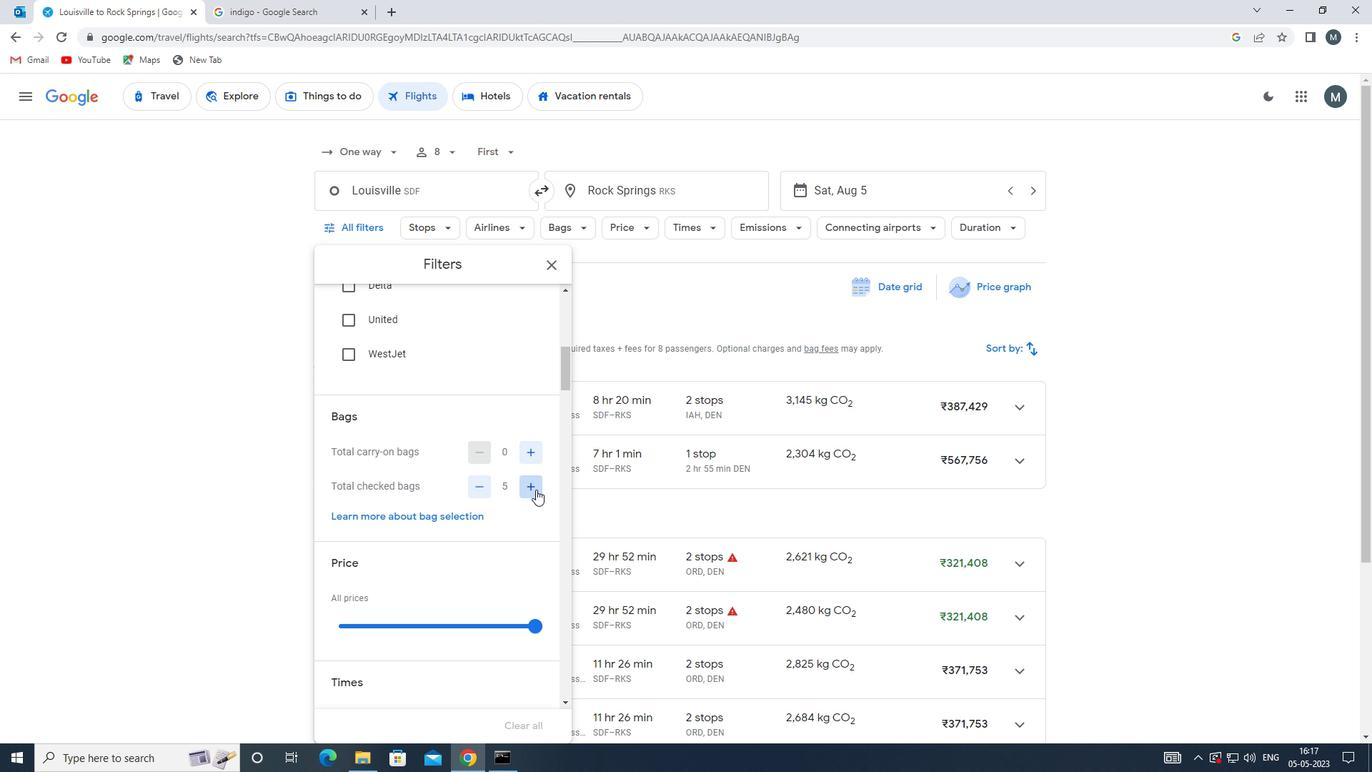 
Action: Mouse moved to (433, 504)
Screenshot: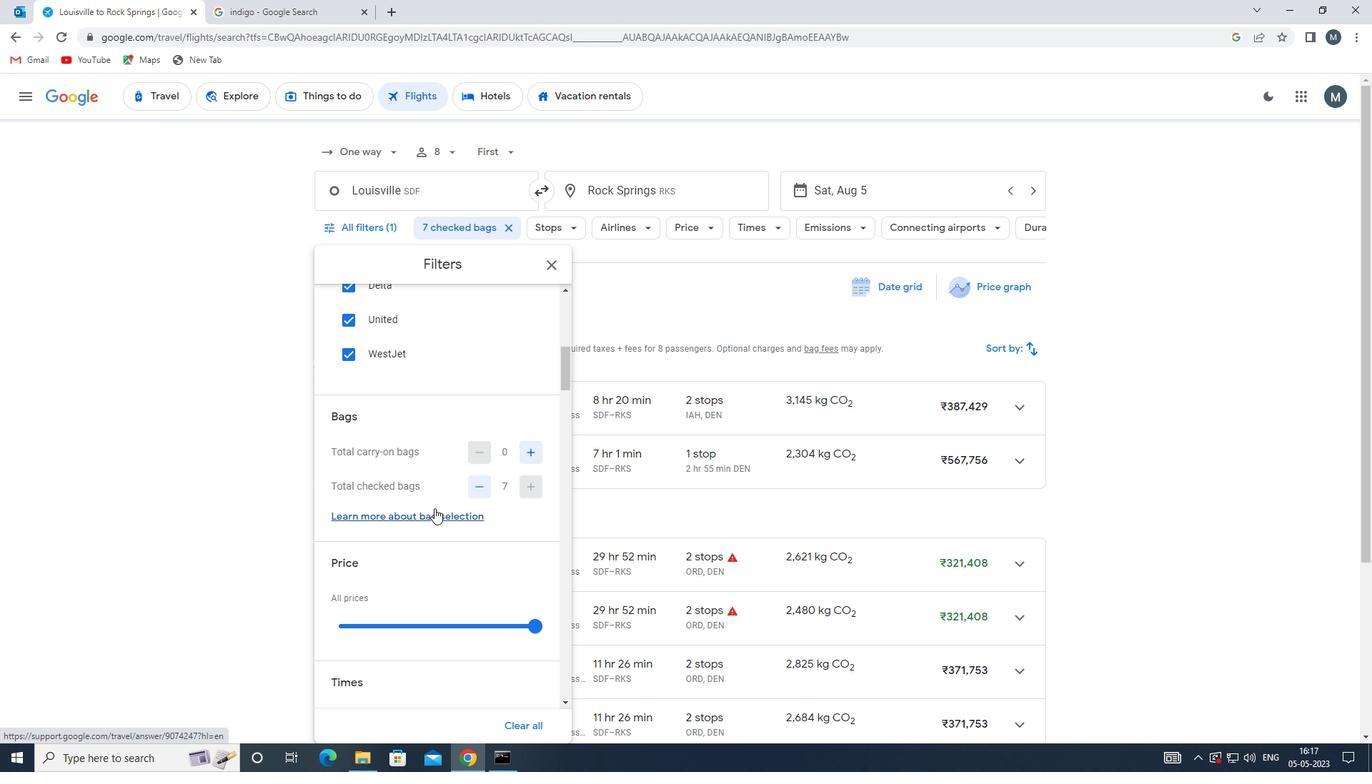 
Action: Mouse scrolled (433, 503) with delta (0, 0)
Screenshot: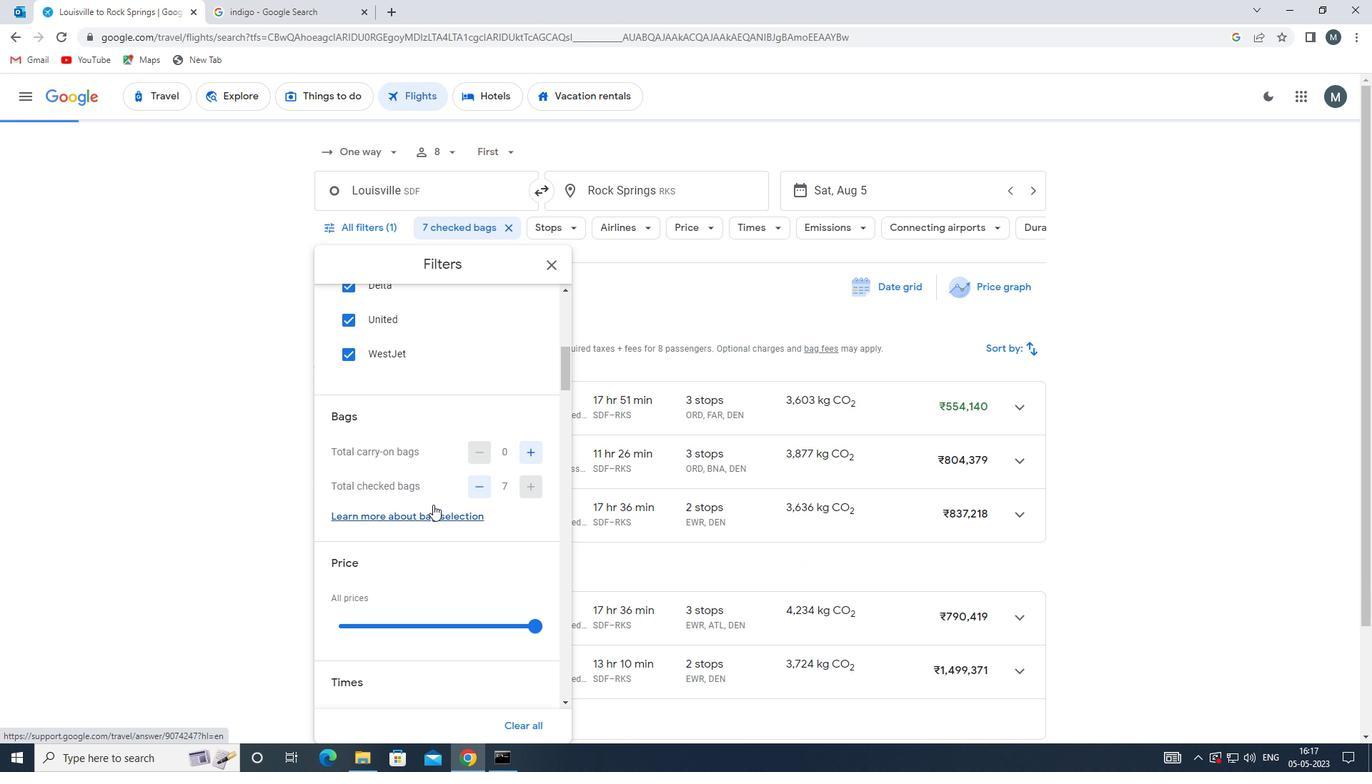 
Action: Mouse moved to (431, 504)
Screenshot: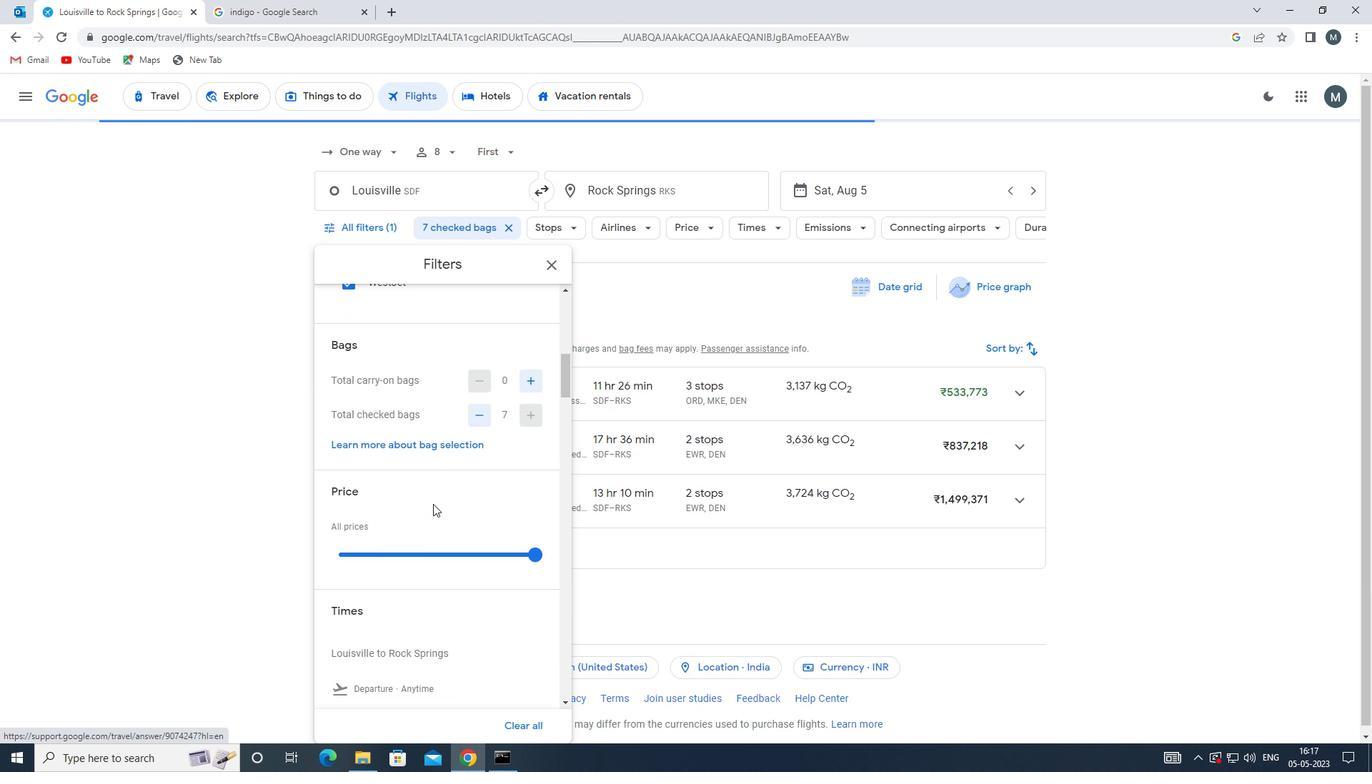 
Action: Mouse scrolled (431, 503) with delta (0, 0)
Screenshot: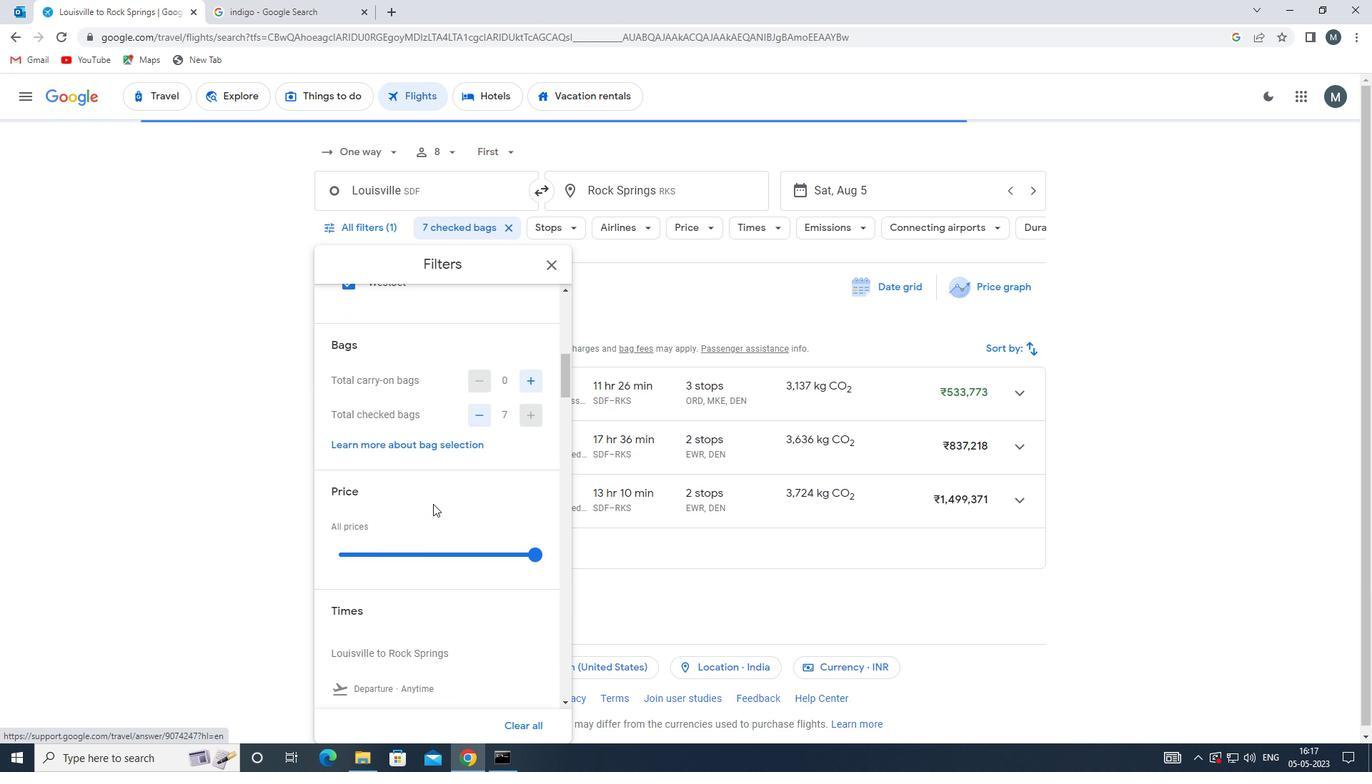 
Action: Mouse moved to (408, 478)
Screenshot: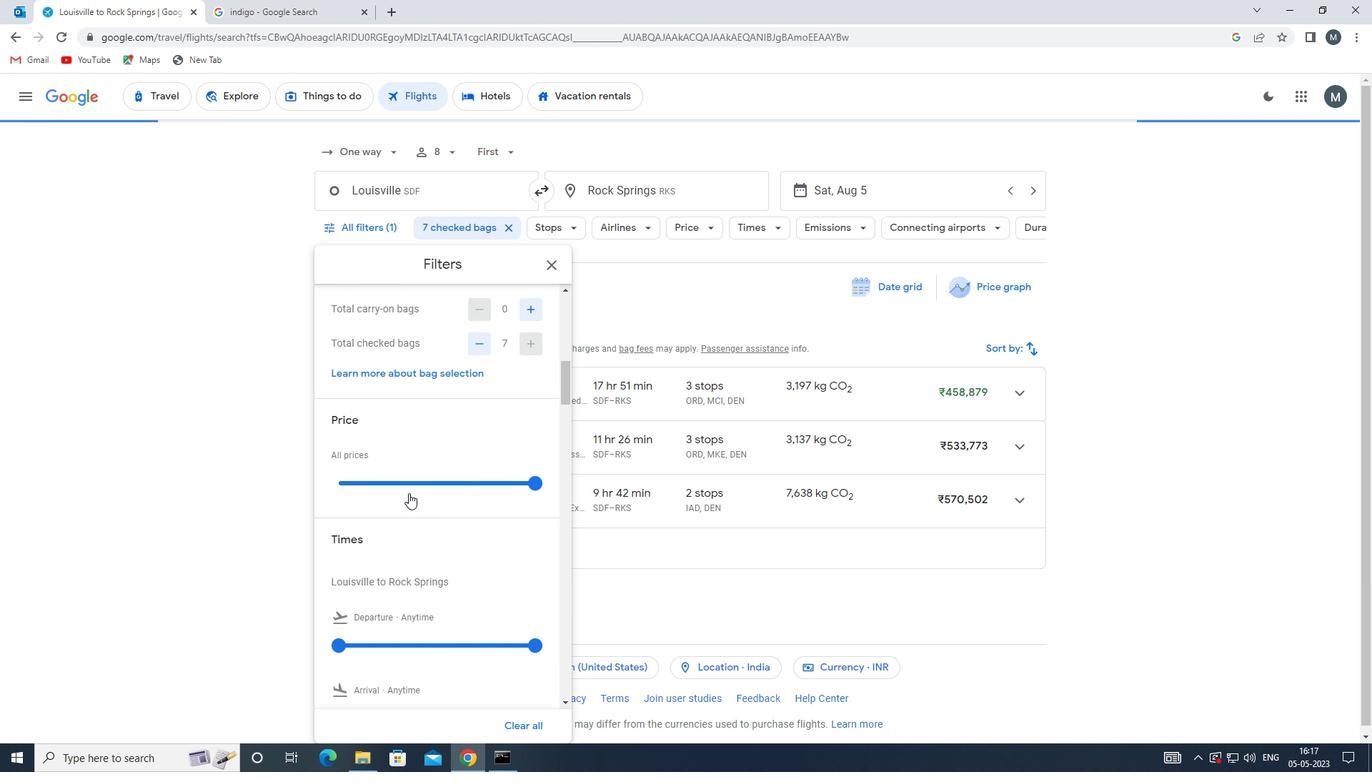 
Action: Mouse pressed left at (408, 478)
Screenshot: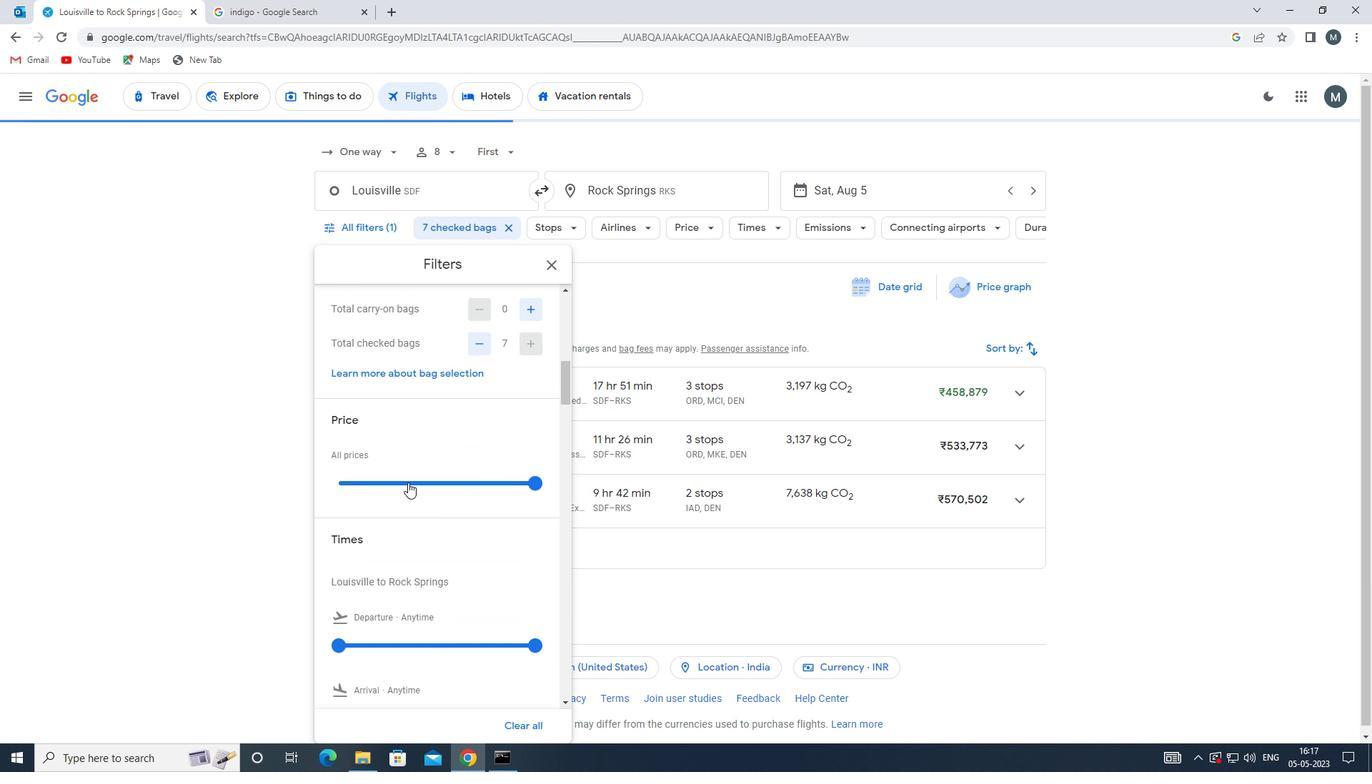 
Action: Mouse pressed left at (408, 478)
Screenshot: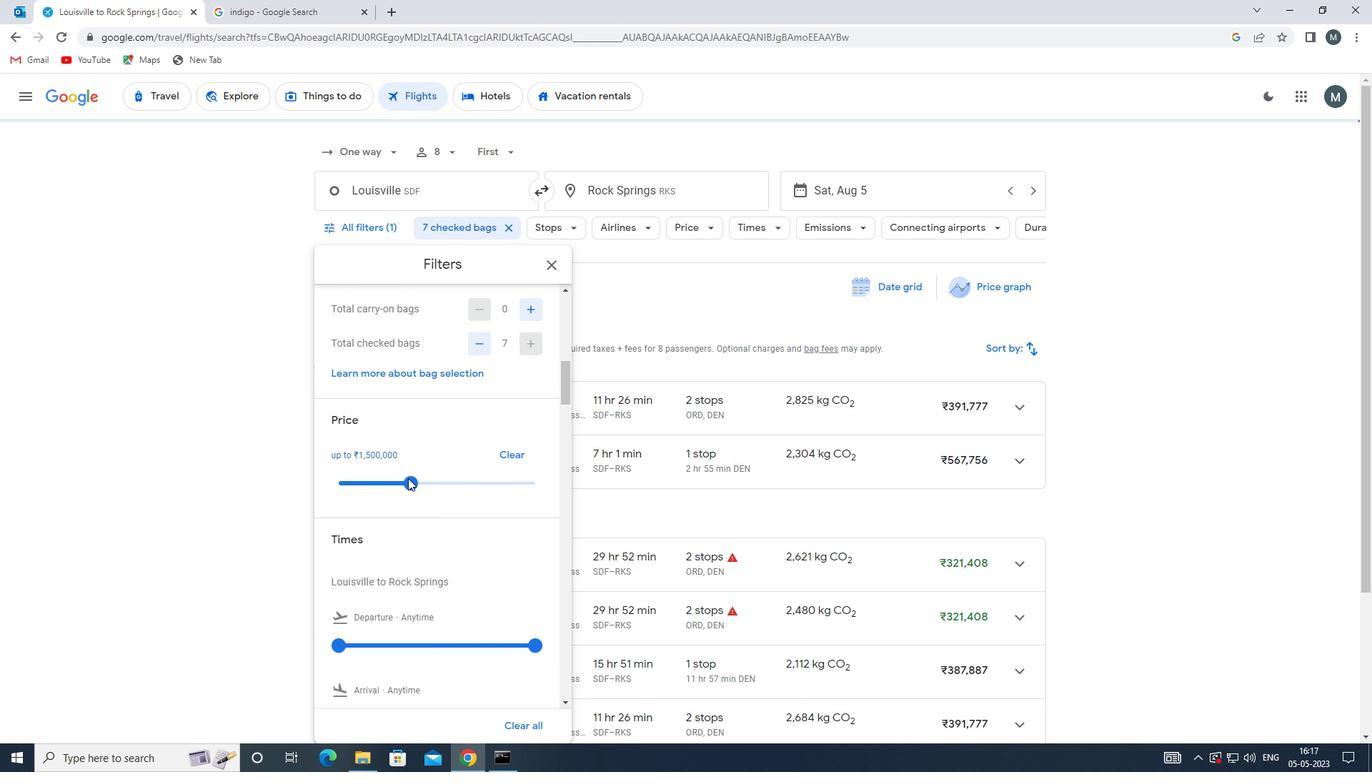 
Action: Mouse moved to (421, 474)
Screenshot: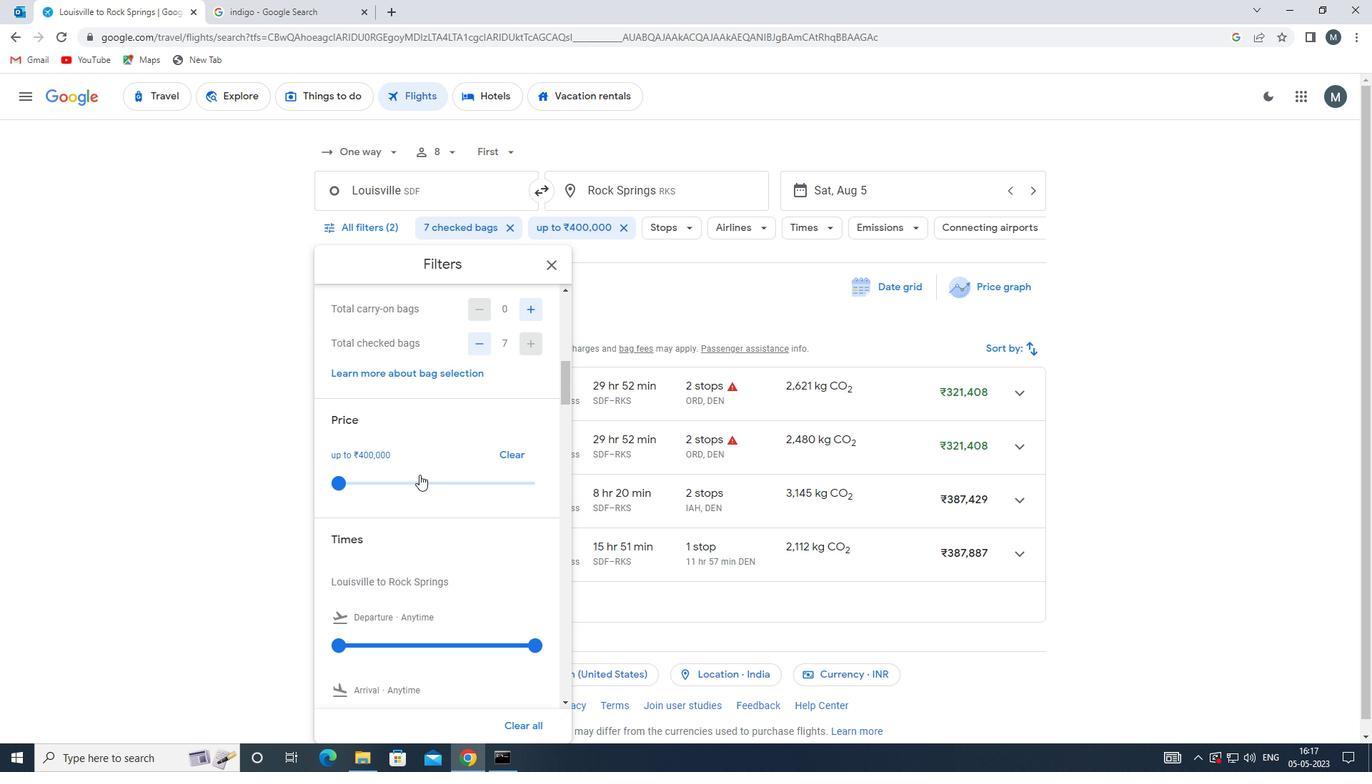 
Action: Mouse scrolled (421, 473) with delta (0, 0)
Screenshot: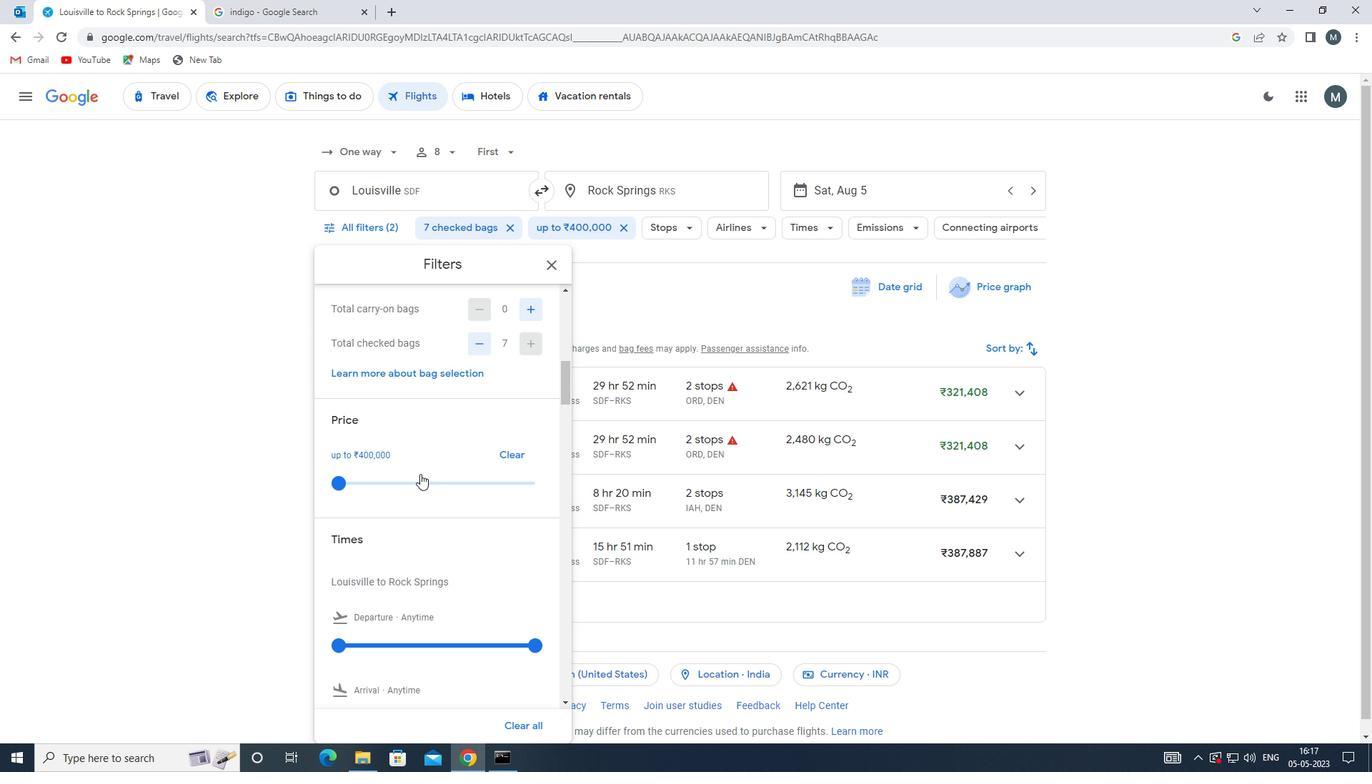 
Action: Mouse moved to (416, 474)
Screenshot: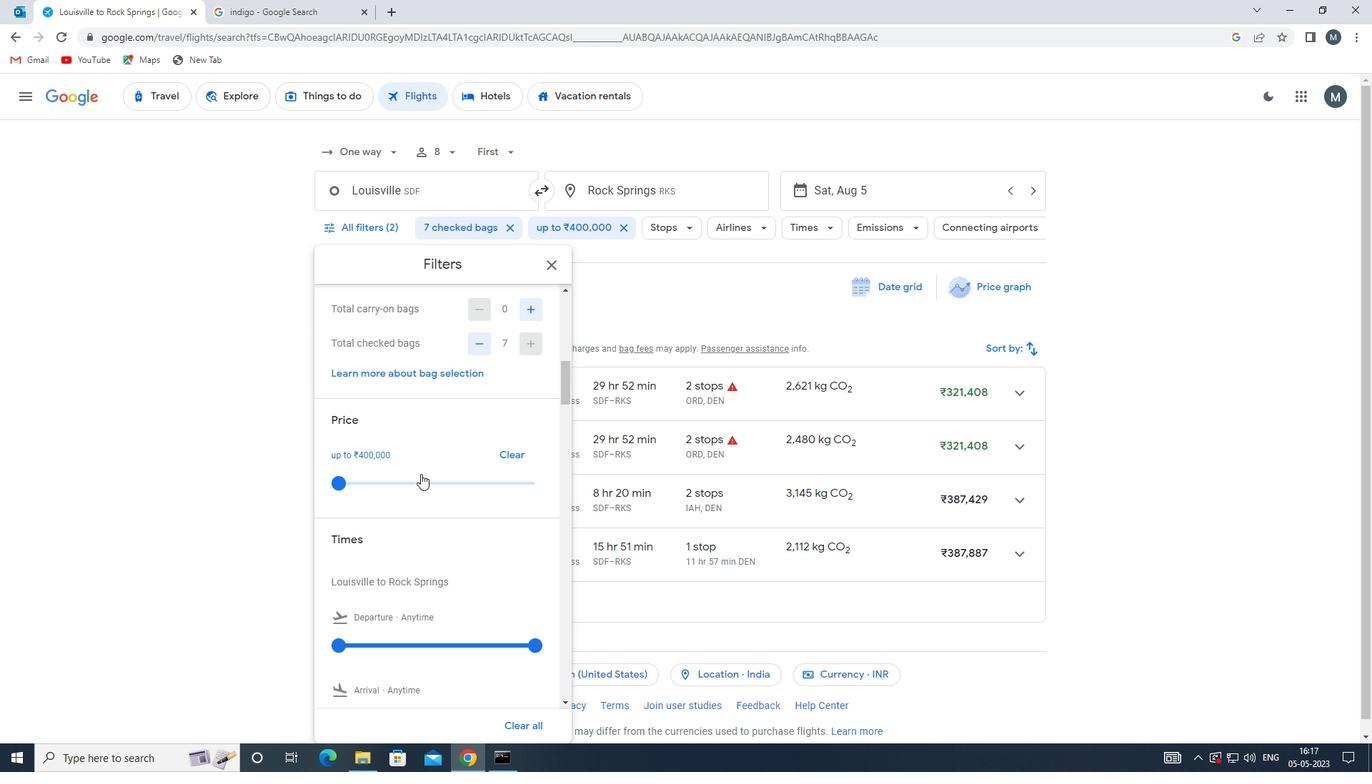 
Action: Mouse scrolled (416, 474) with delta (0, 0)
Screenshot: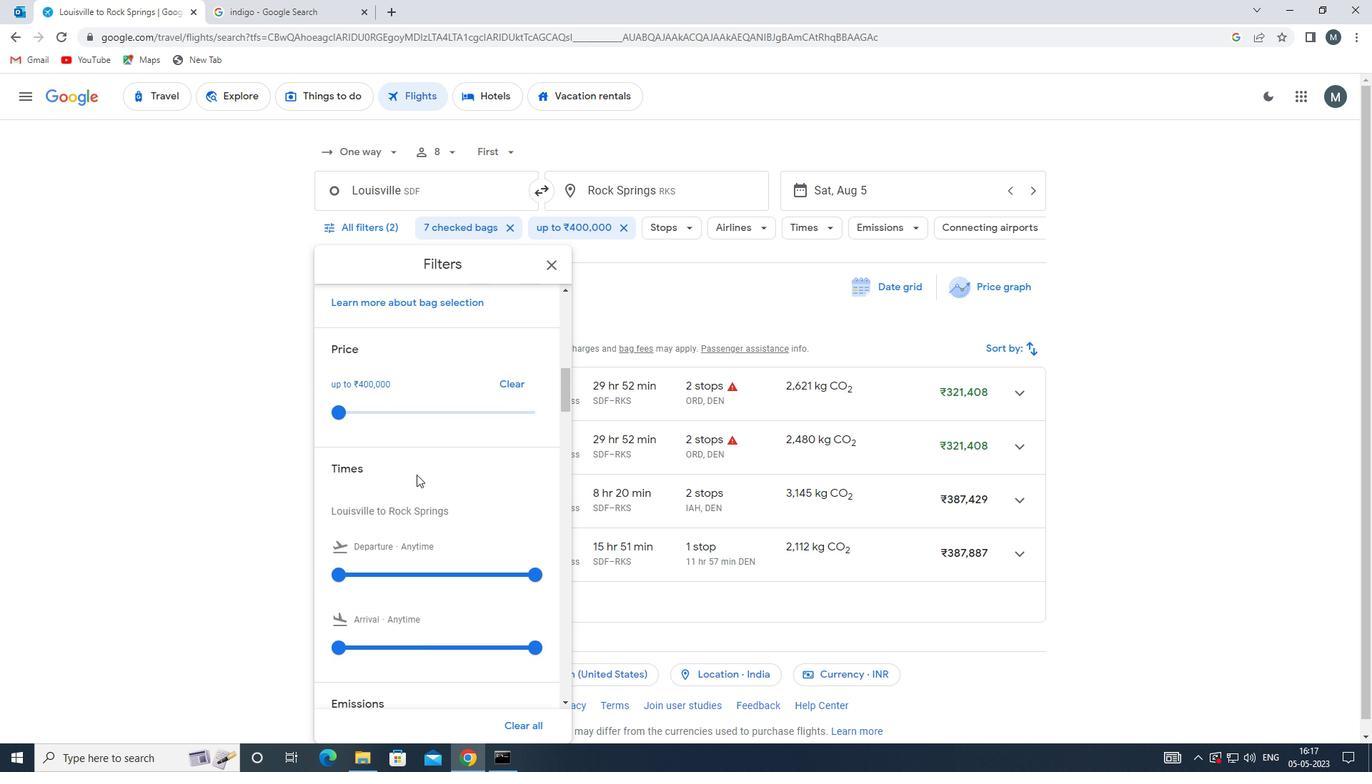 
Action: Mouse scrolled (416, 474) with delta (0, 0)
Screenshot: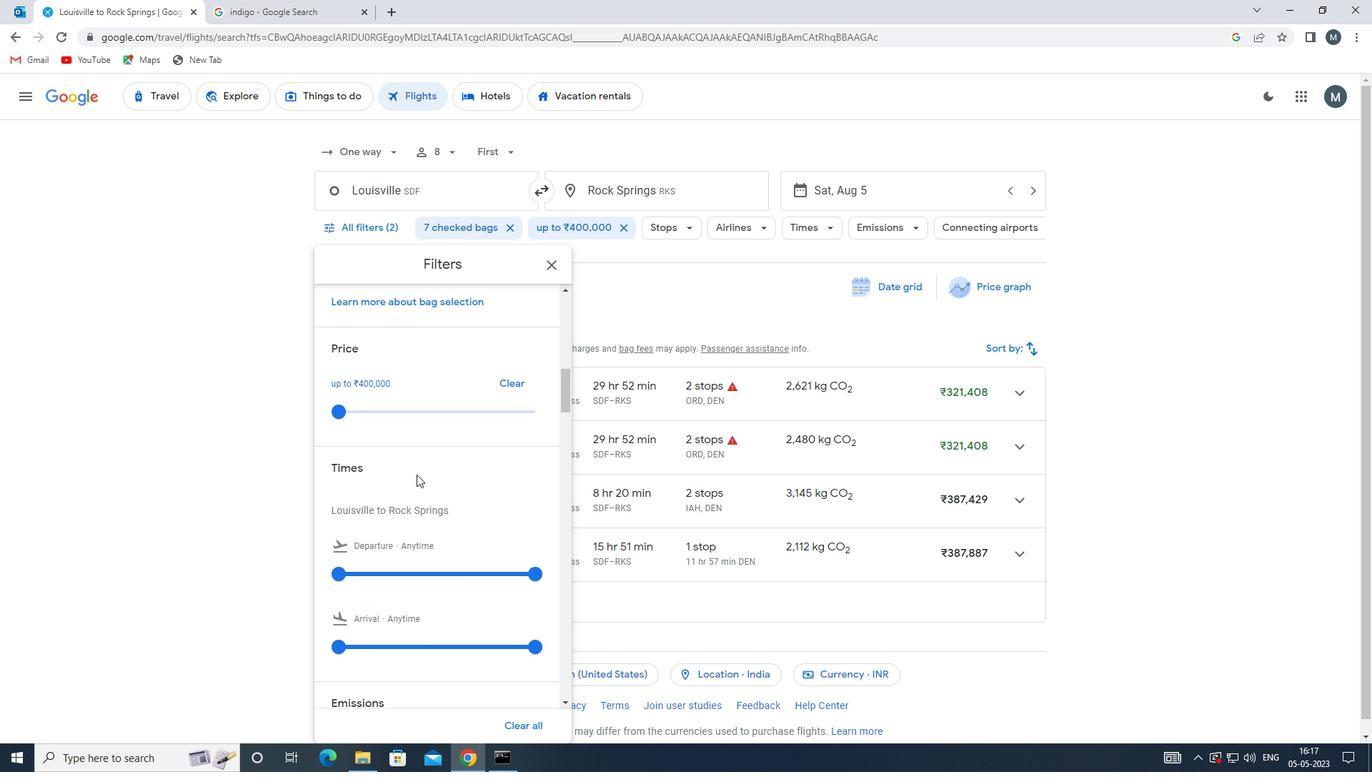 
Action: Mouse moved to (339, 430)
Screenshot: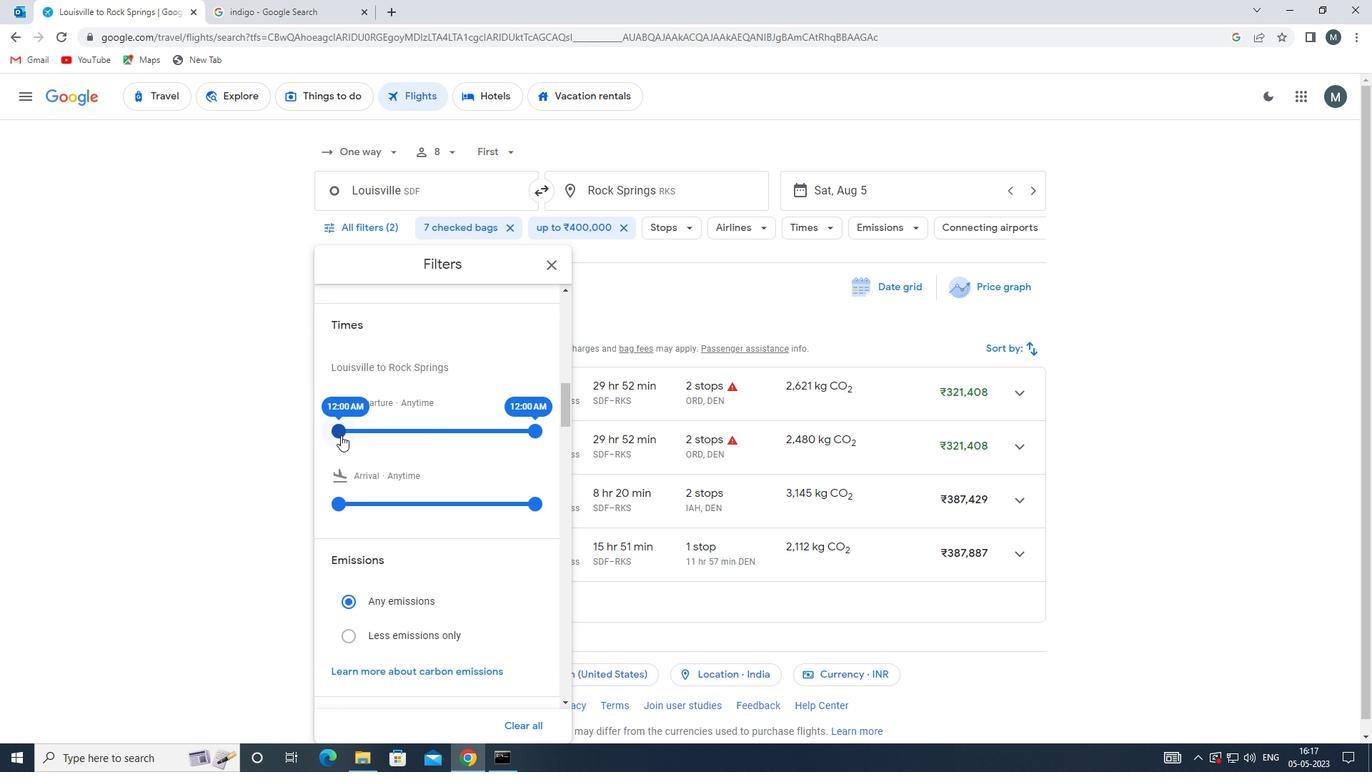 
Action: Mouse pressed left at (339, 430)
Screenshot: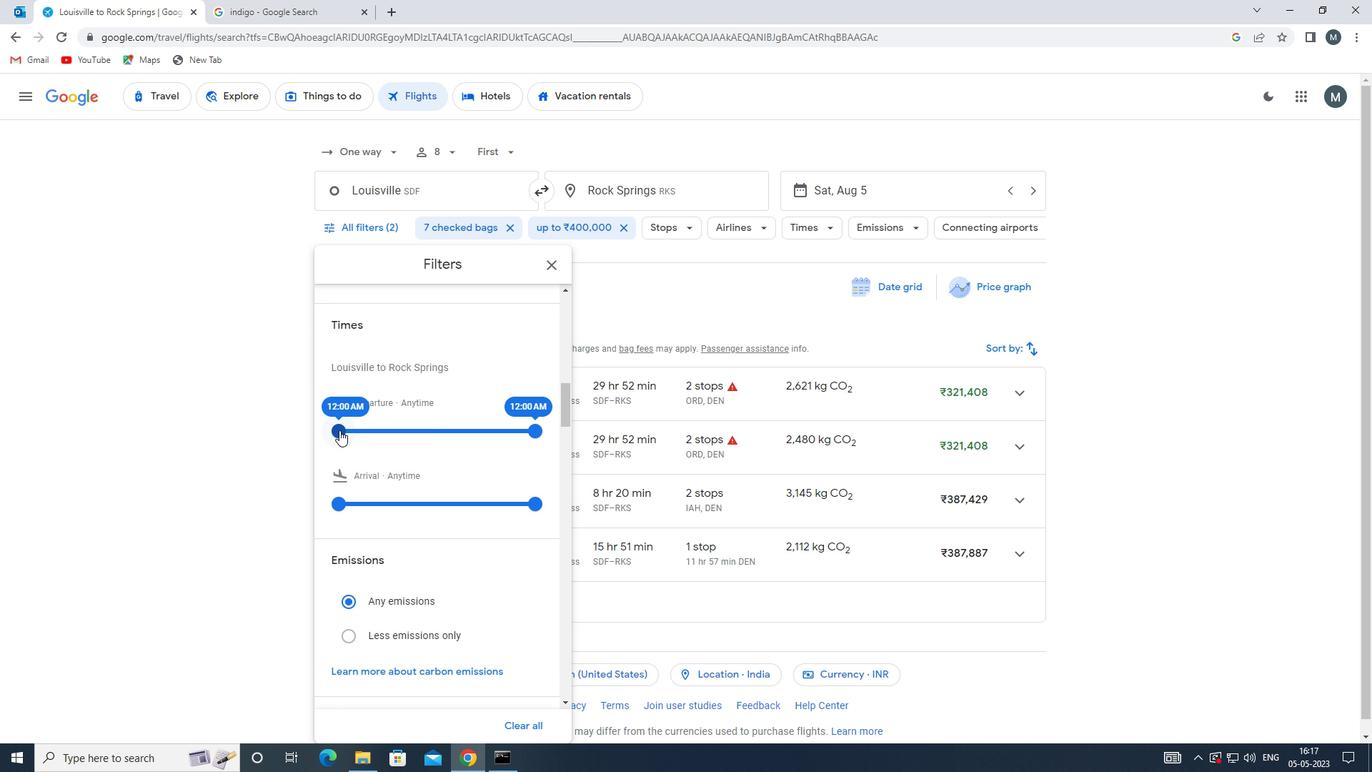 
Action: Mouse moved to (483, 456)
Screenshot: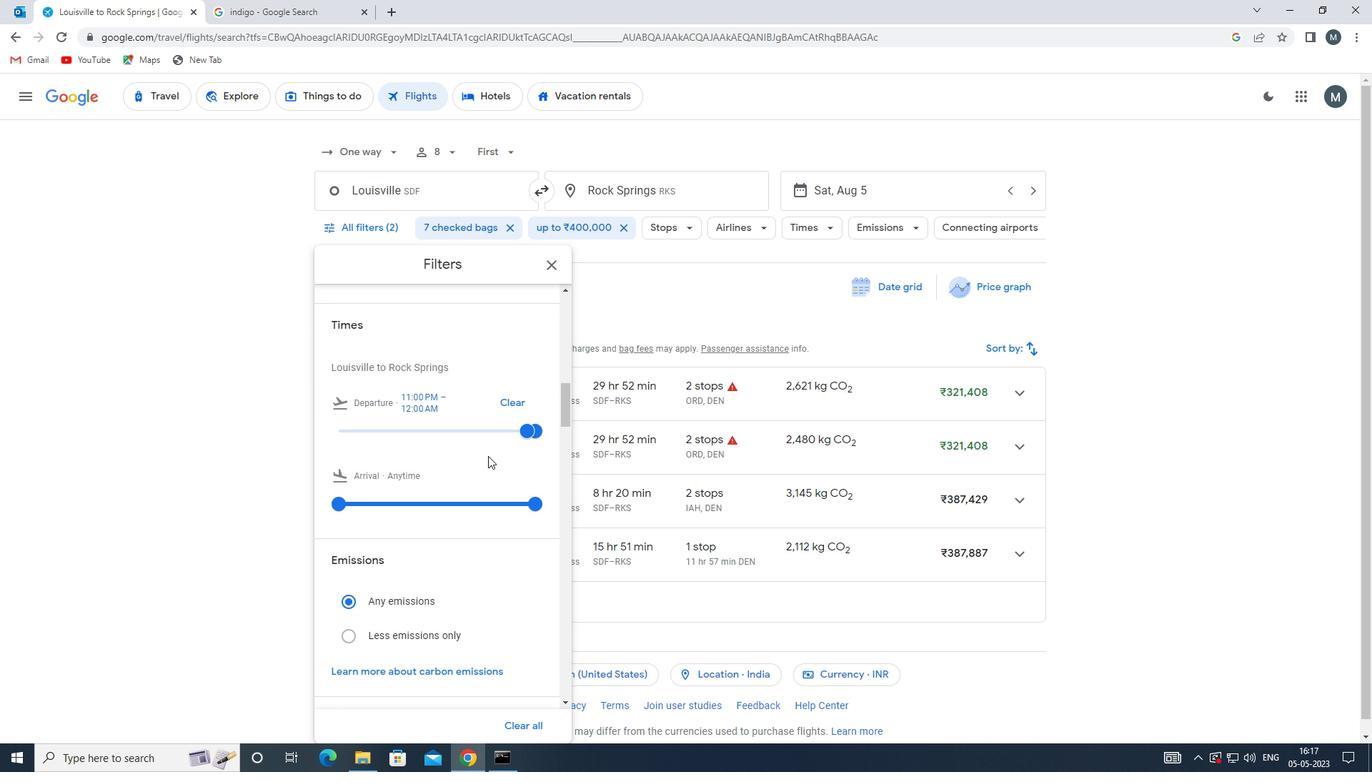 
Action: Mouse scrolled (483, 456) with delta (0, 0)
Screenshot: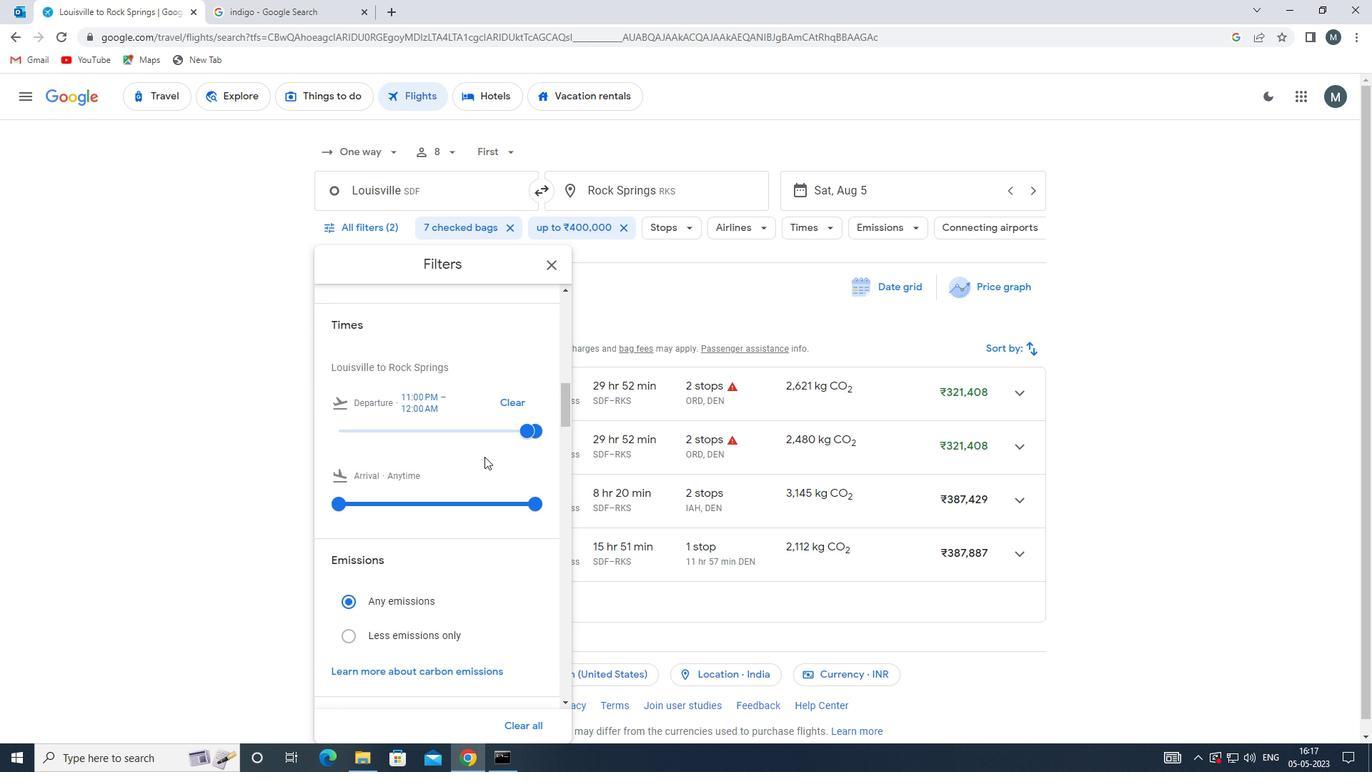 
Action: Mouse moved to (482, 456)
Screenshot: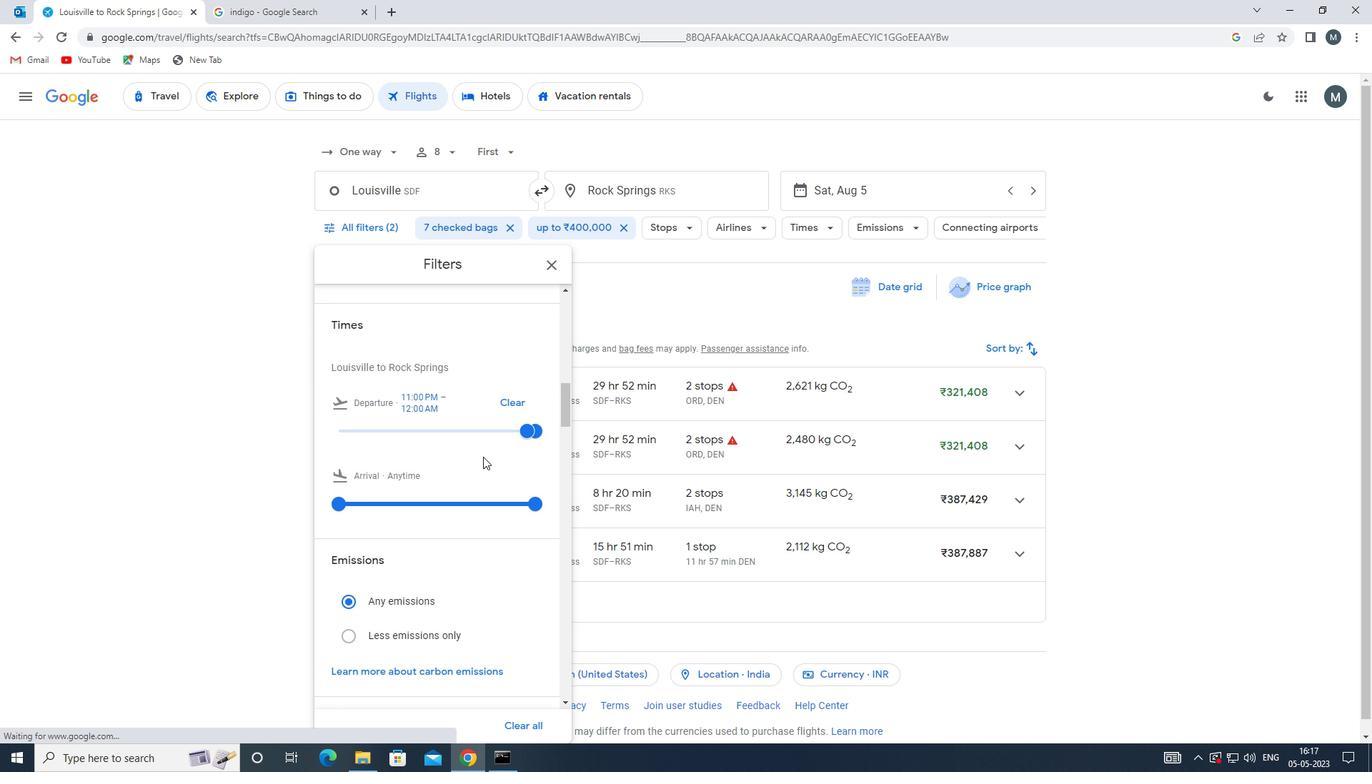 
Action: Mouse scrolled (482, 456) with delta (0, 0)
Screenshot: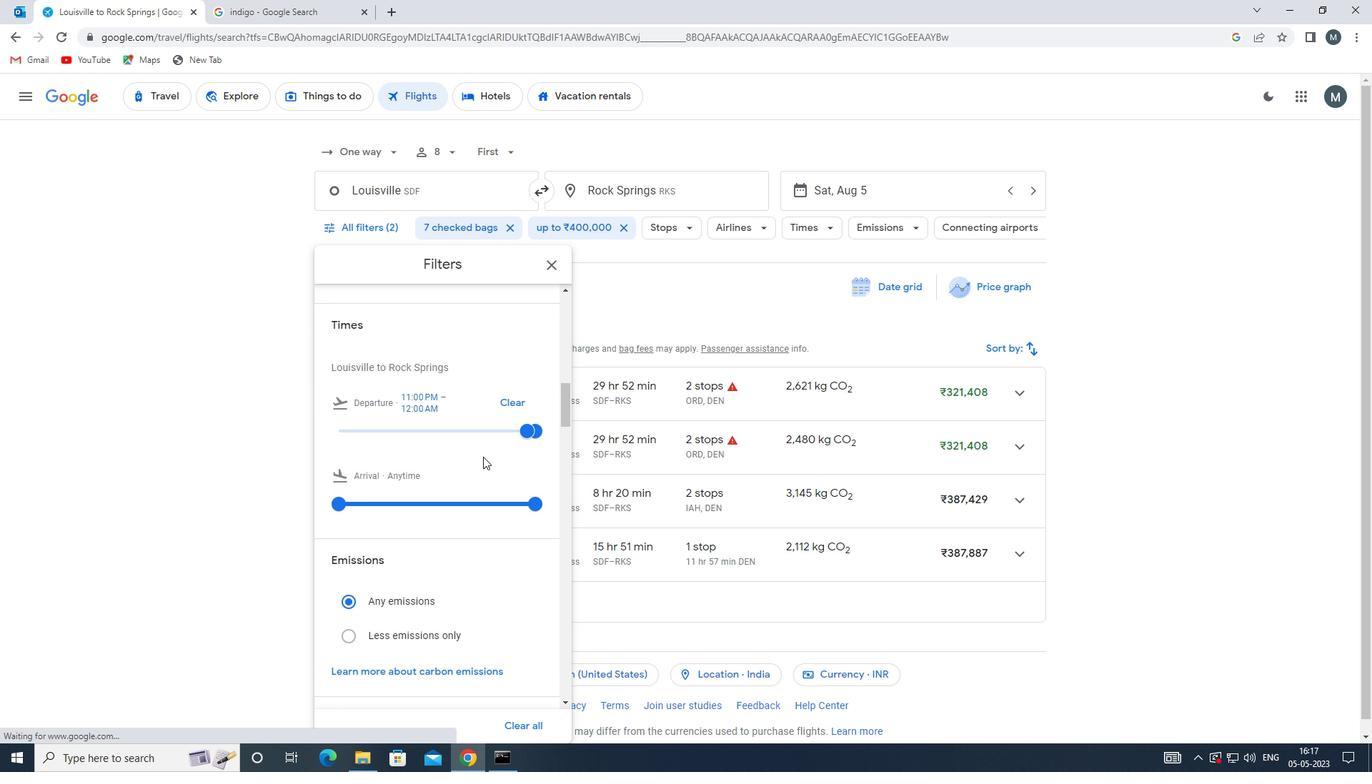 
Action: Mouse scrolled (482, 456) with delta (0, 0)
Screenshot: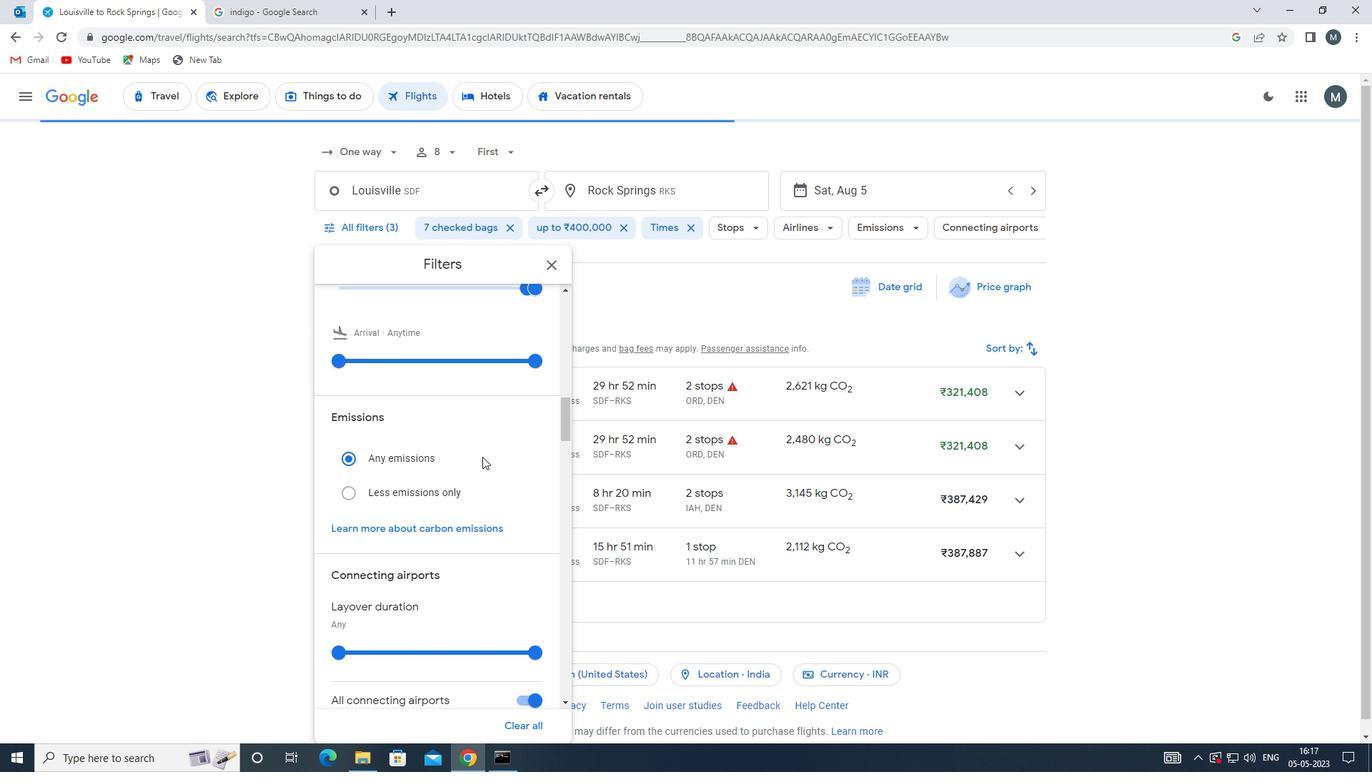 
Action: Mouse scrolled (482, 457) with delta (0, 0)
Screenshot: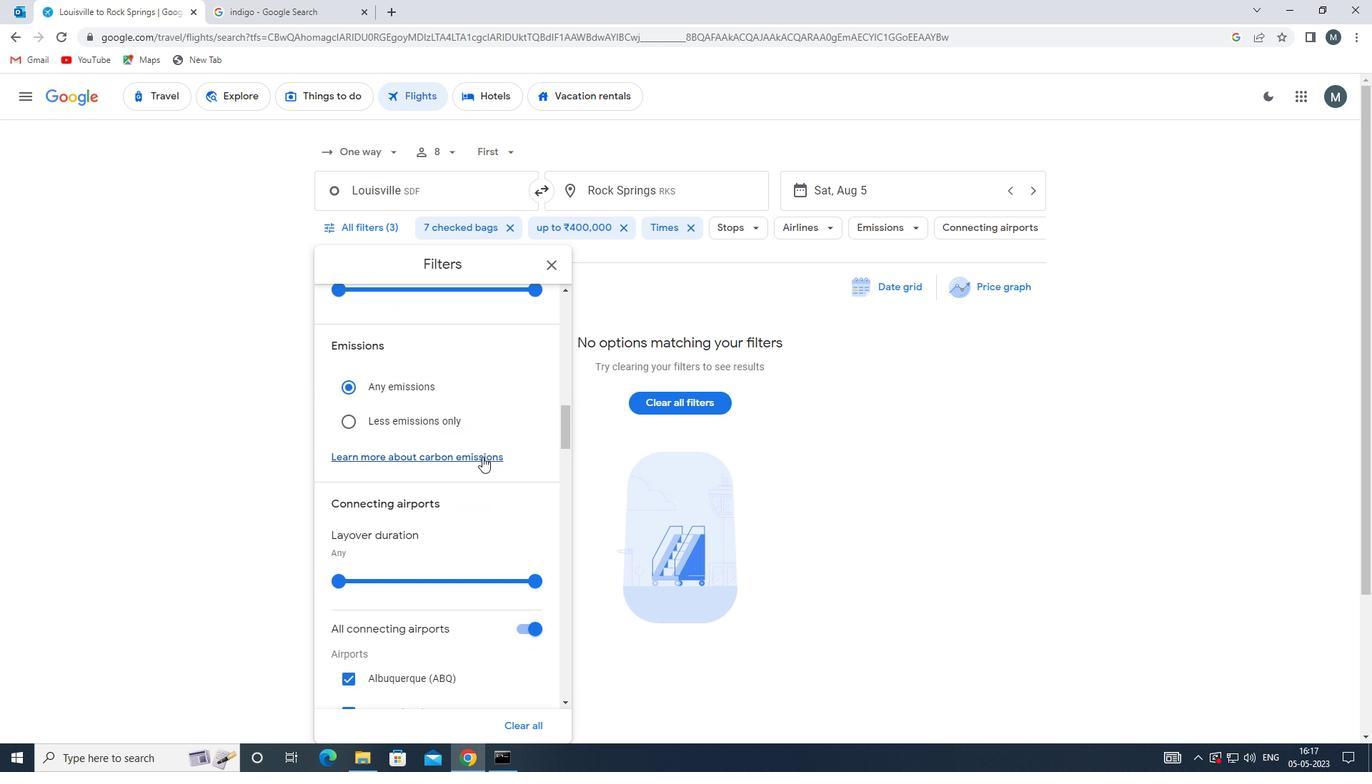 
Action: Mouse scrolled (482, 457) with delta (0, 0)
Screenshot: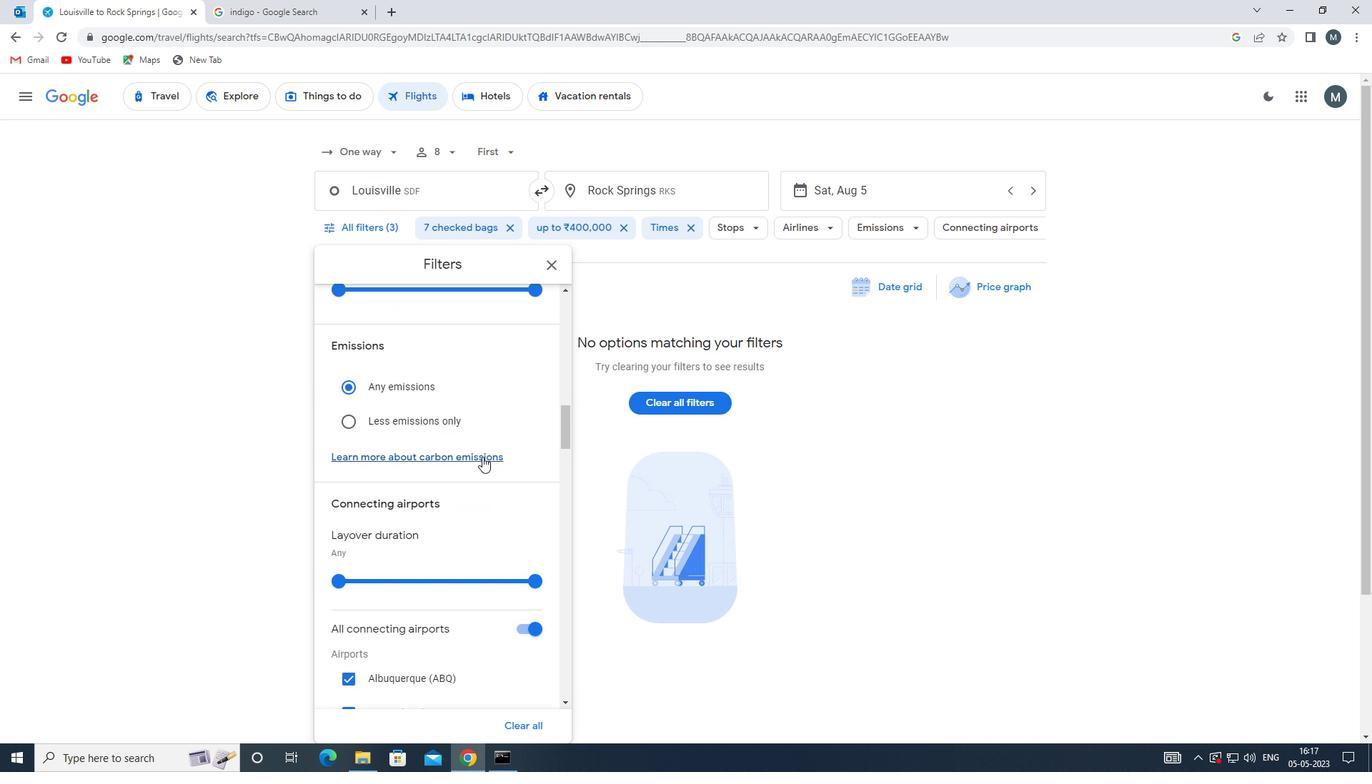 
Action: Mouse scrolled (482, 457) with delta (0, 0)
Screenshot: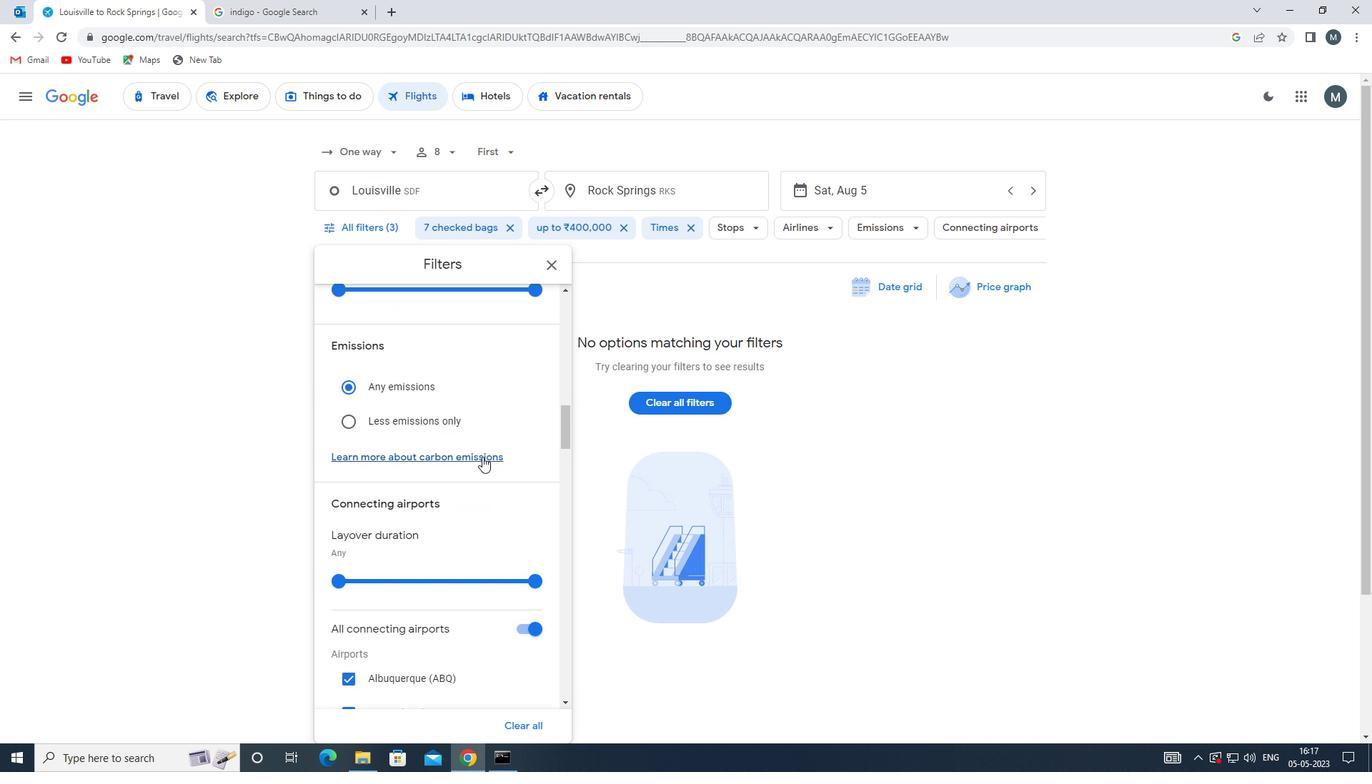 
Action: Mouse scrolled (482, 457) with delta (0, 0)
Screenshot: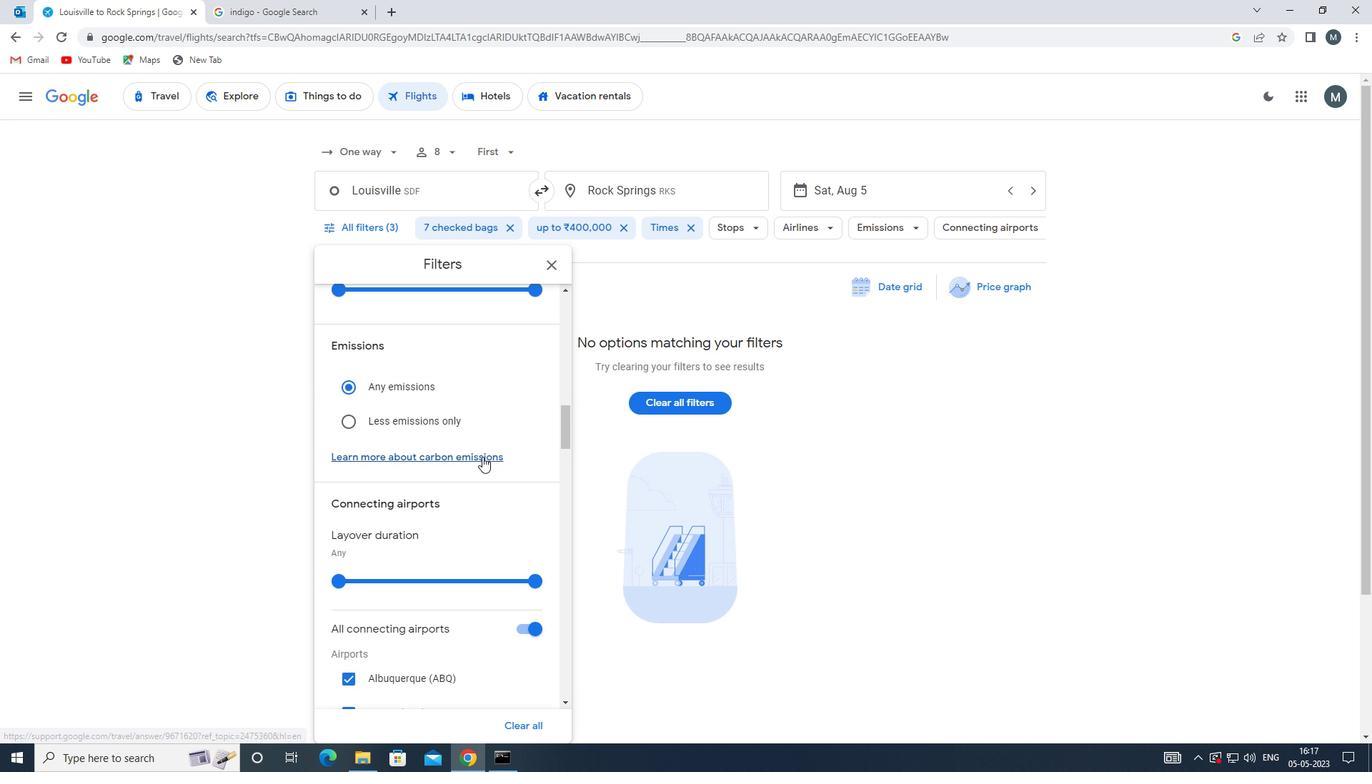 
Action: Mouse scrolled (482, 457) with delta (0, 0)
Screenshot: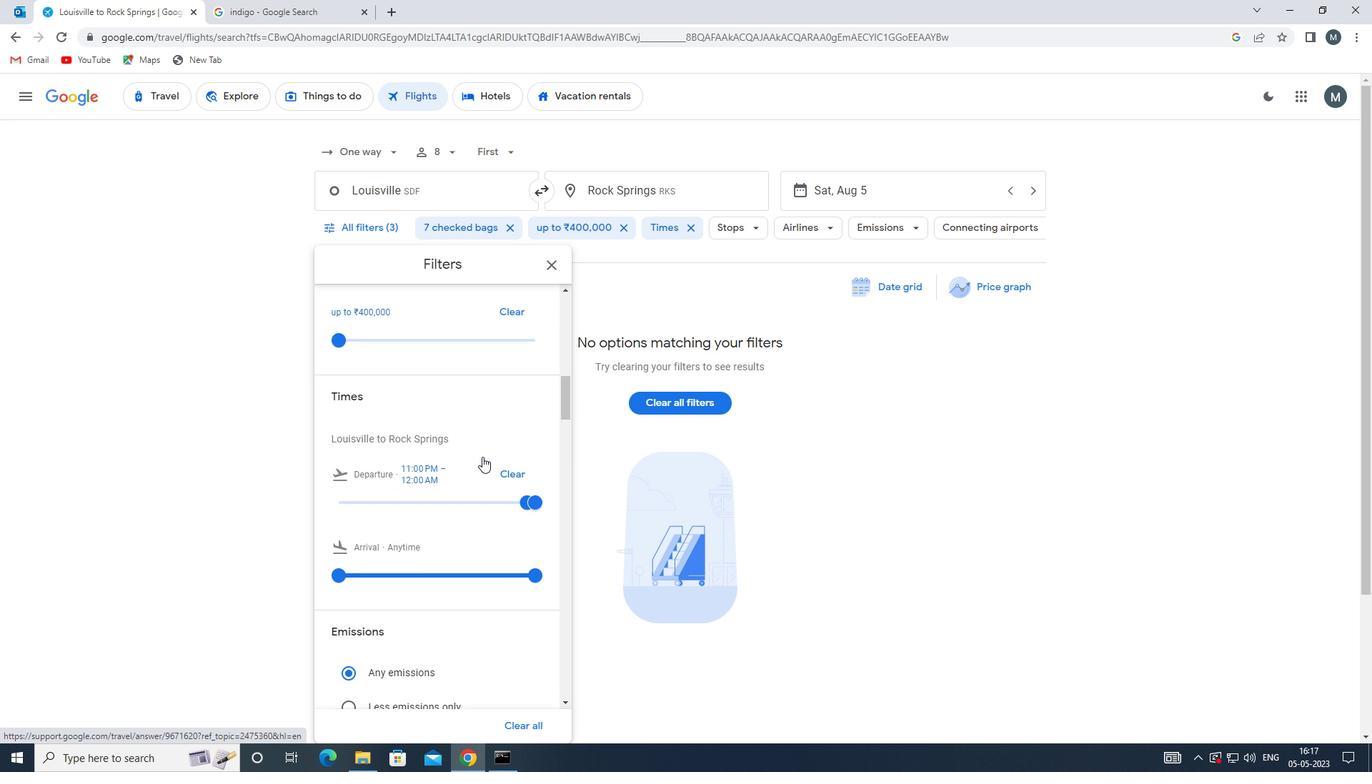 
Action: Mouse scrolled (482, 457) with delta (0, 0)
Screenshot: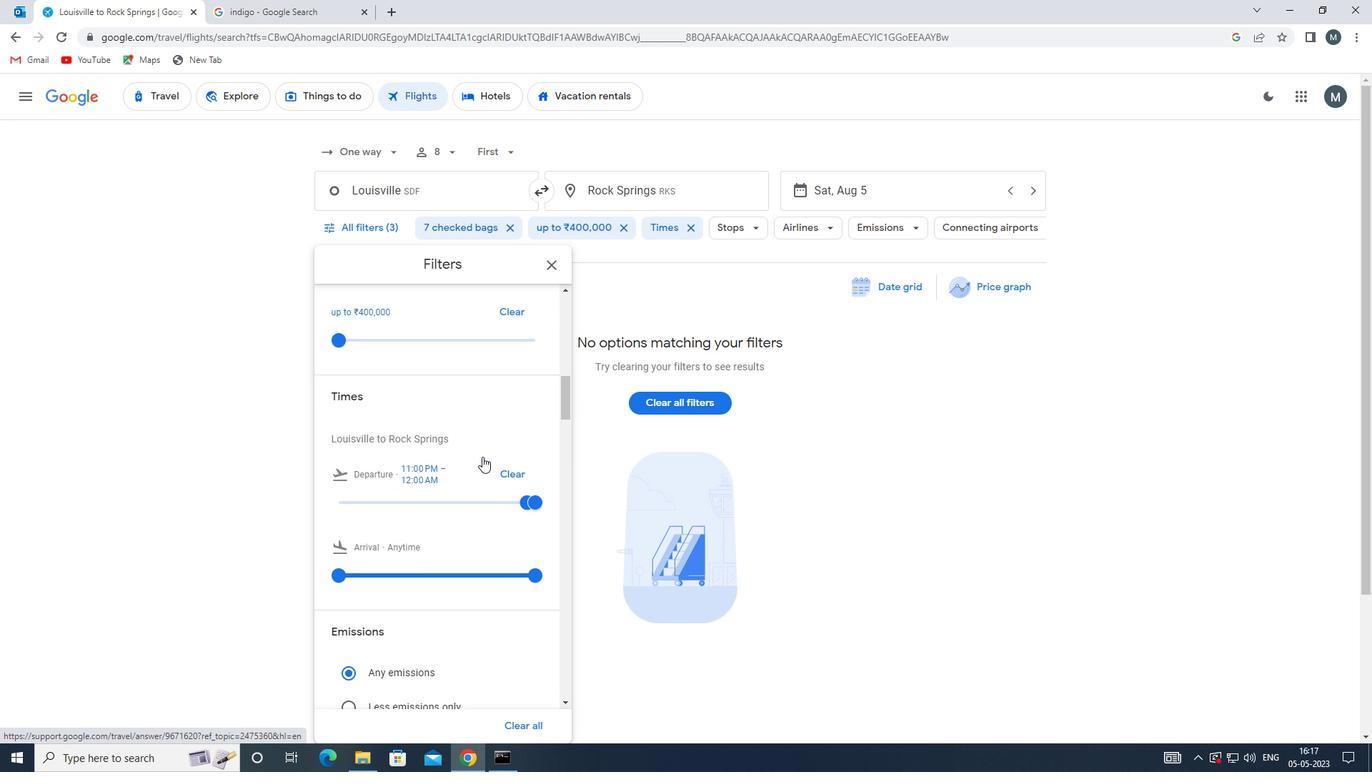 
Action: Mouse scrolled (482, 457) with delta (0, 0)
Screenshot: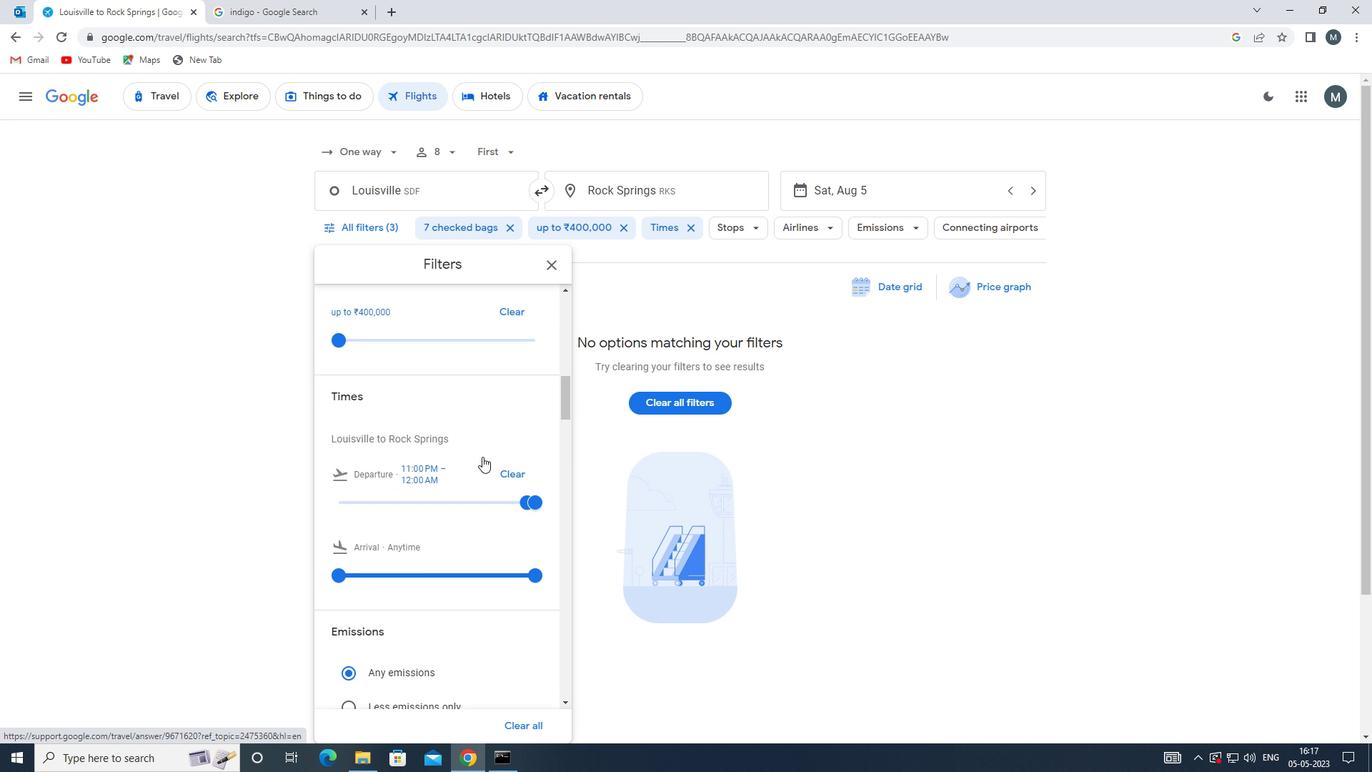 
Action: Mouse moved to (554, 260)
Screenshot: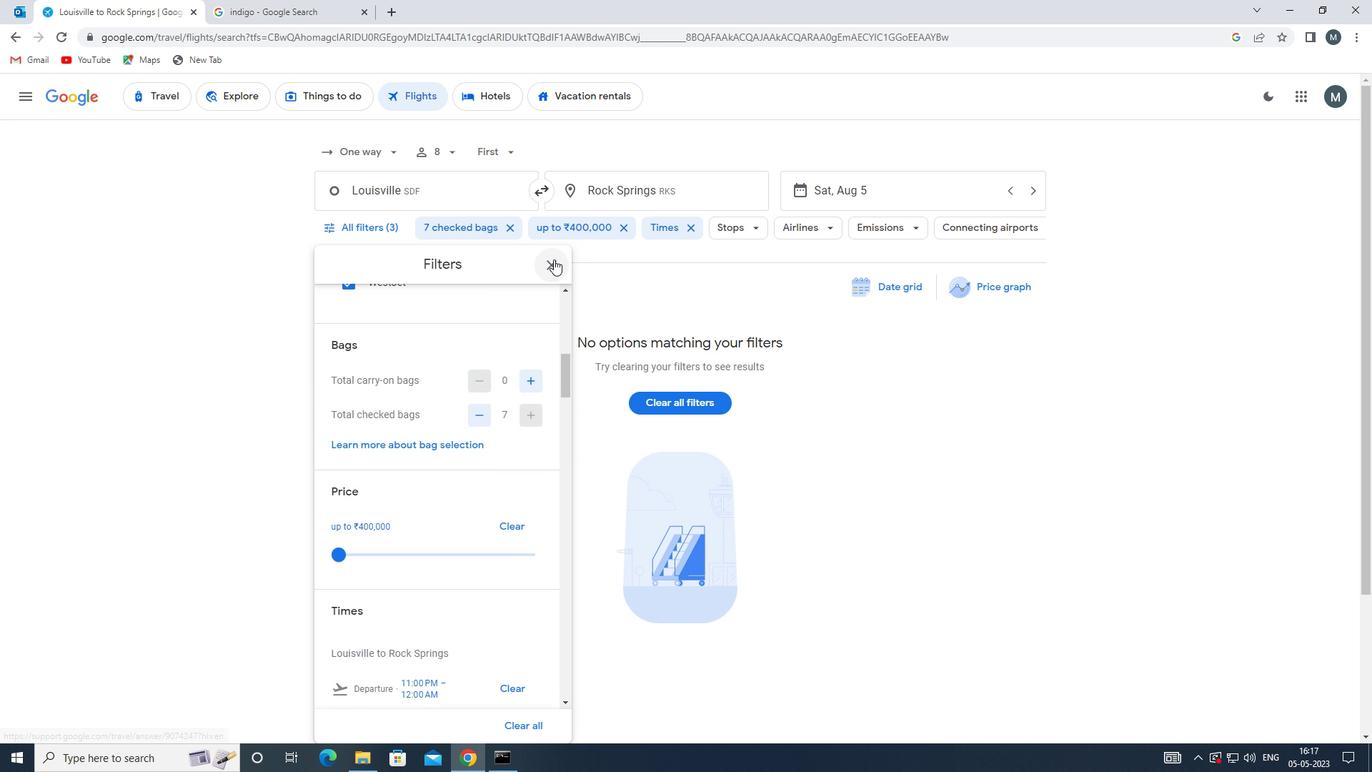 
Action: Mouse pressed left at (554, 260)
Screenshot: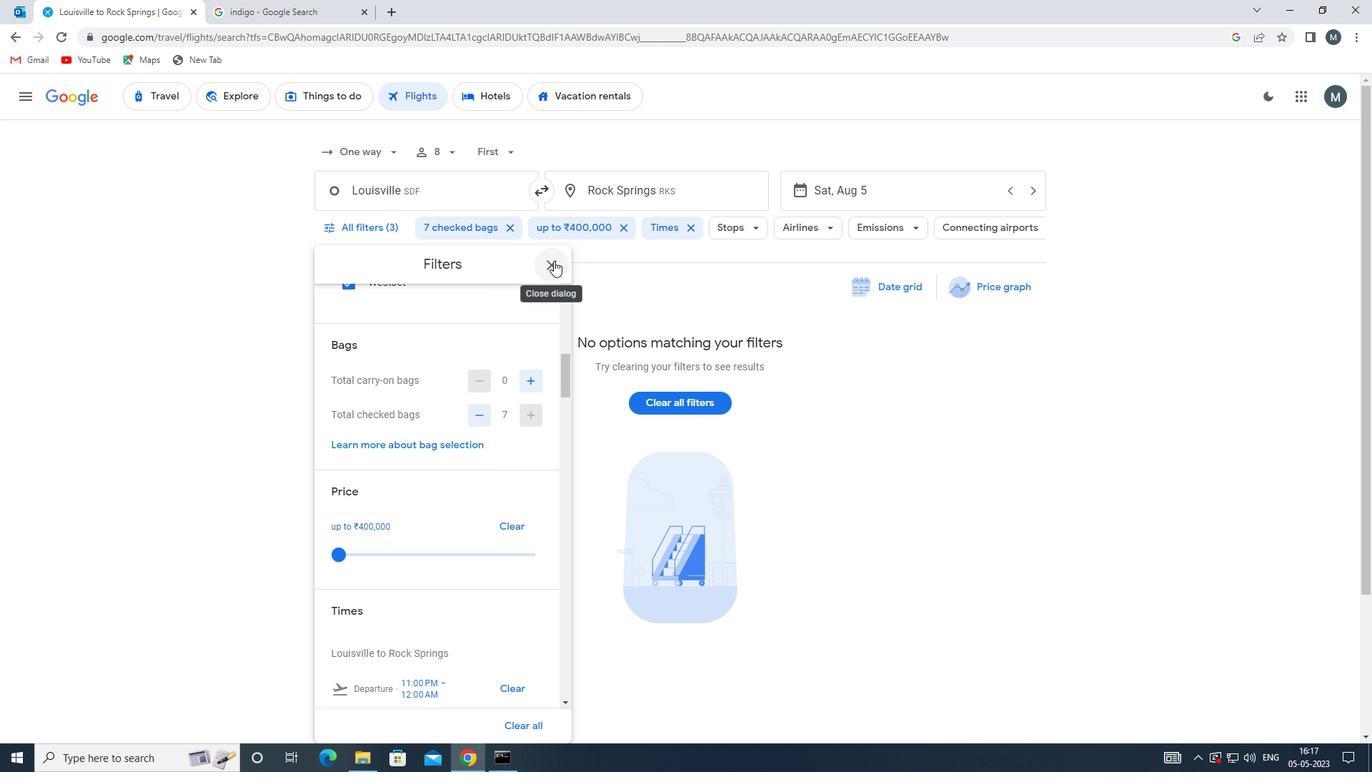 
Action: Mouse moved to (554, 260)
Screenshot: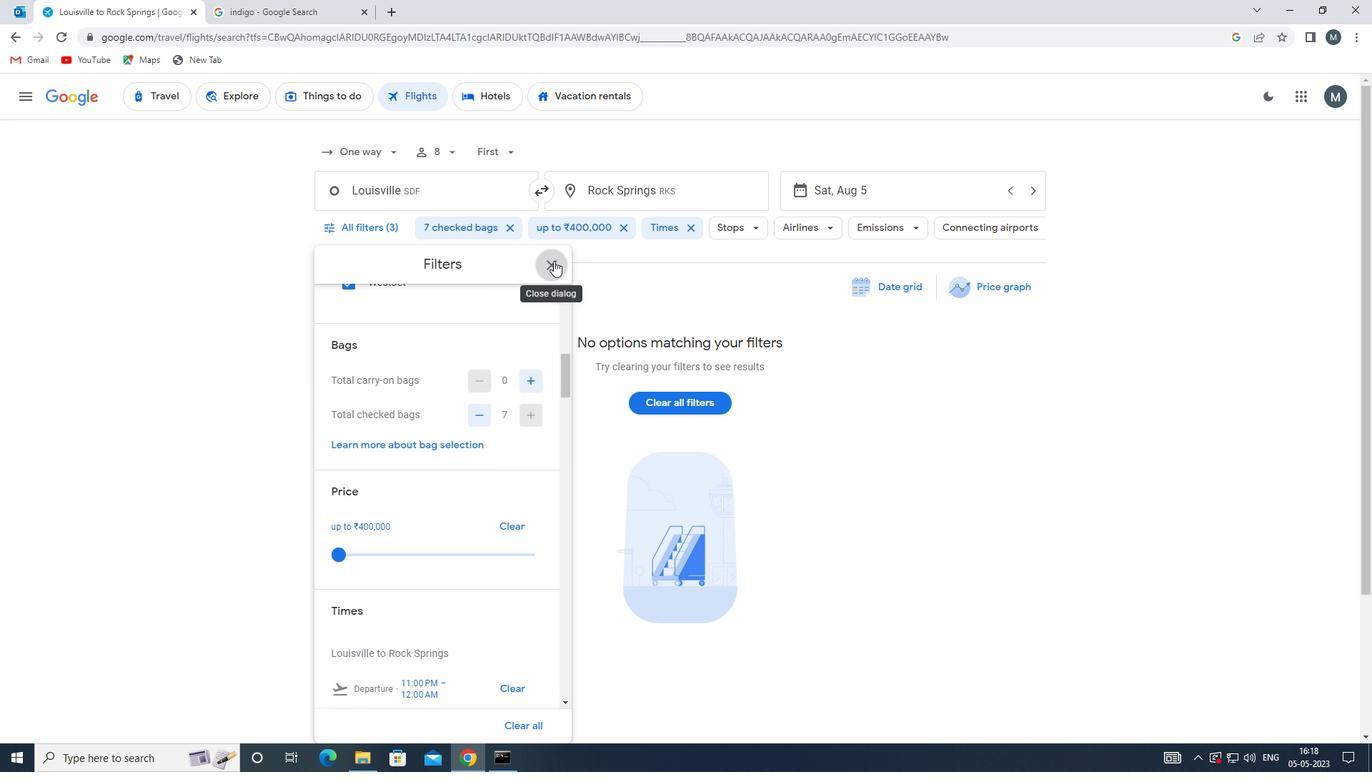
